 Task: Submit your pick sheet for the "IndyCar Series".
Action: Mouse moved to (210, 437)
Screenshot: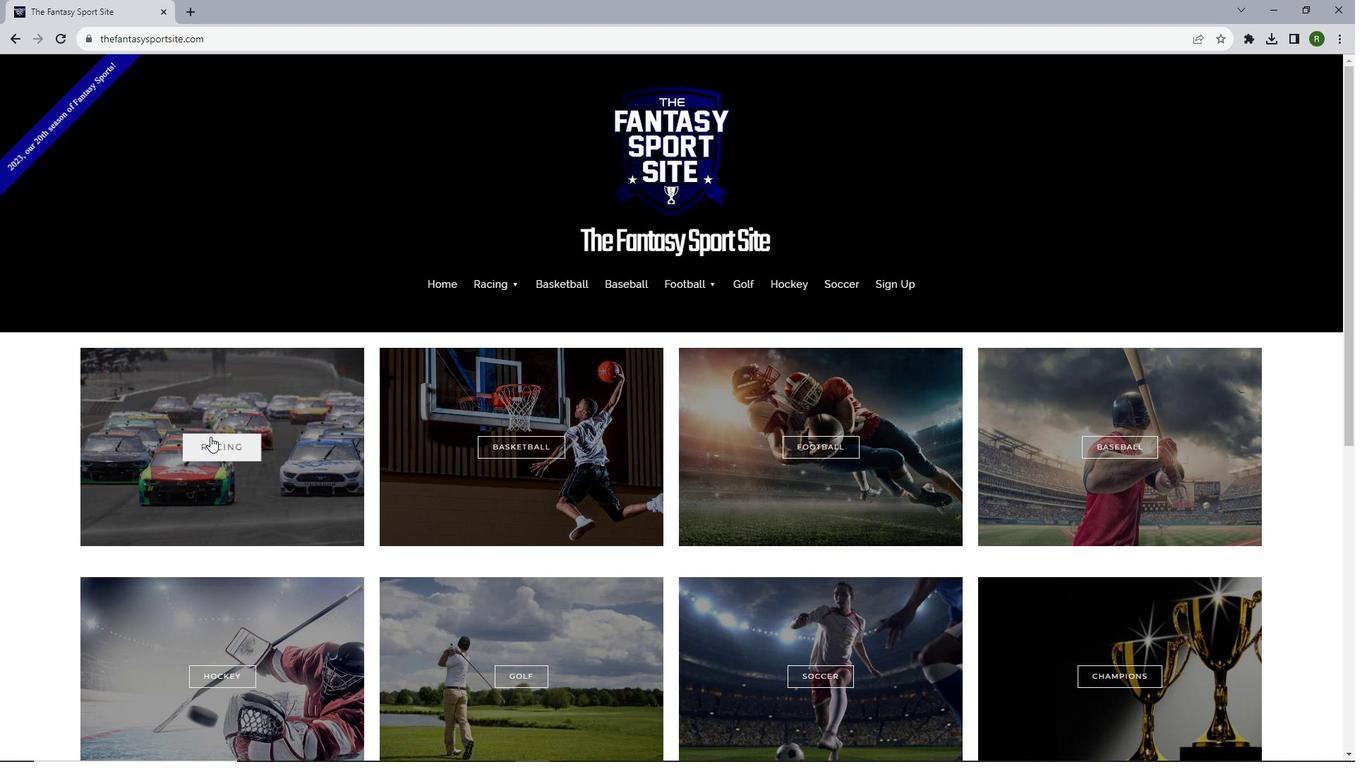 
Action: Mouse pressed left at (210, 437)
Screenshot: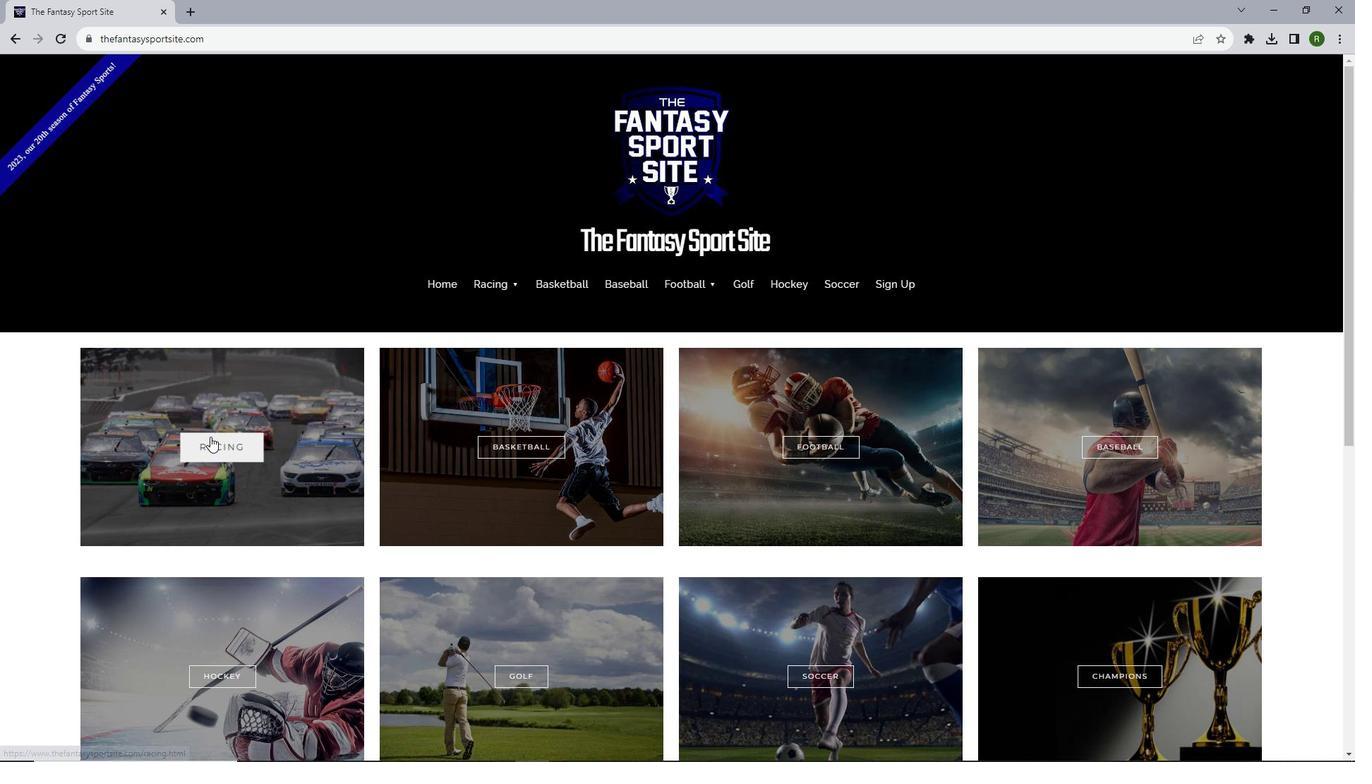 
Action: Mouse moved to (370, 380)
Screenshot: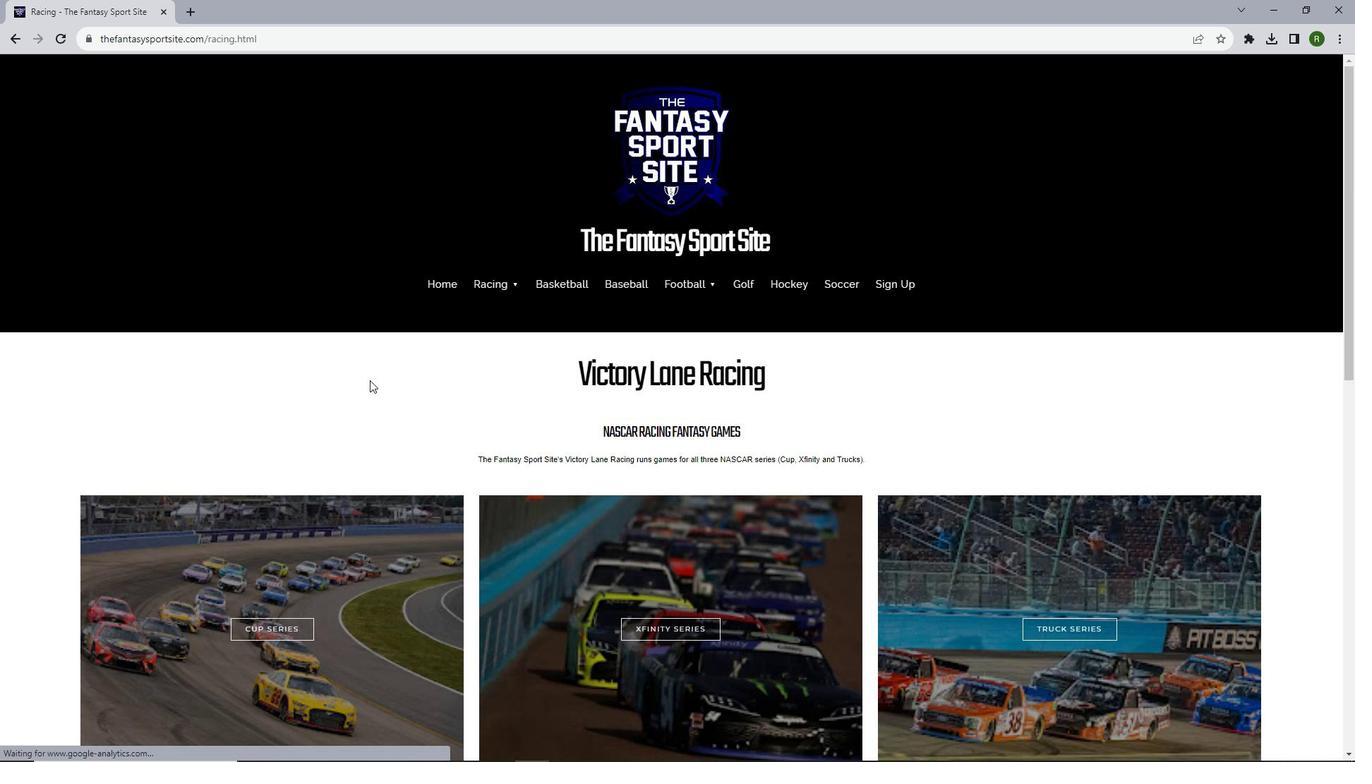 
Action: Mouse scrolled (370, 379) with delta (0, 0)
Screenshot: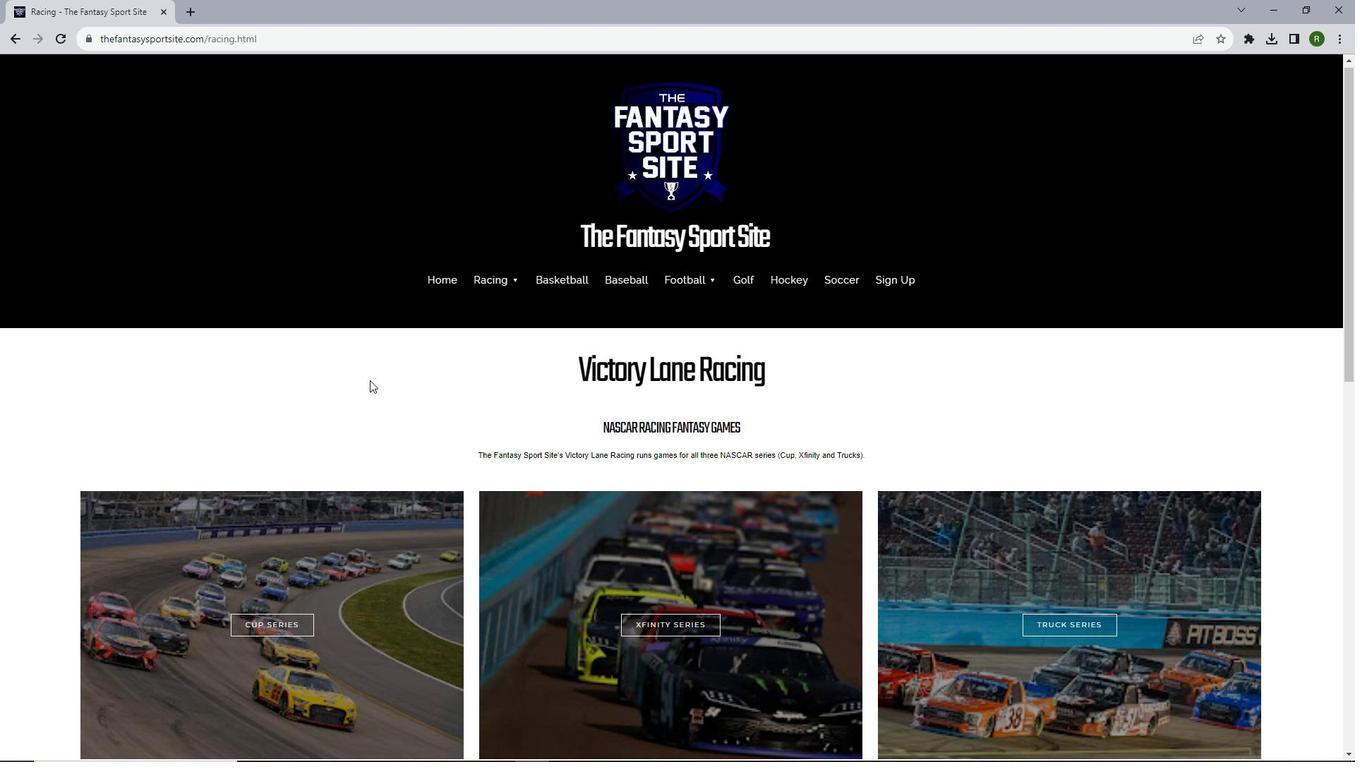 
Action: Mouse scrolled (370, 379) with delta (0, 0)
Screenshot: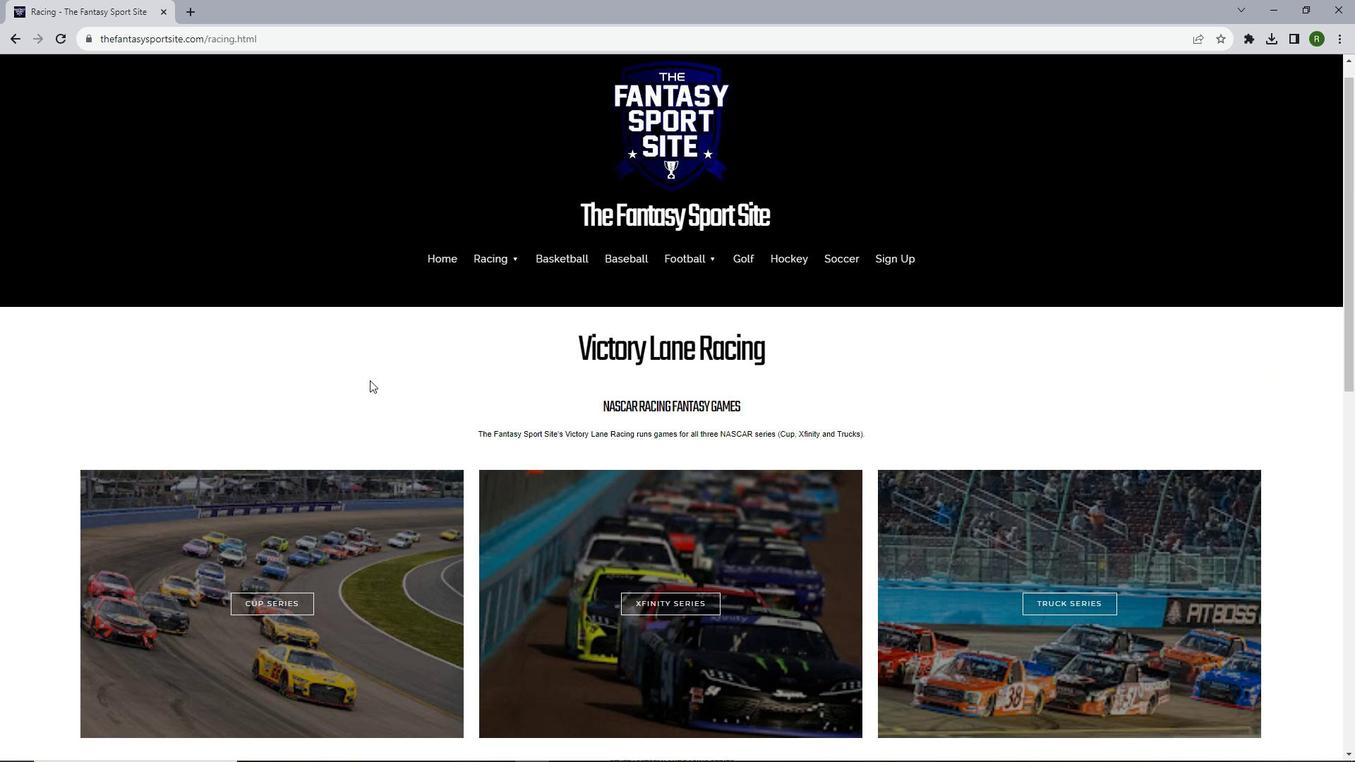 
Action: Mouse scrolled (370, 379) with delta (0, 0)
Screenshot: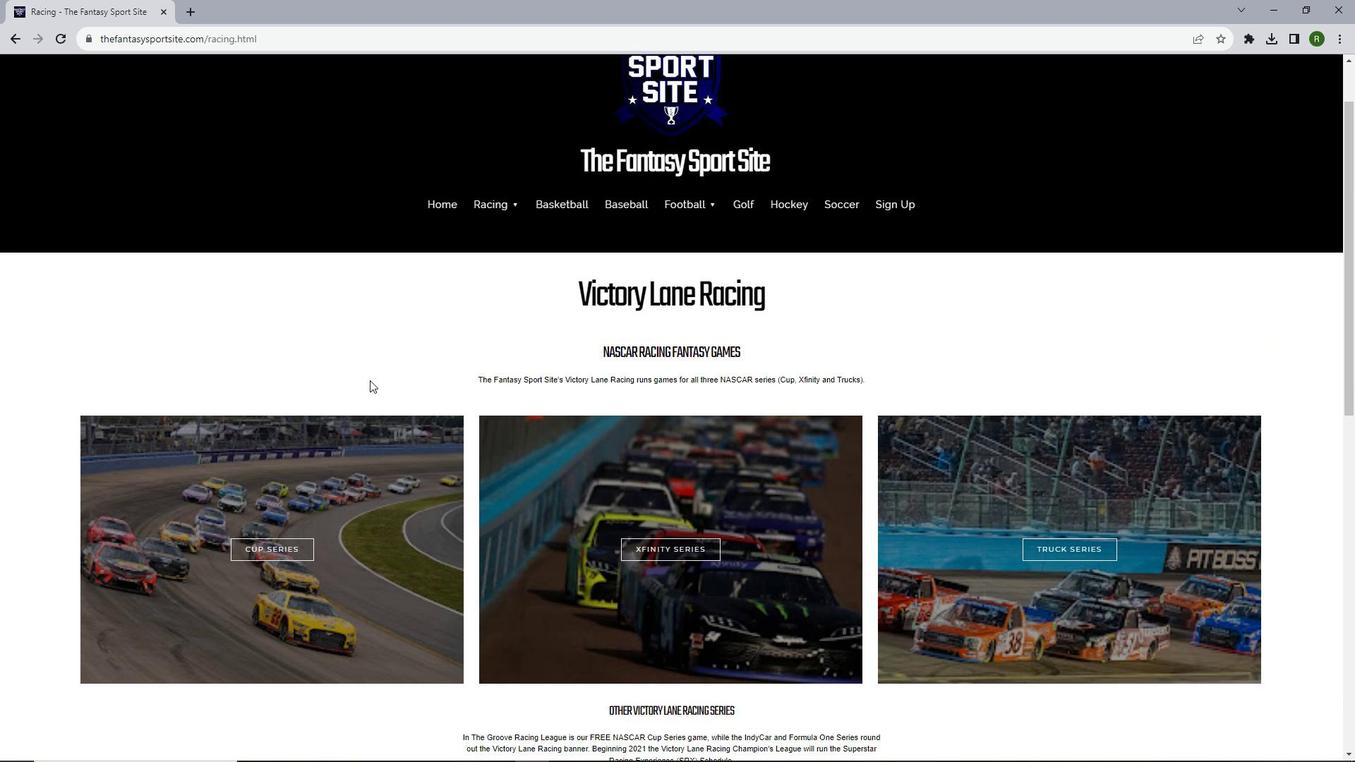 
Action: Mouse scrolled (370, 379) with delta (0, 0)
Screenshot: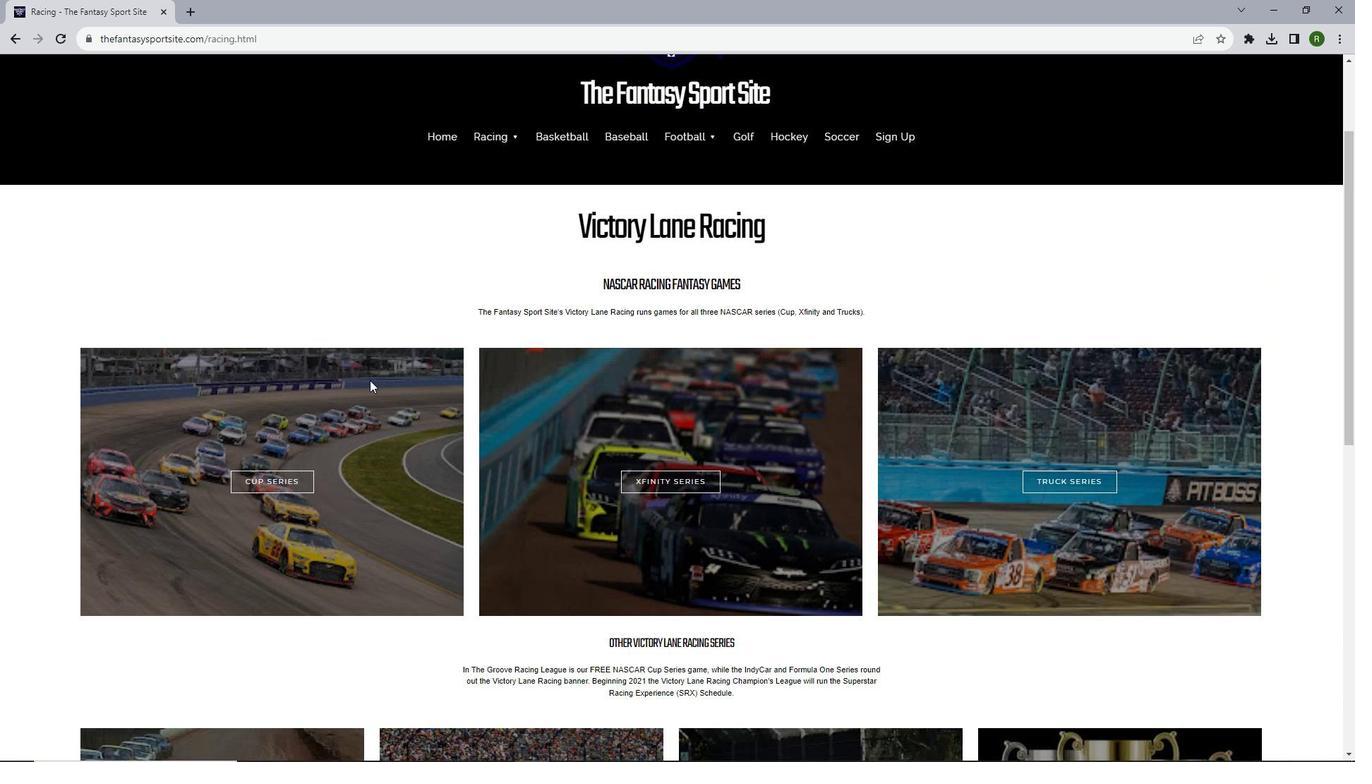 
Action: Mouse scrolled (370, 379) with delta (0, 0)
Screenshot: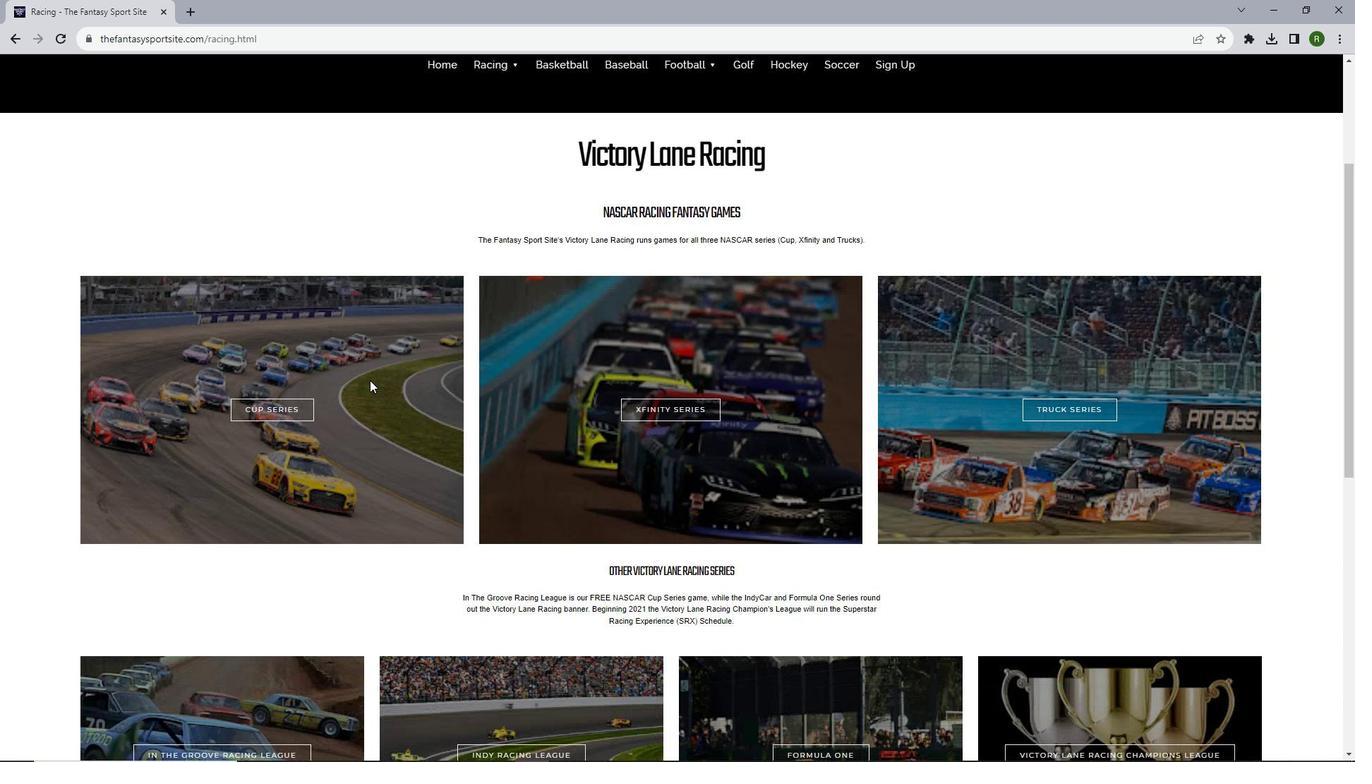 
Action: Mouse moved to (370, 380)
Screenshot: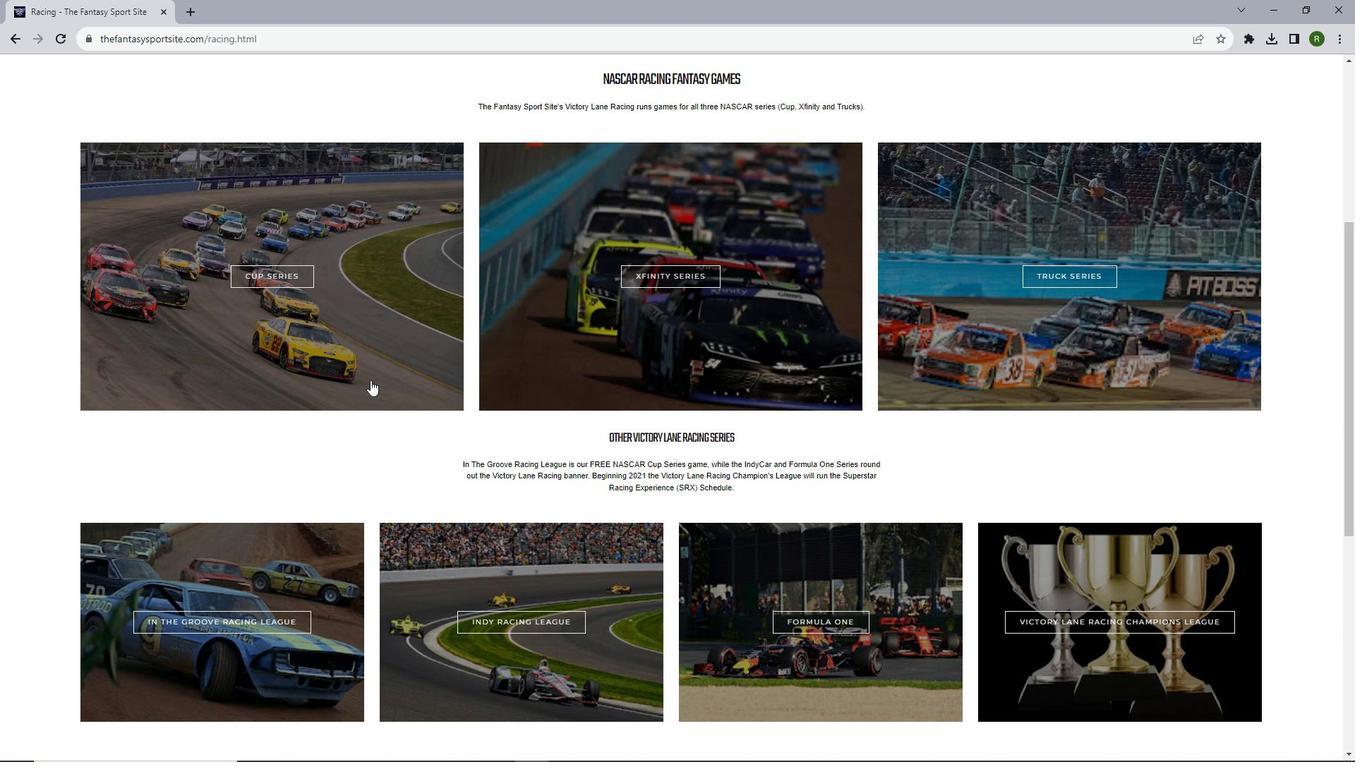 
Action: Mouse scrolled (370, 379) with delta (0, 0)
Screenshot: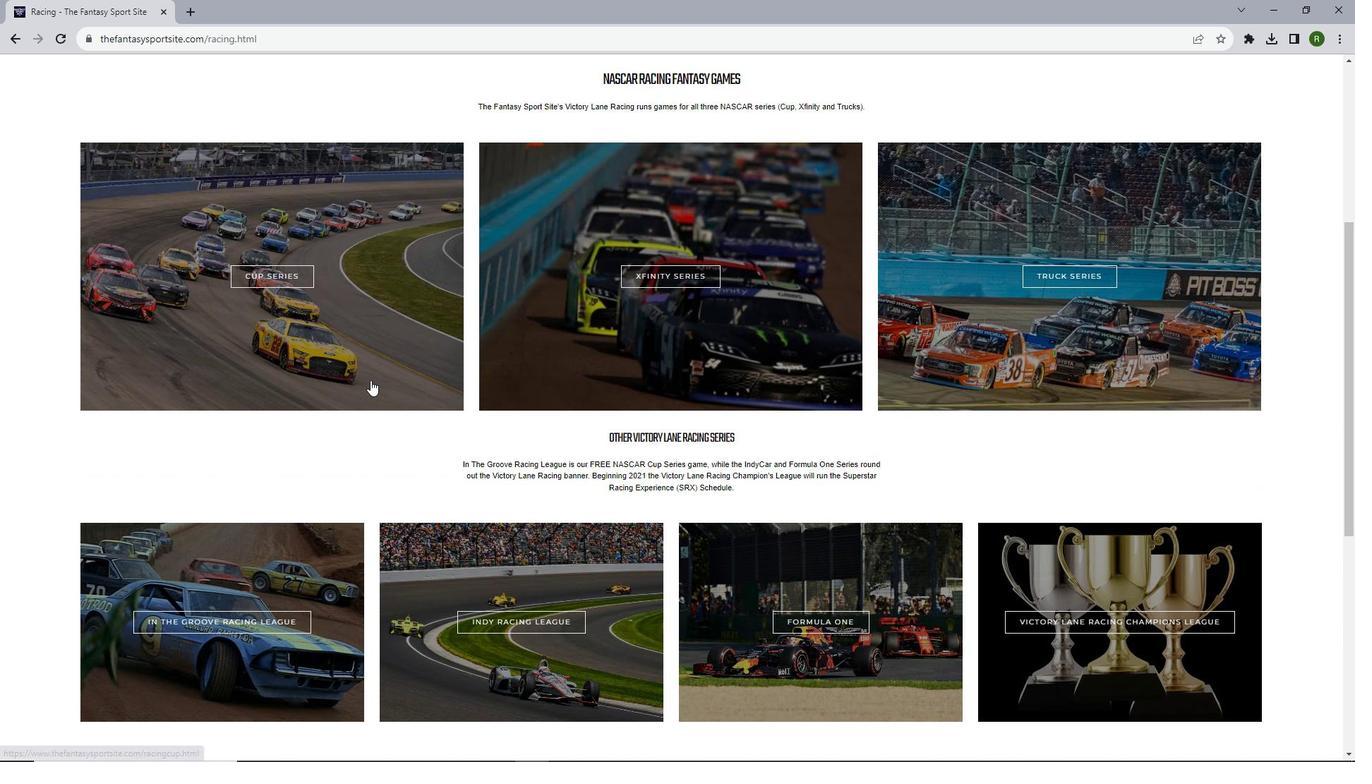 
Action: Mouse scrolled (370, 379) with delta (0, 0)
Screenshot: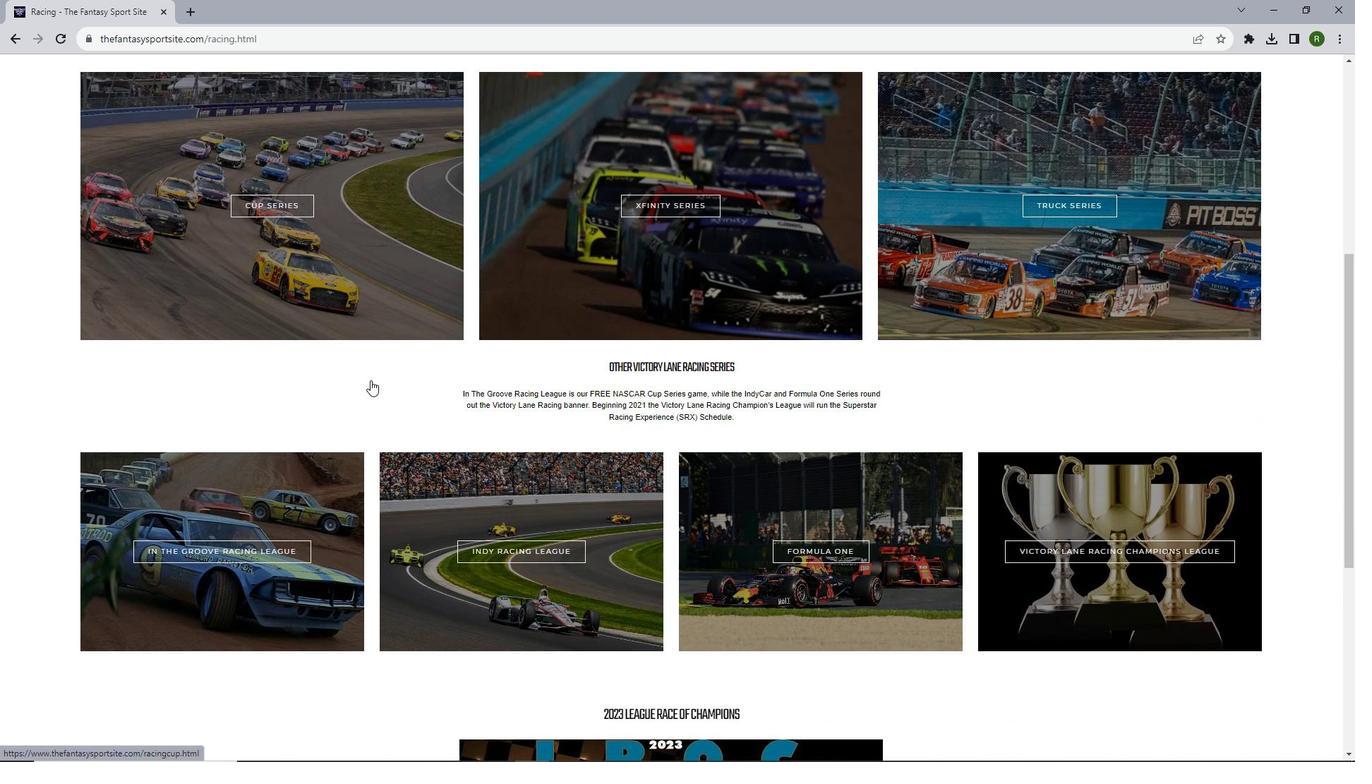 
Action: Mouse moved to (511, 474)
Screenshot: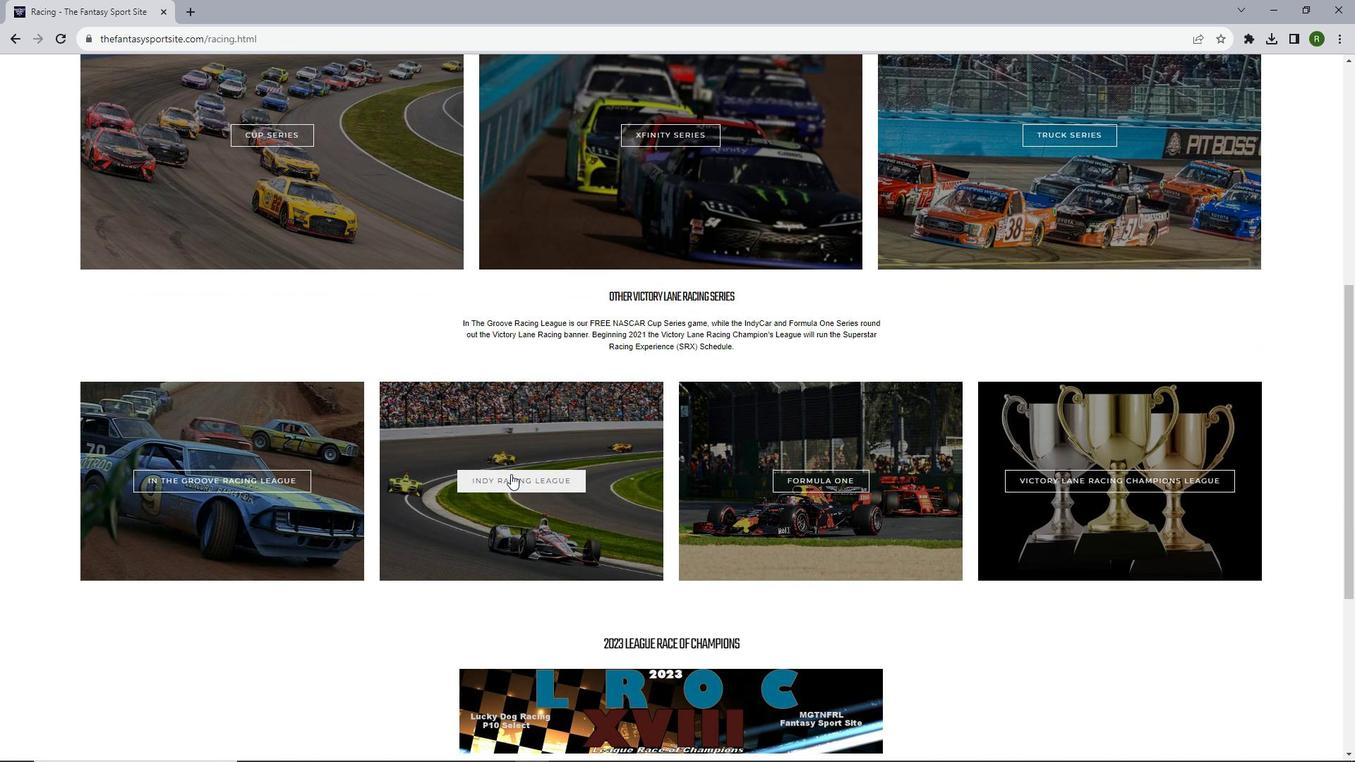 
Action: Mouse pressed left at (511, 474)
Screenshot: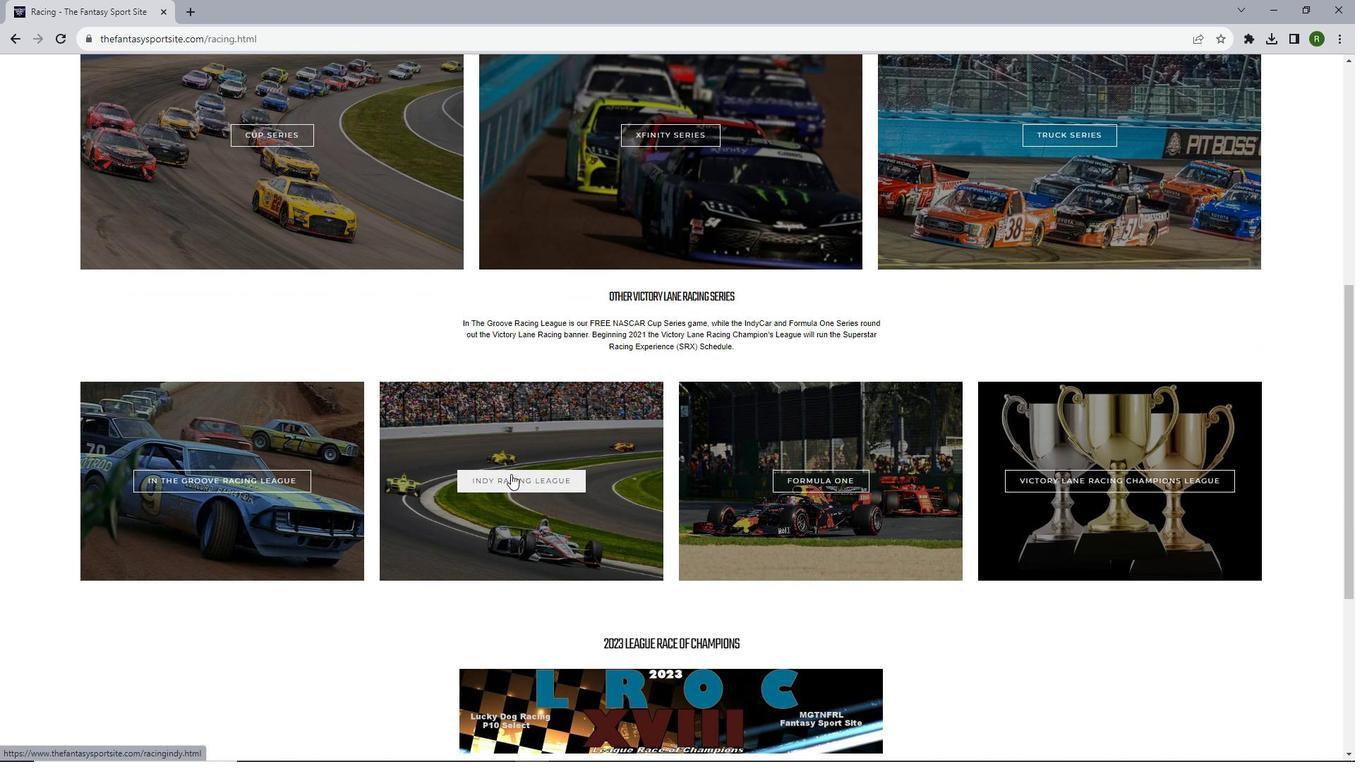 
Action: Mouse moved to (591, 391)
Screenshot: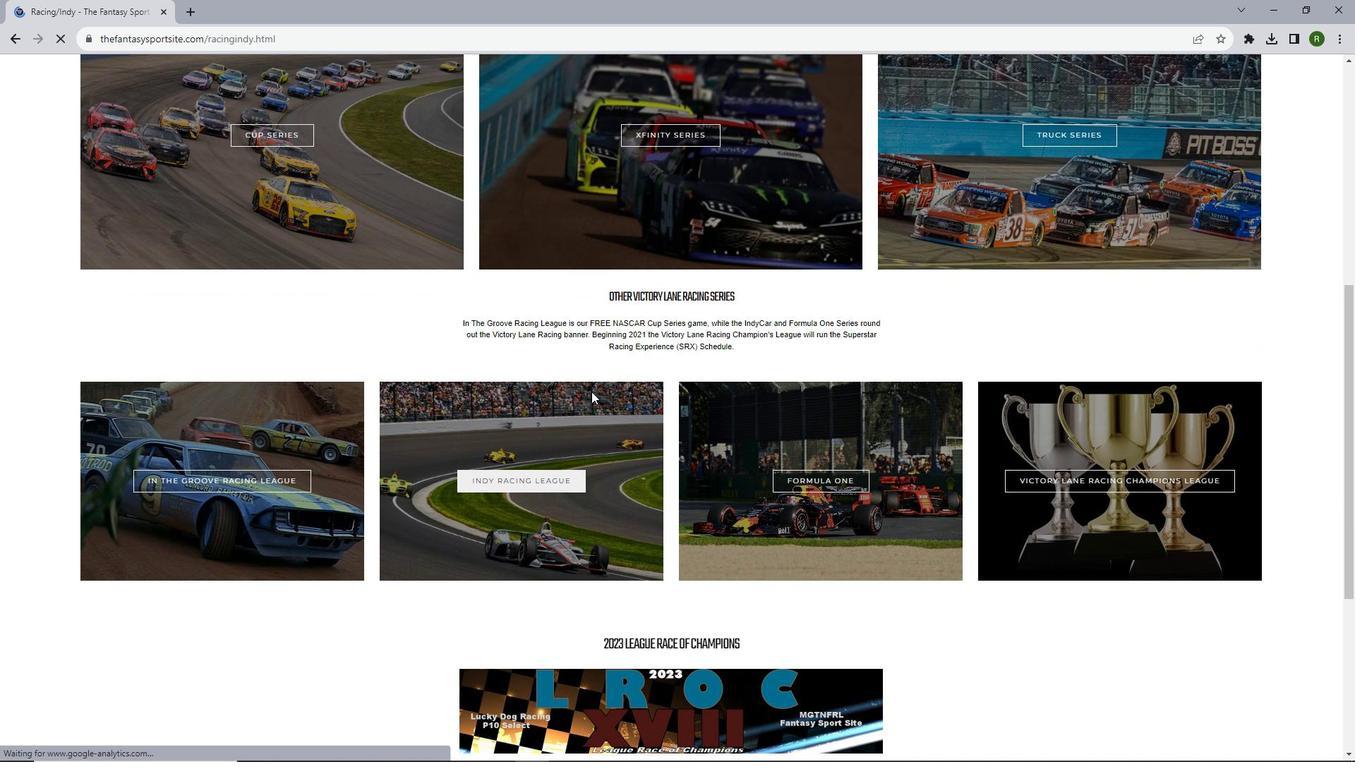 
Action: Mouse scrolled (591, 391) with delta (0, 0)
Screenshot: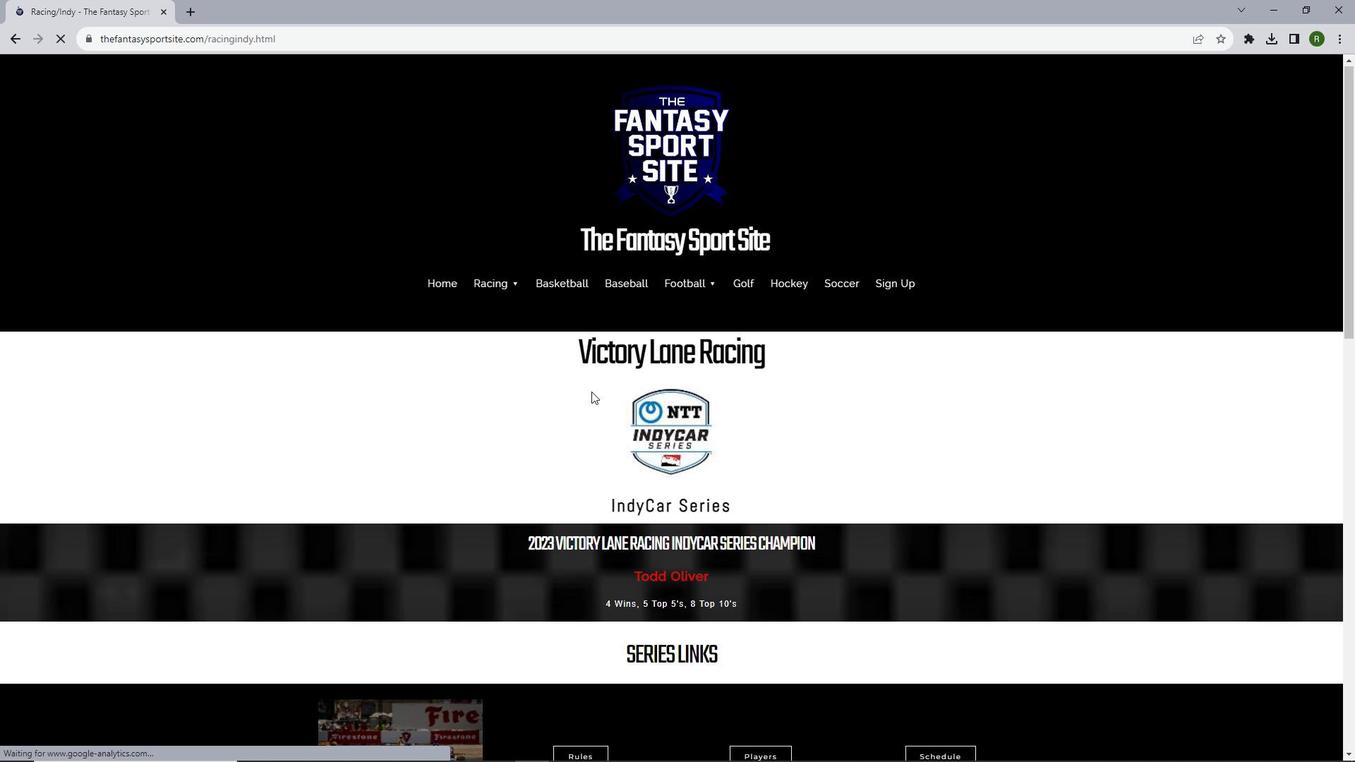 
Action: Mouse scrolled (591, 391) with delta (0, 0)
Screenshot: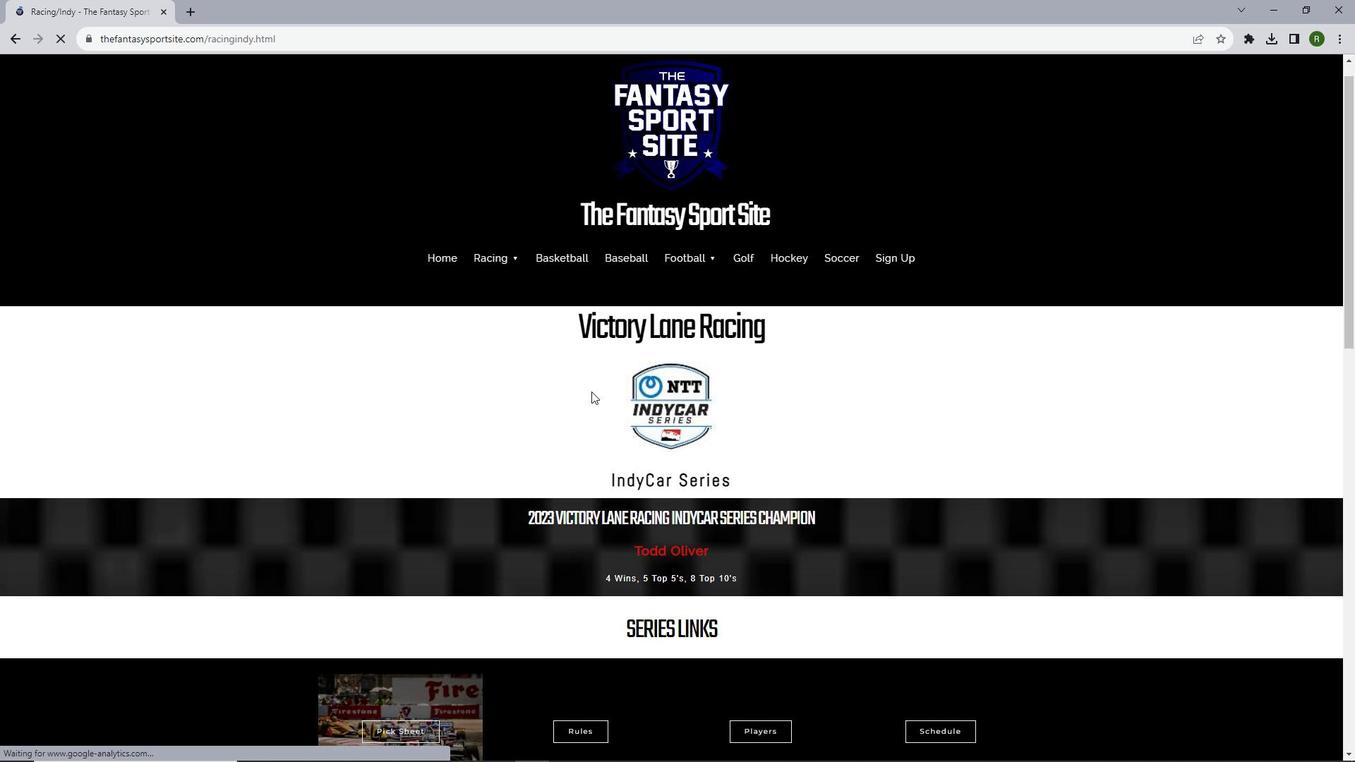 
Action: Mouse scrolled (591, 391) with delta (0, 0)
Screenshot: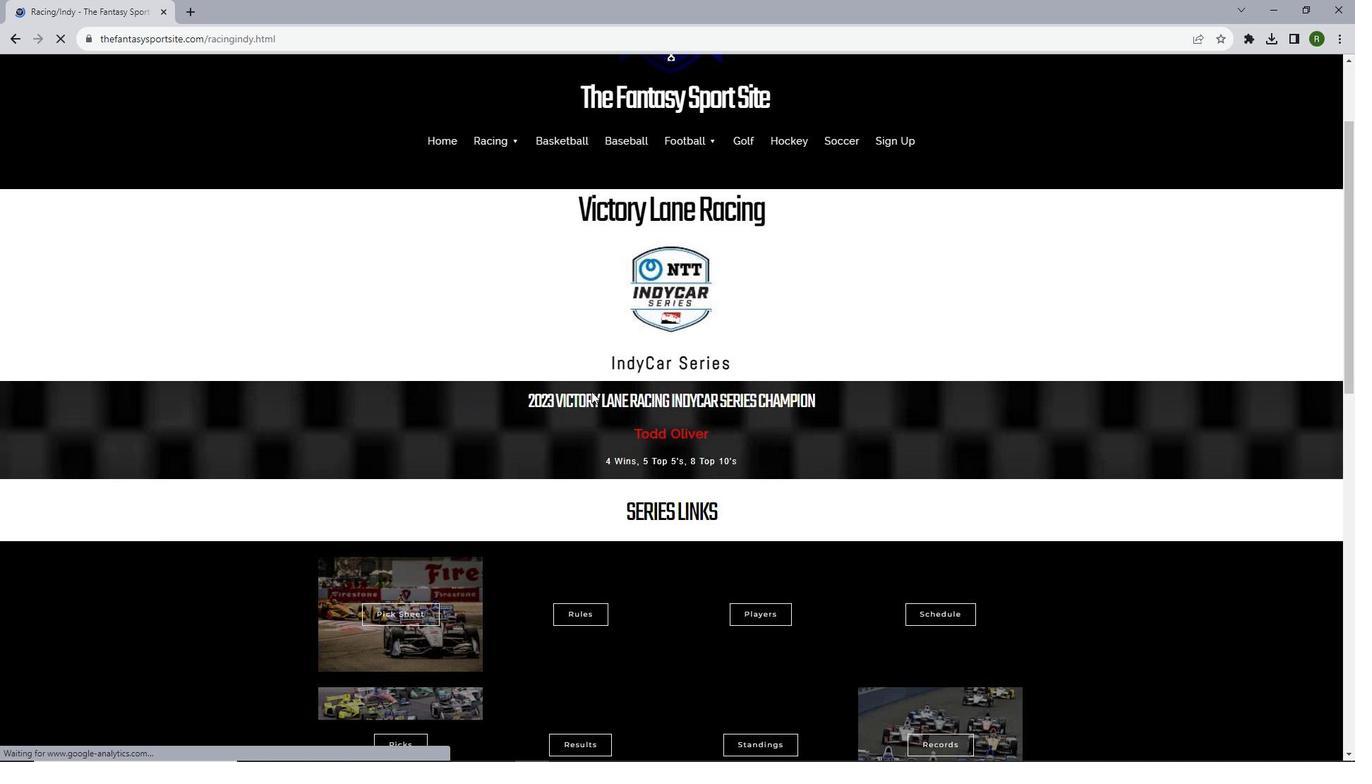 
Action: Mouse scrolled (591, 391) with delta (0, 0)
Screenshot: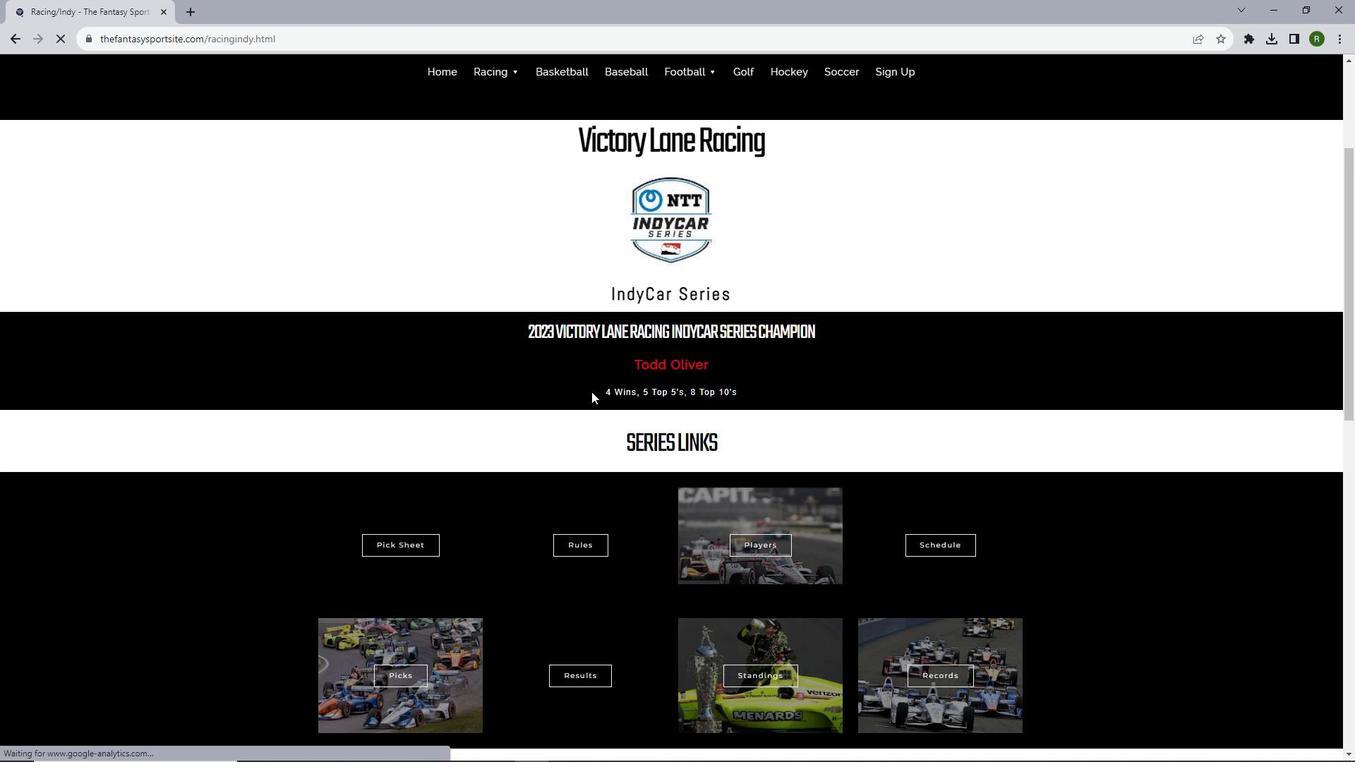
Action: Mouse moved to (418, 475)
Screenshot: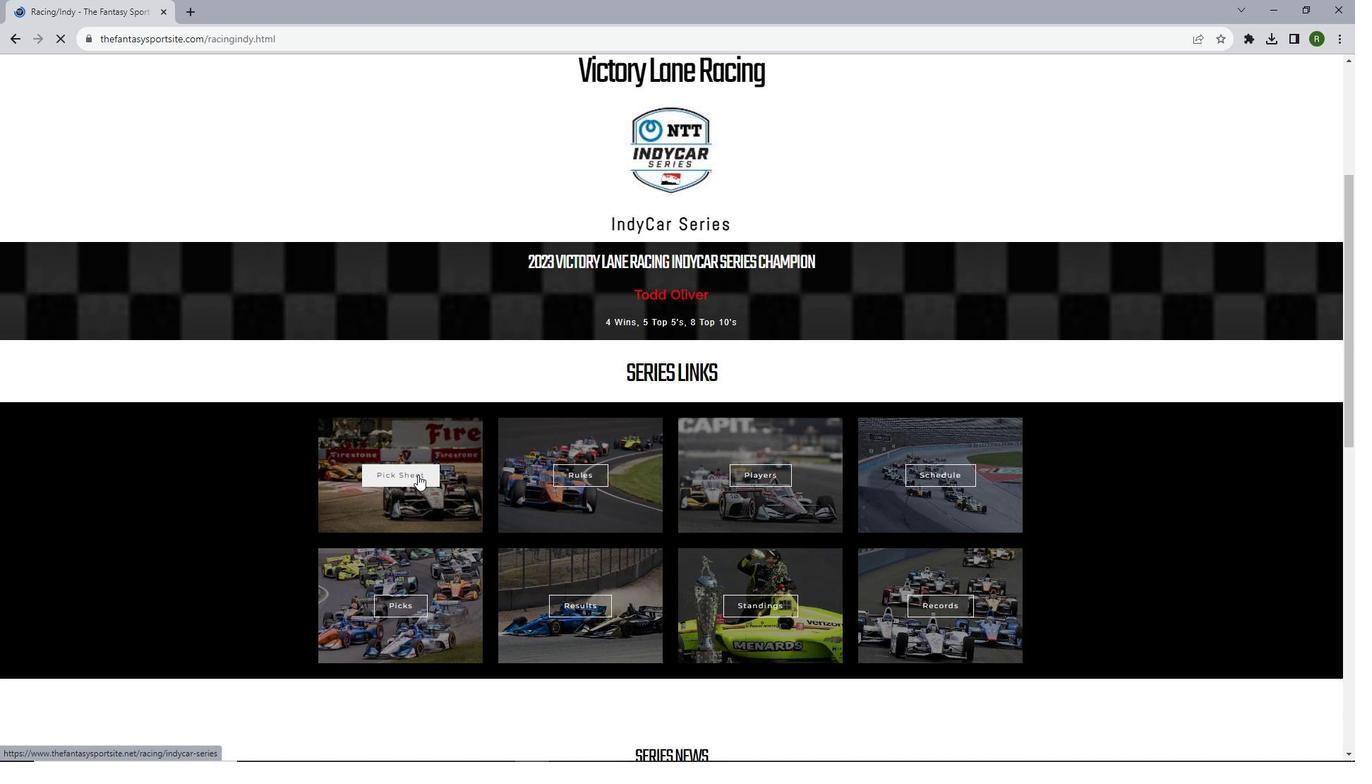 
Action: Mouse pressed left at (418, 475)
Screenshot: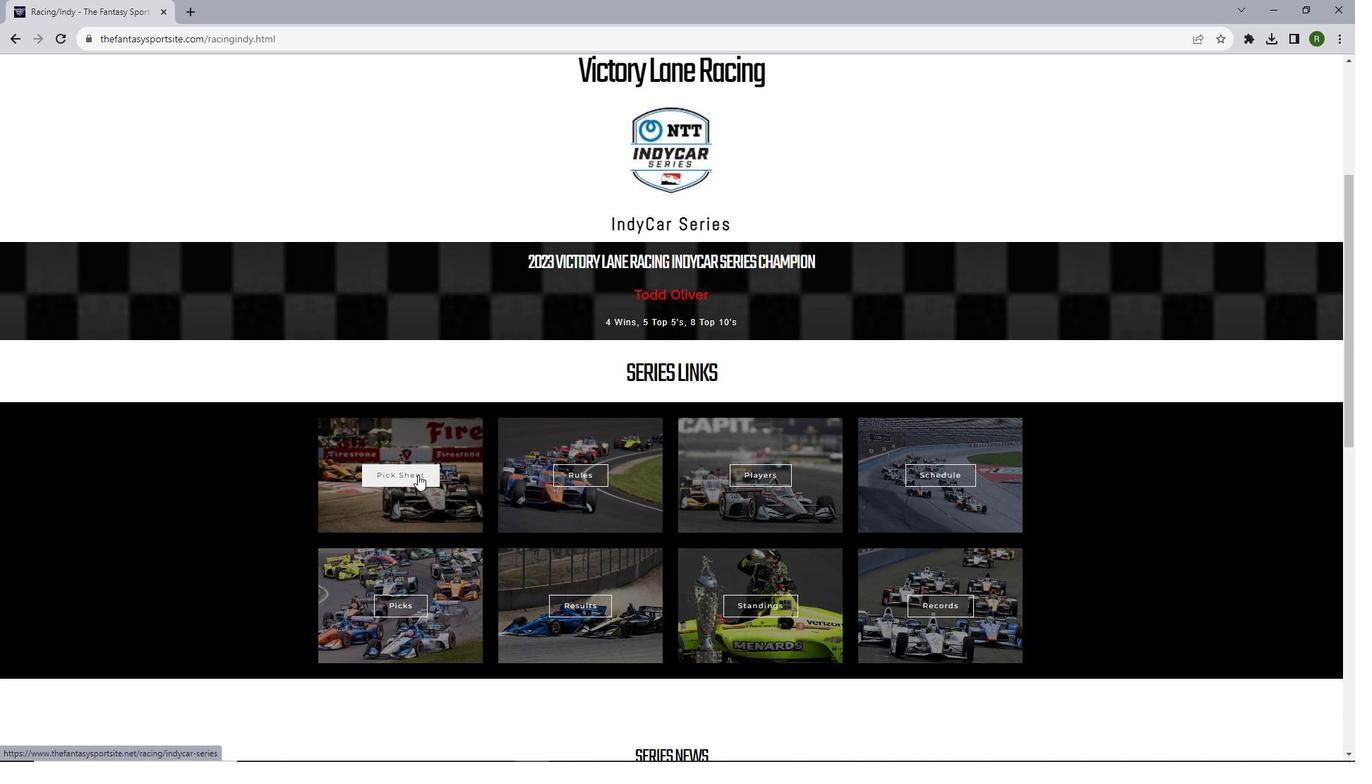 
Action: Mouse moved to (551, 356)
Screenshot: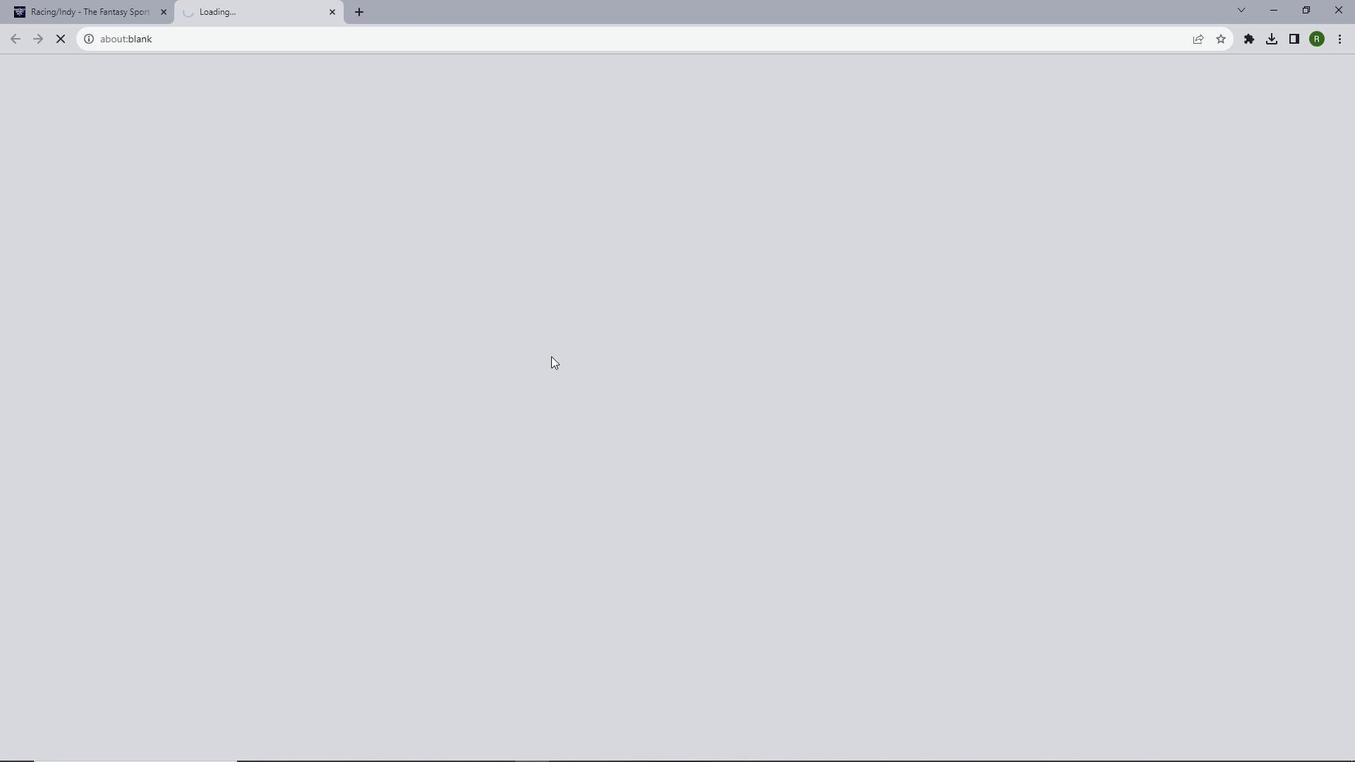 
Action: Mouse scrolled (551, 355) with delta (0, 0)
Screenshot: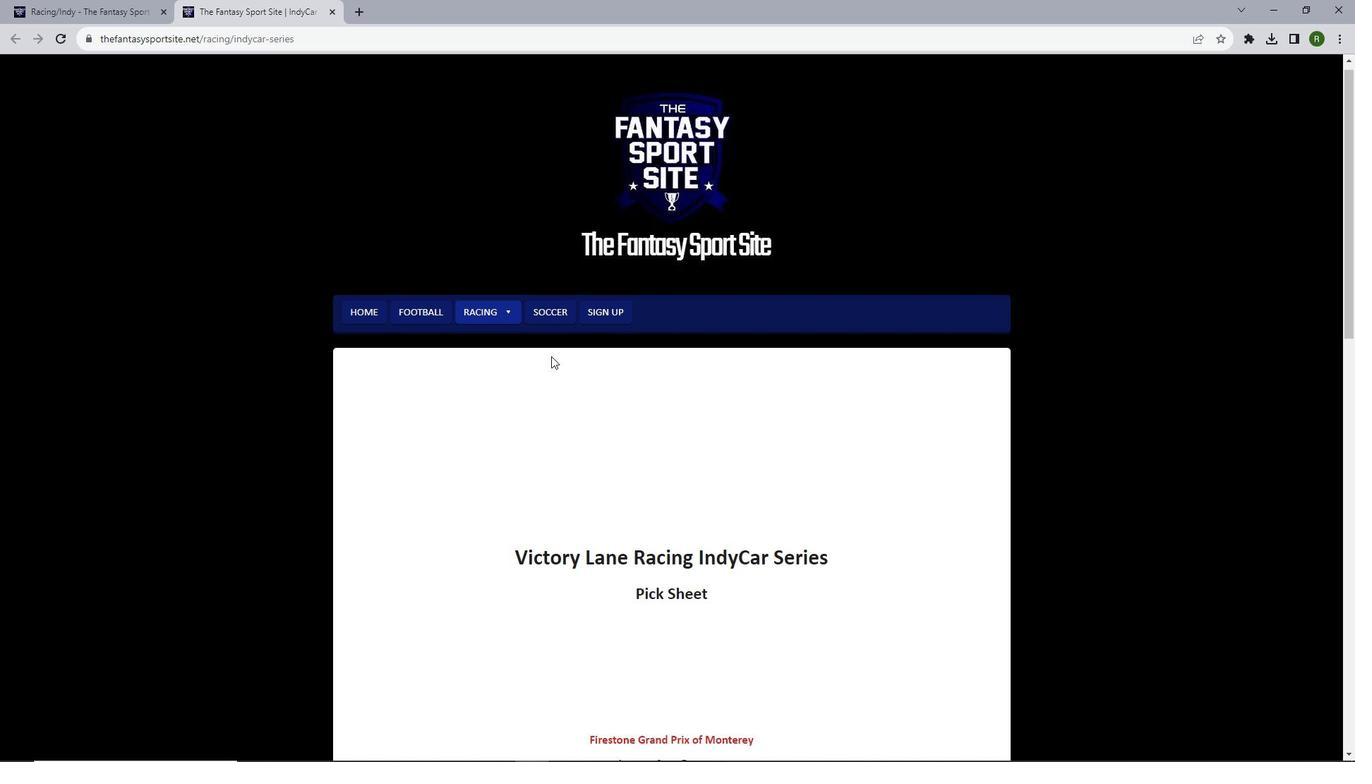 
Action: Mouse scrolled (551, 355) with delta (0, 0)
Screenshot: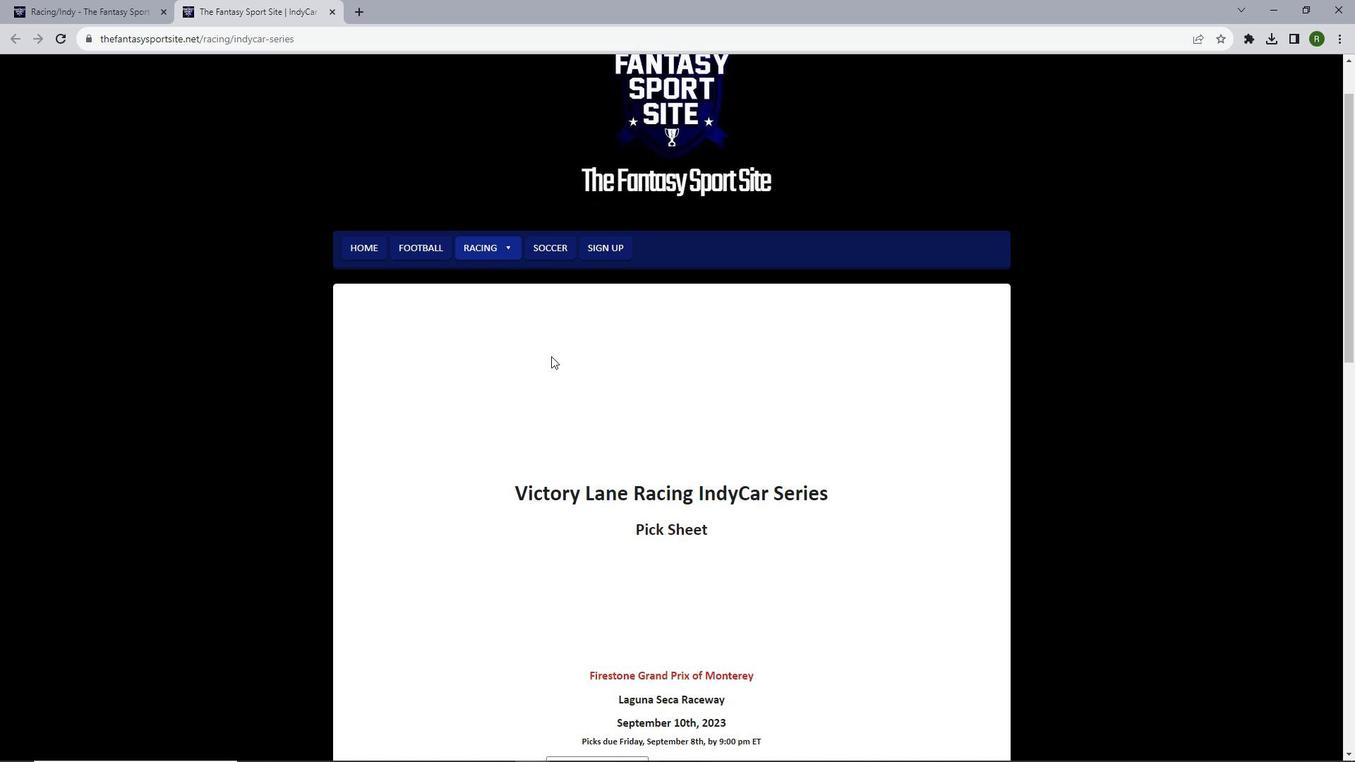 
Action: Mouse scrolled (551, 355) with delta (0, 0)
Screenshot: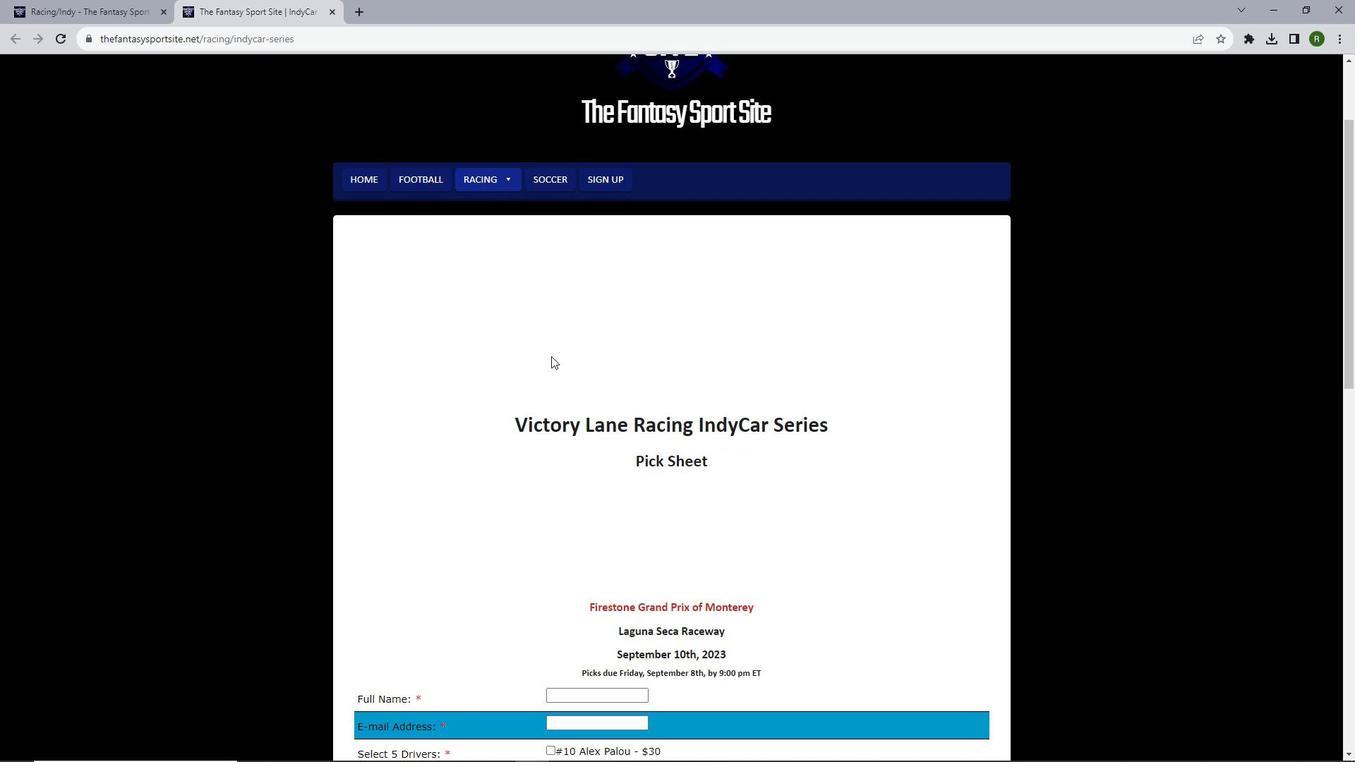 
Action: Mouse scrolled (551, 355) with delta (0, 0)
Screenshot: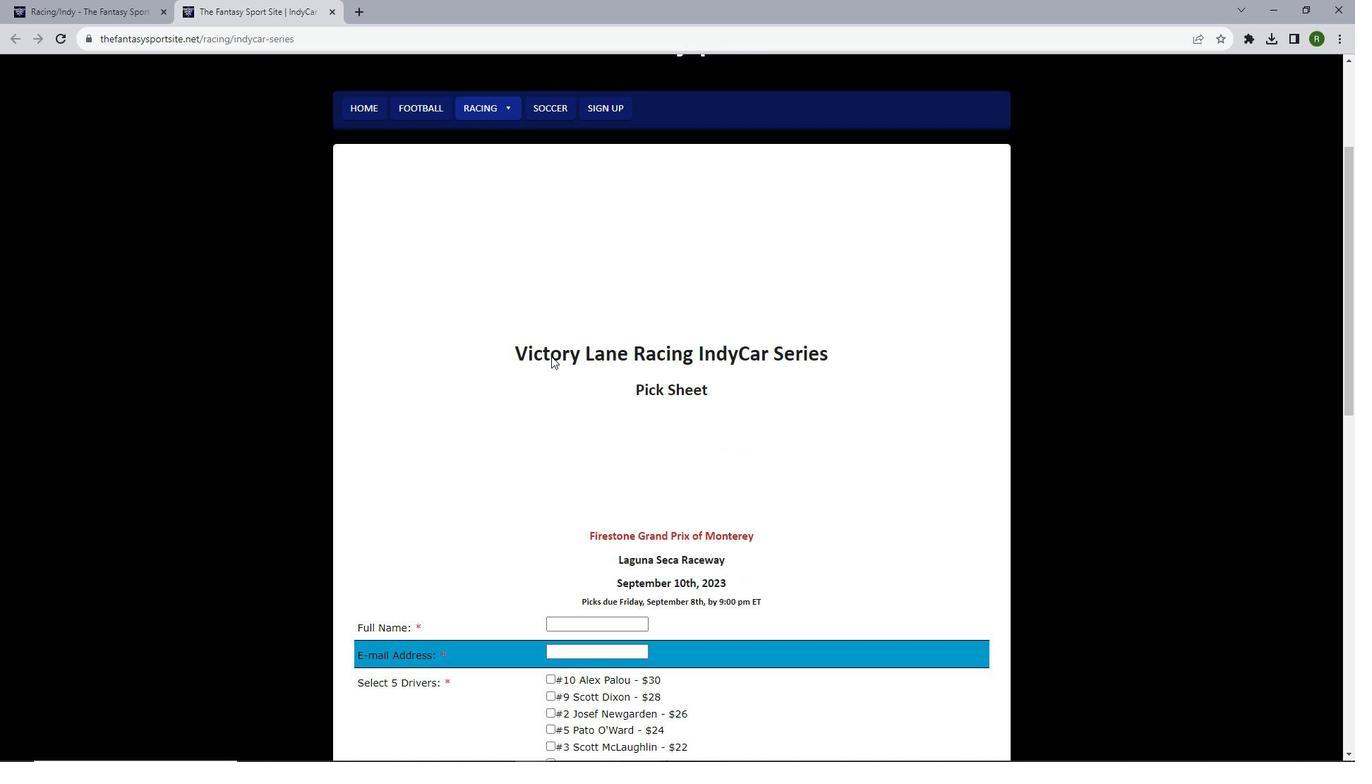 
Action: Mouse scrolled (551, 355) with delta (0, 0)
Screenshot: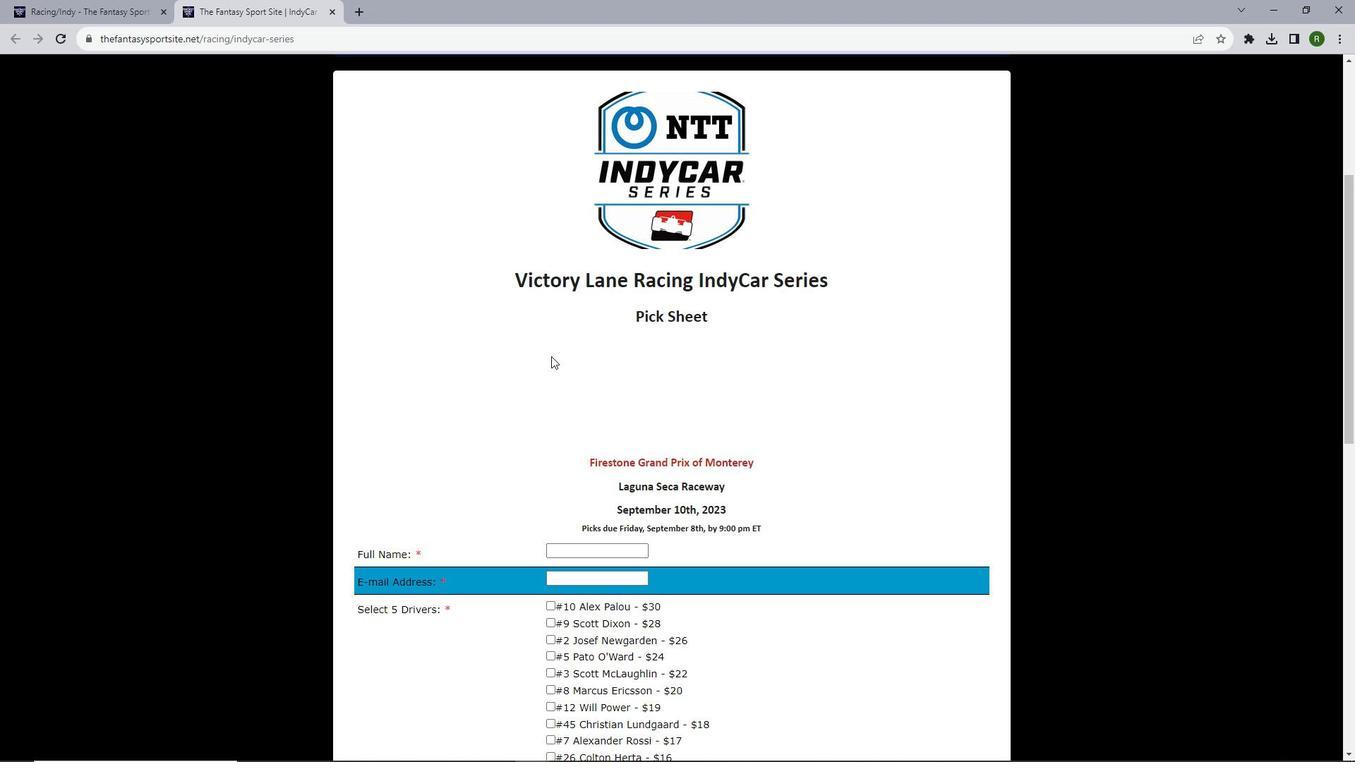 
Action: Mouse moved to (566, 488)
Screenshot: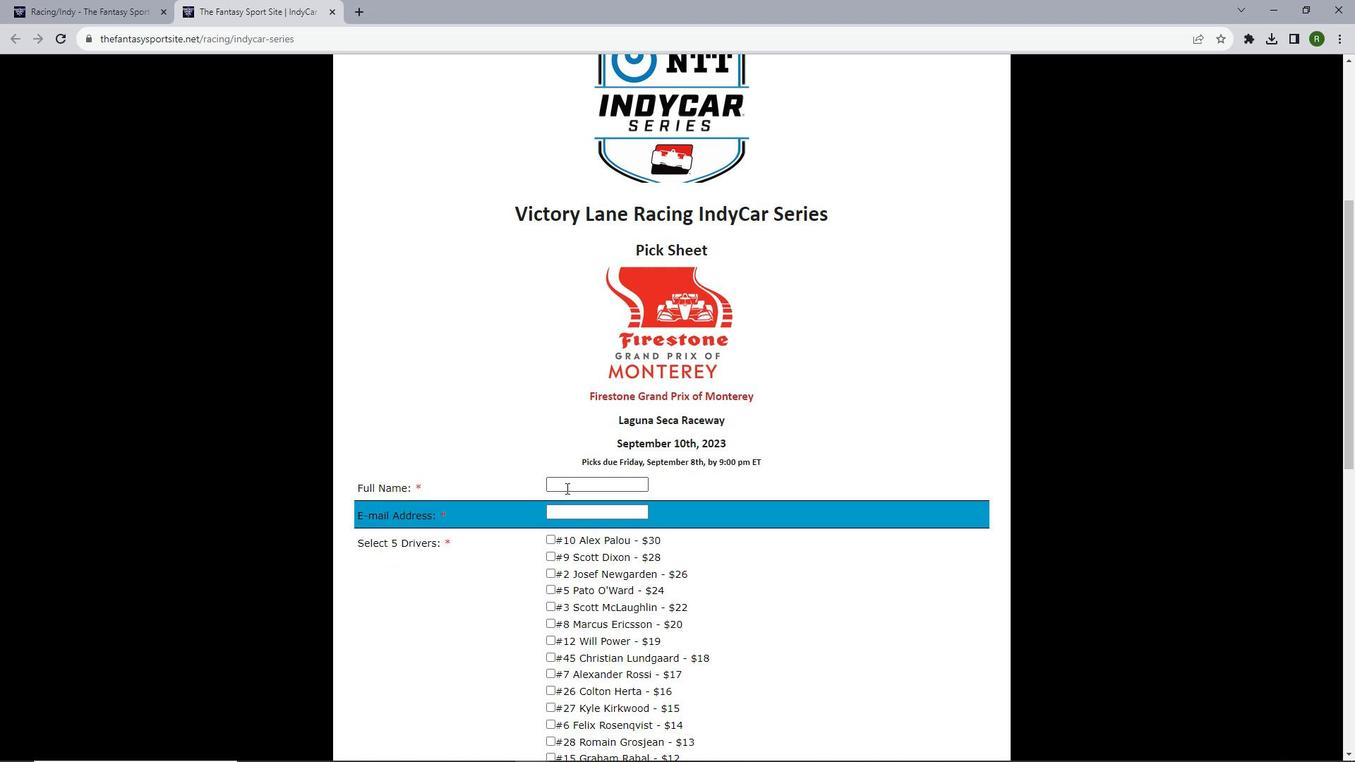 
Action: Mouse pressed left at (566, 488)
Screenshot: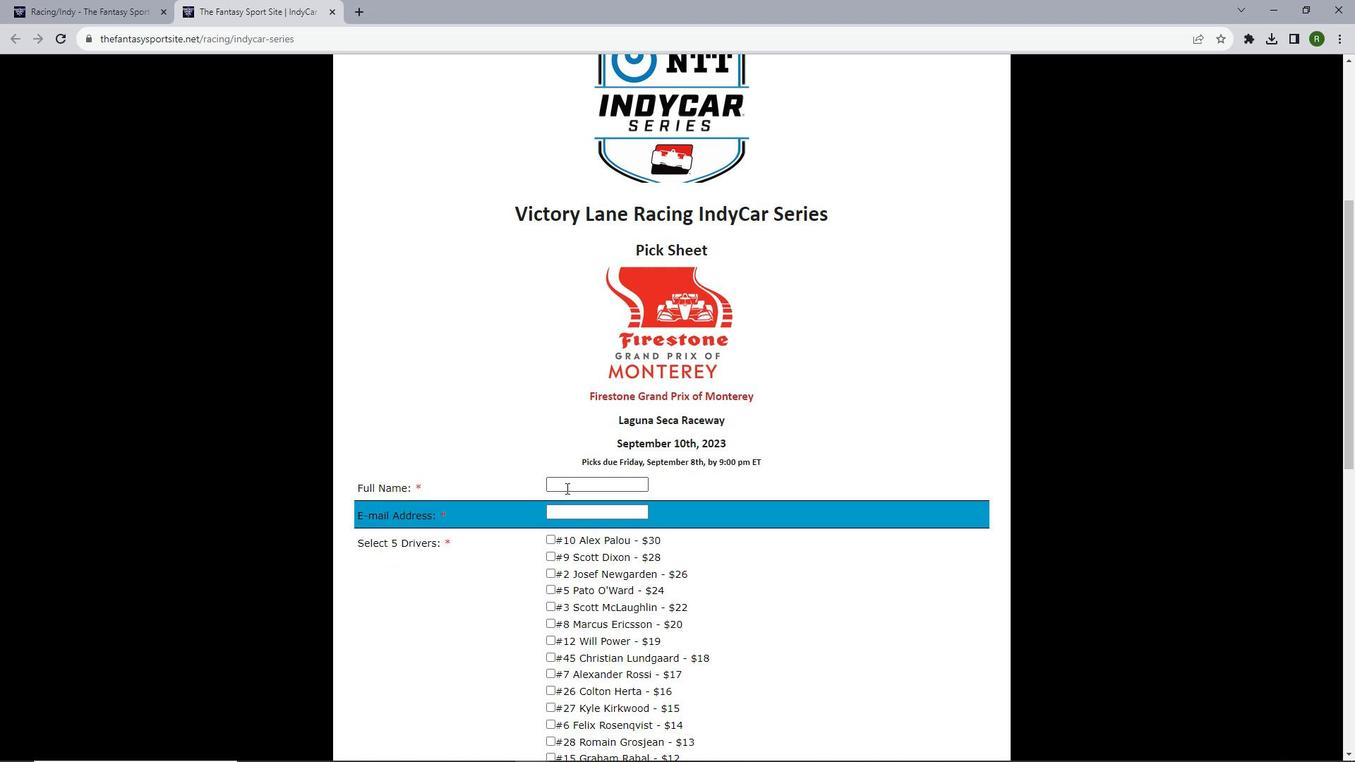 
Action: Mouse moved to (564, 488)
Screenshot: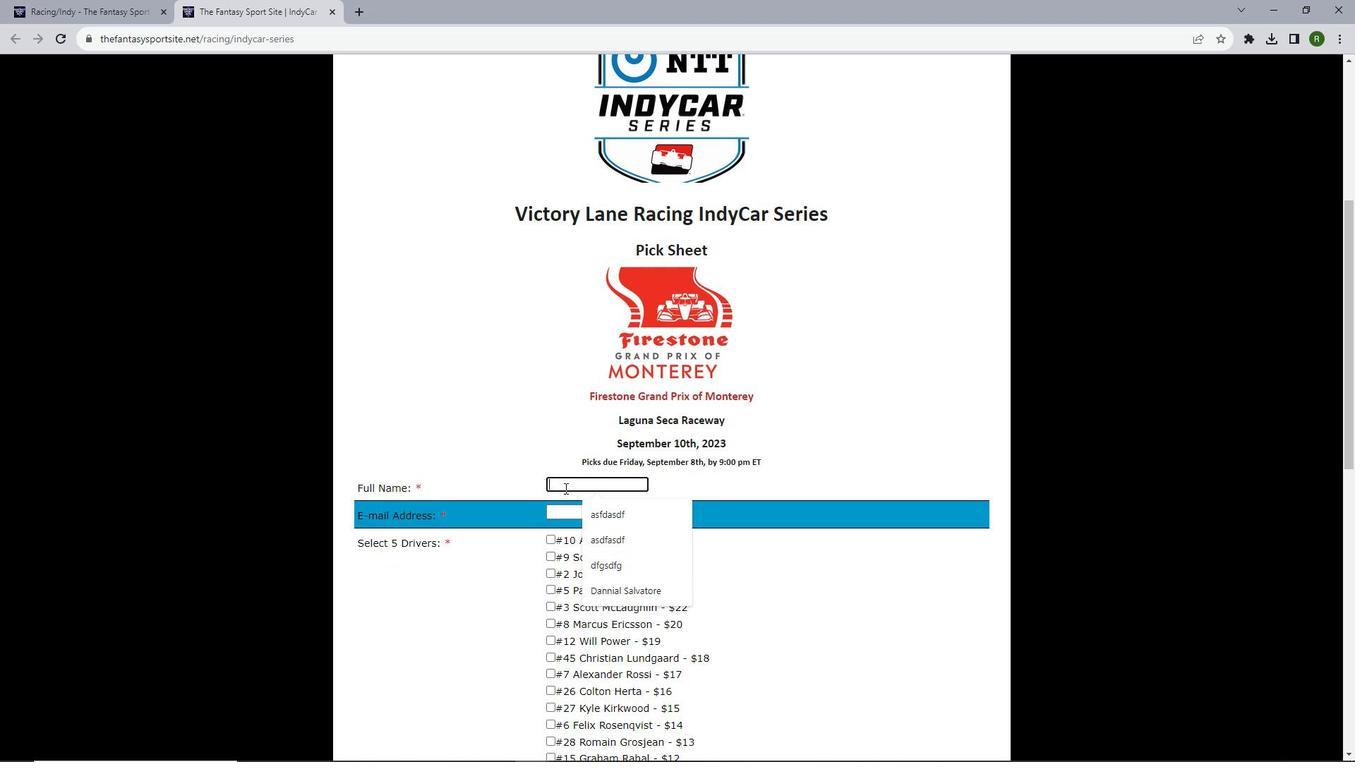 
Action: Key pressed <Key.shift>Carik<Key.backspace>line
Screenshot: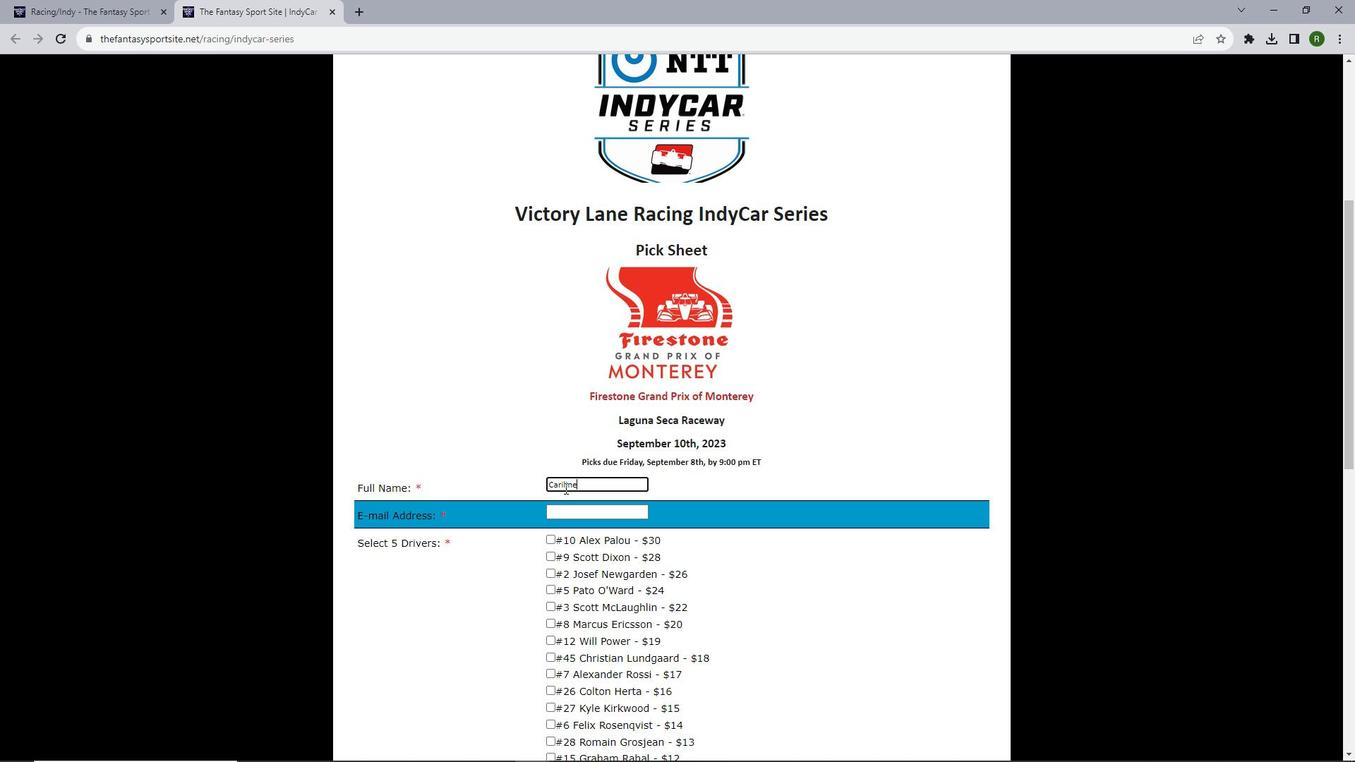 
Action: Mouse moved to (657, 491)
Screenshot: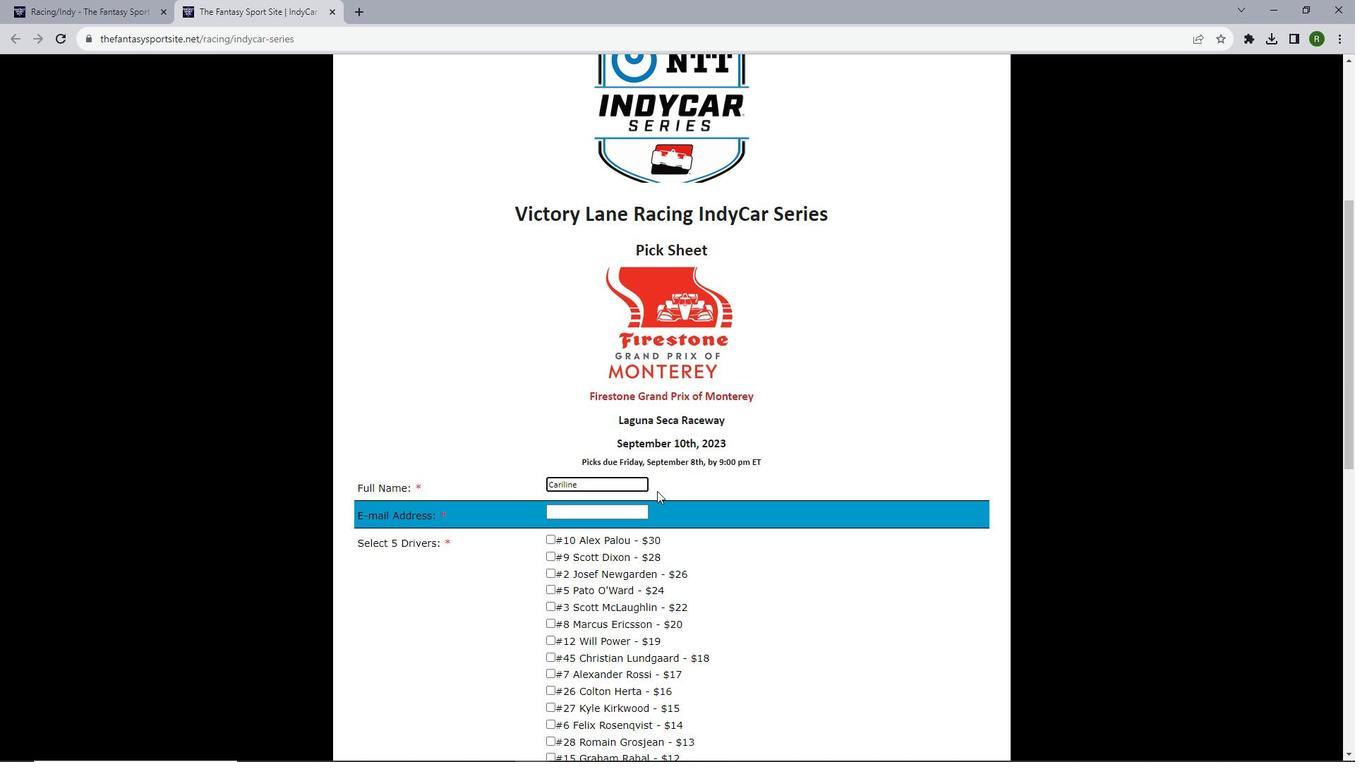 
Action: Key pressed <Key.space><Key.shift>Smith<Key.tab>carilinesmitch201<Key.shift_r>@gmail.com
Screenshot: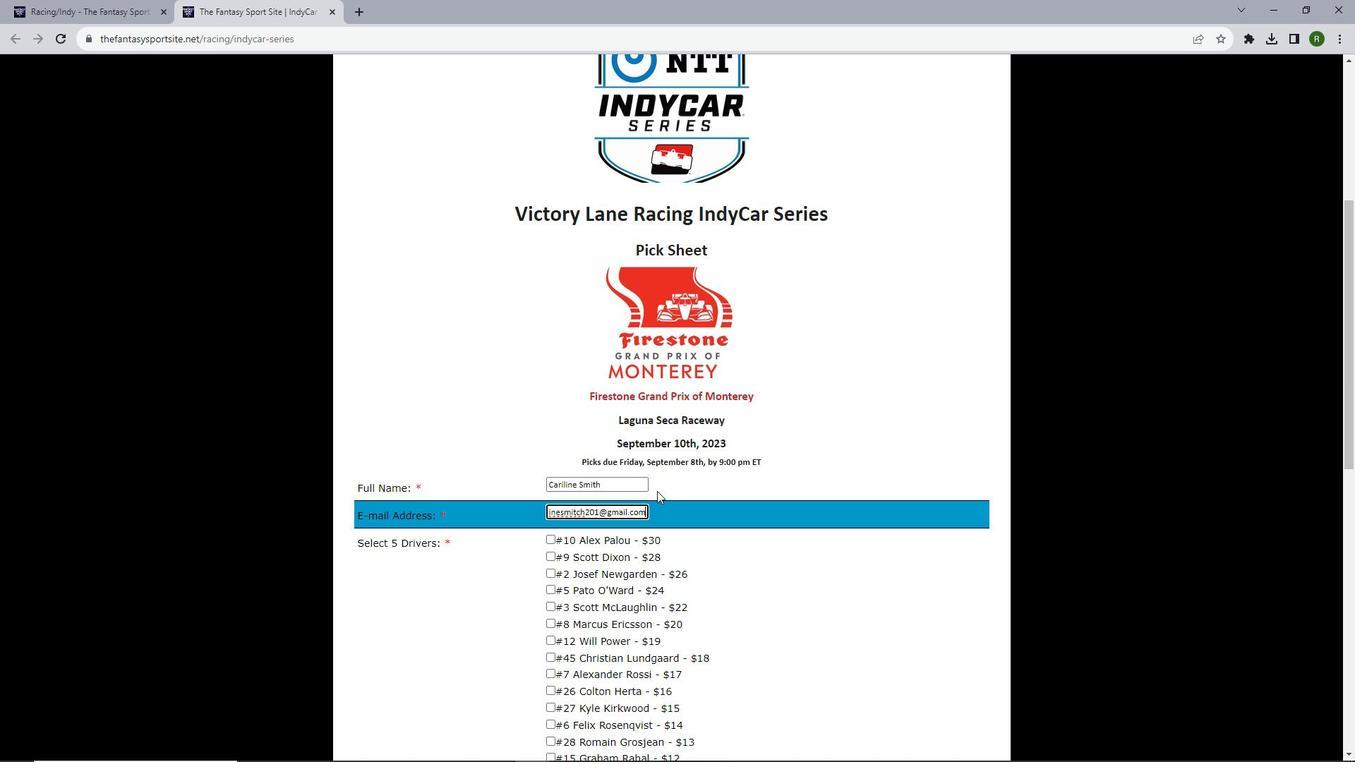 
Action: Mouse scrolled (657, 490) with delta (0, 0)
Screenshot: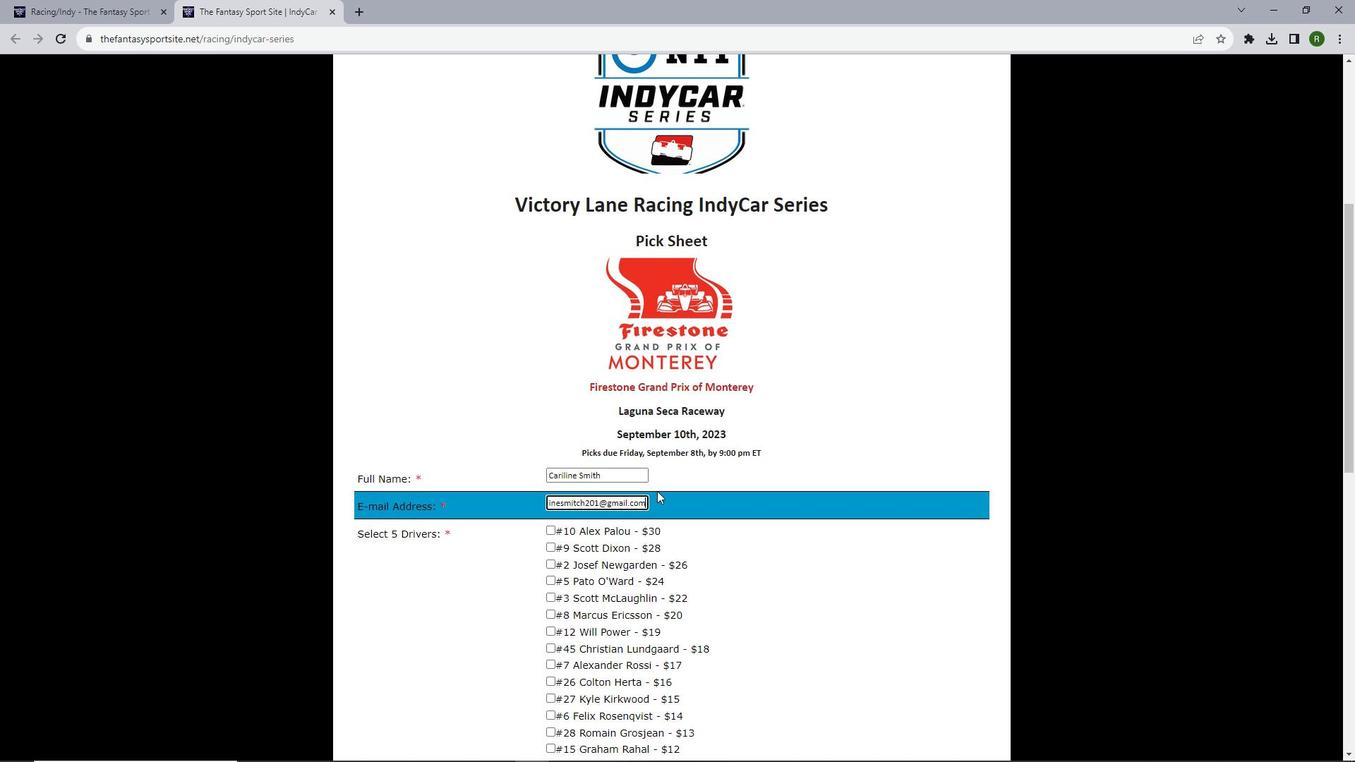 
Action: Mouse scrolled (657, 490) with delta (0, 0)
Screenshot: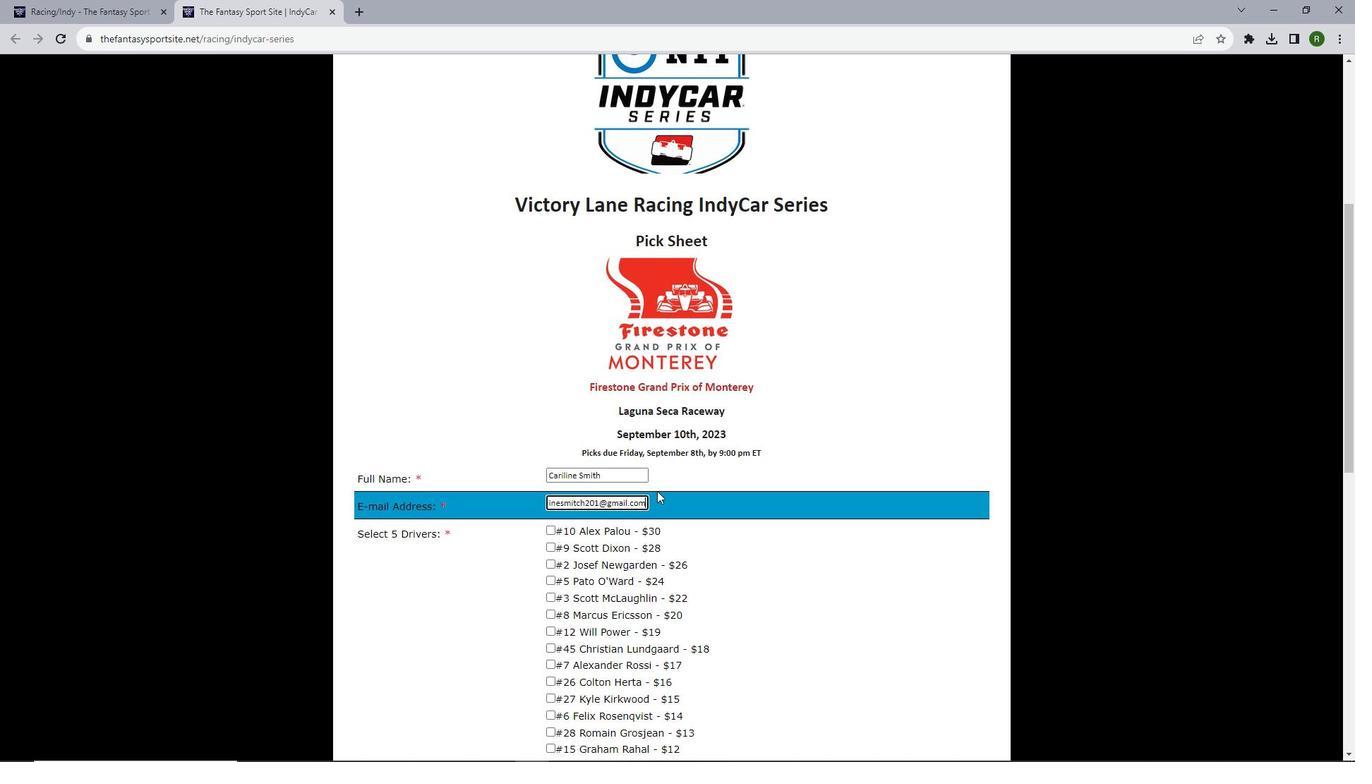 
Action: Mouse moved to (603, 434)
Screenshot: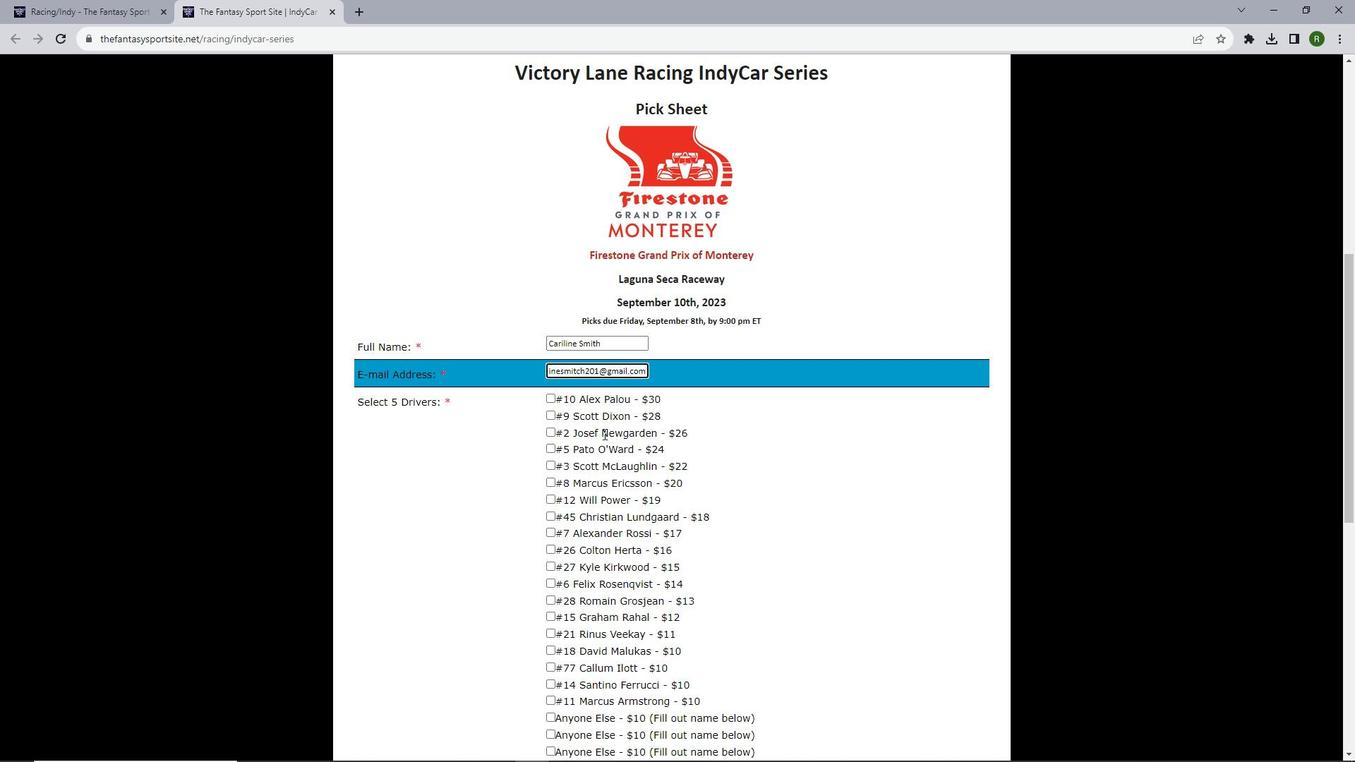 
Action: Mouse scrolled (603, 433) with delta (0, 0)
Screenshot: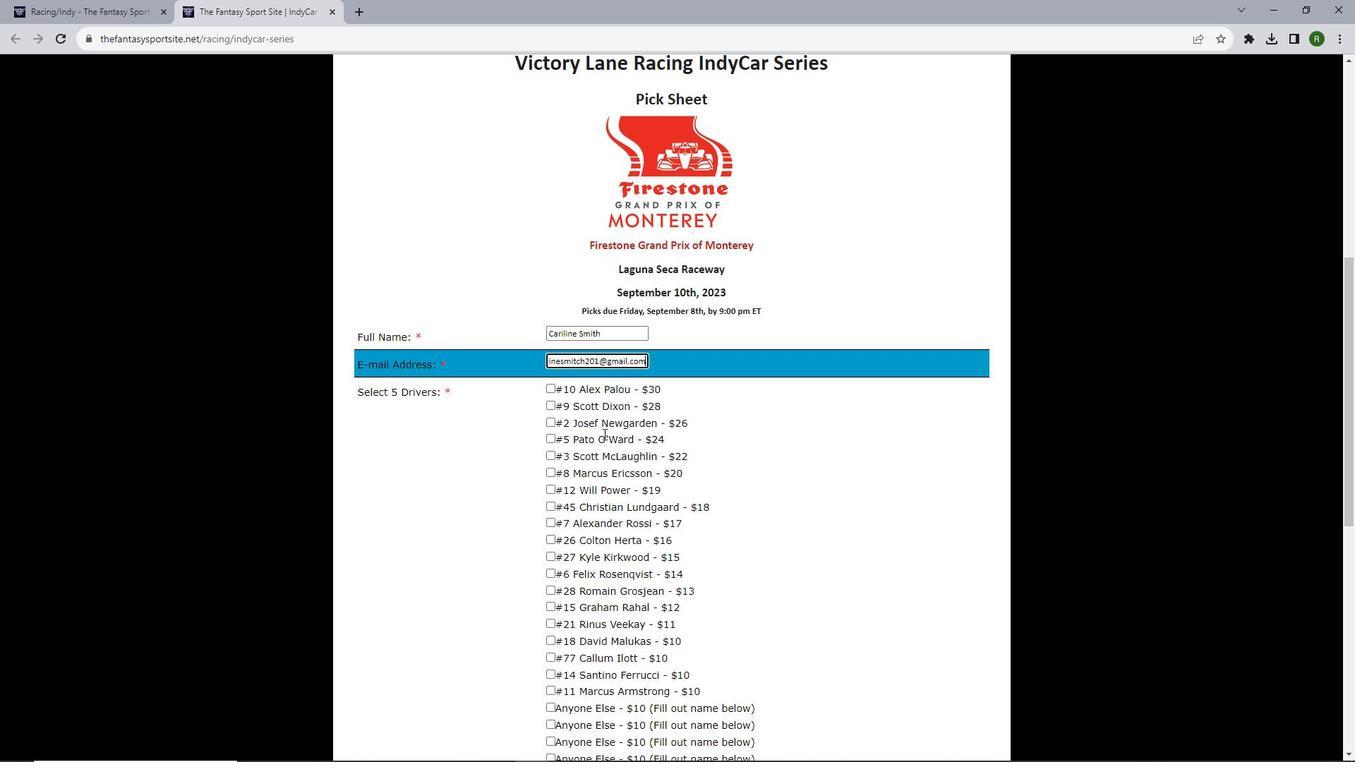 
Action: Mouse scrolled (603, 433) with delta (0, 0)
Screenshot: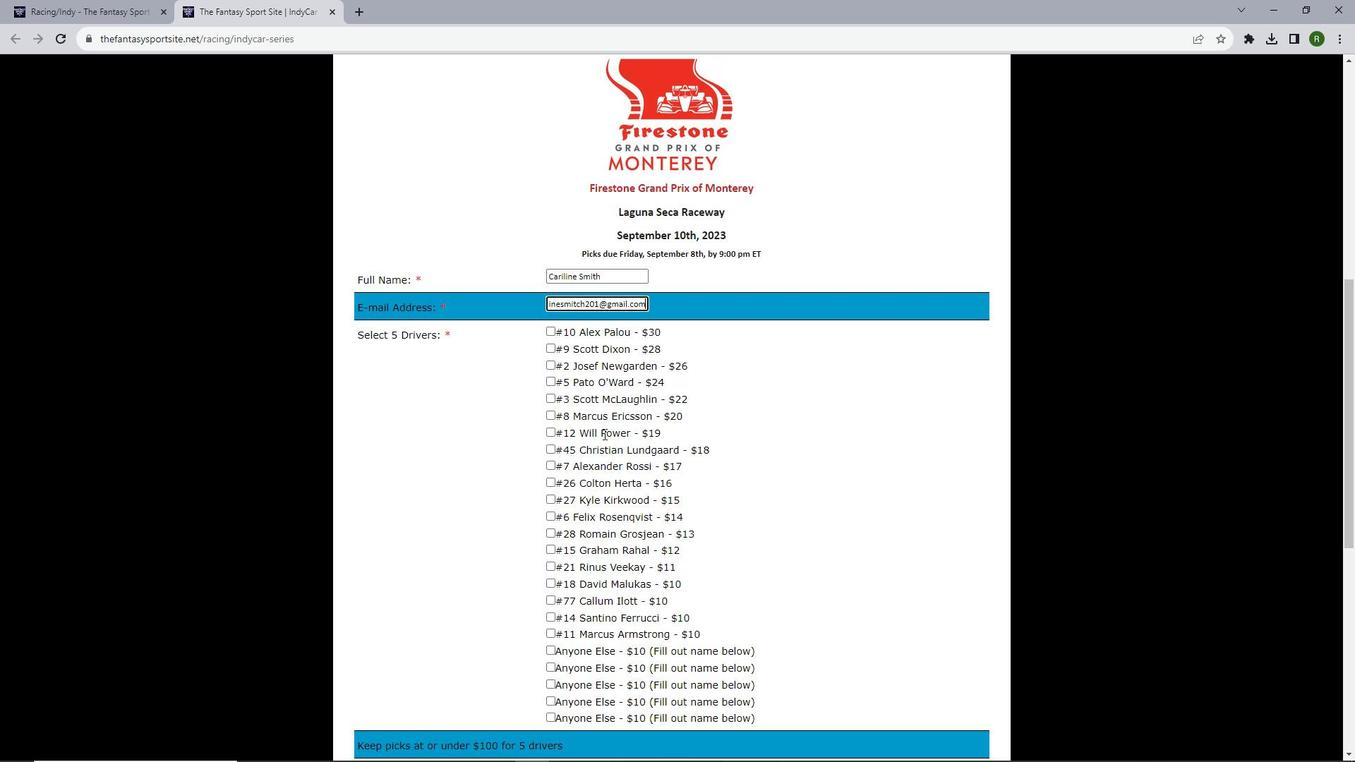 
Action: Mouse scrolled (603, 433) with delta (0, 0)
Screenshot: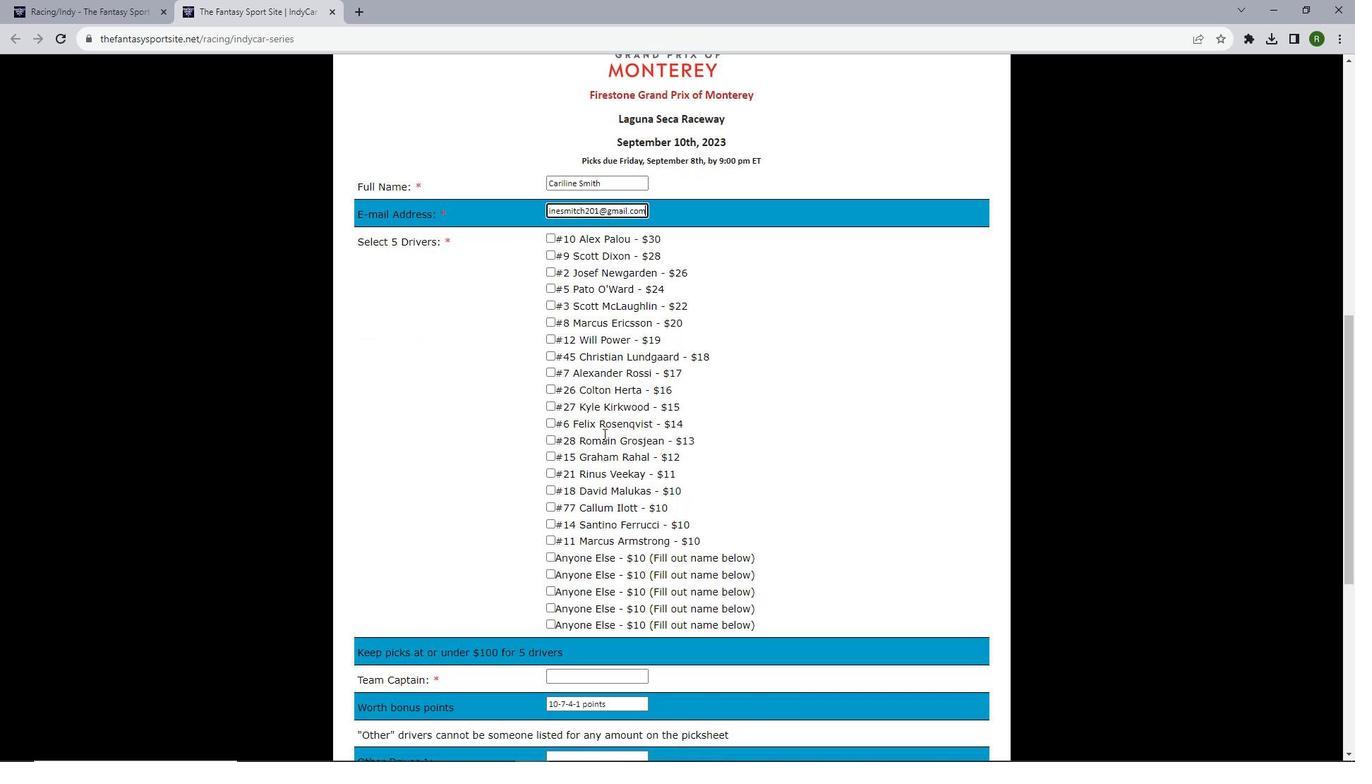 
Action: Mouse moved to (602, 407)
Screenshot: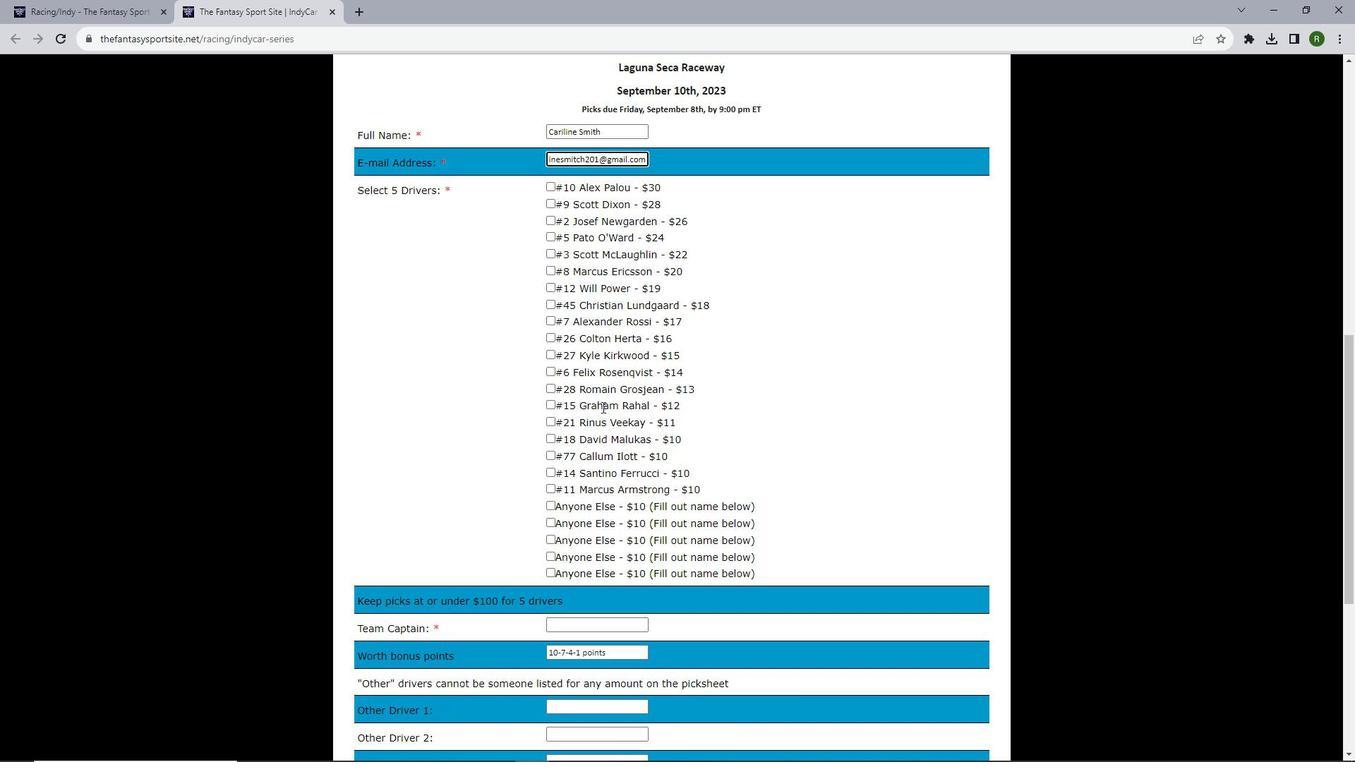 
Action: Mouse scrolled (602, 408) with delta (0, 0)
Screenshot: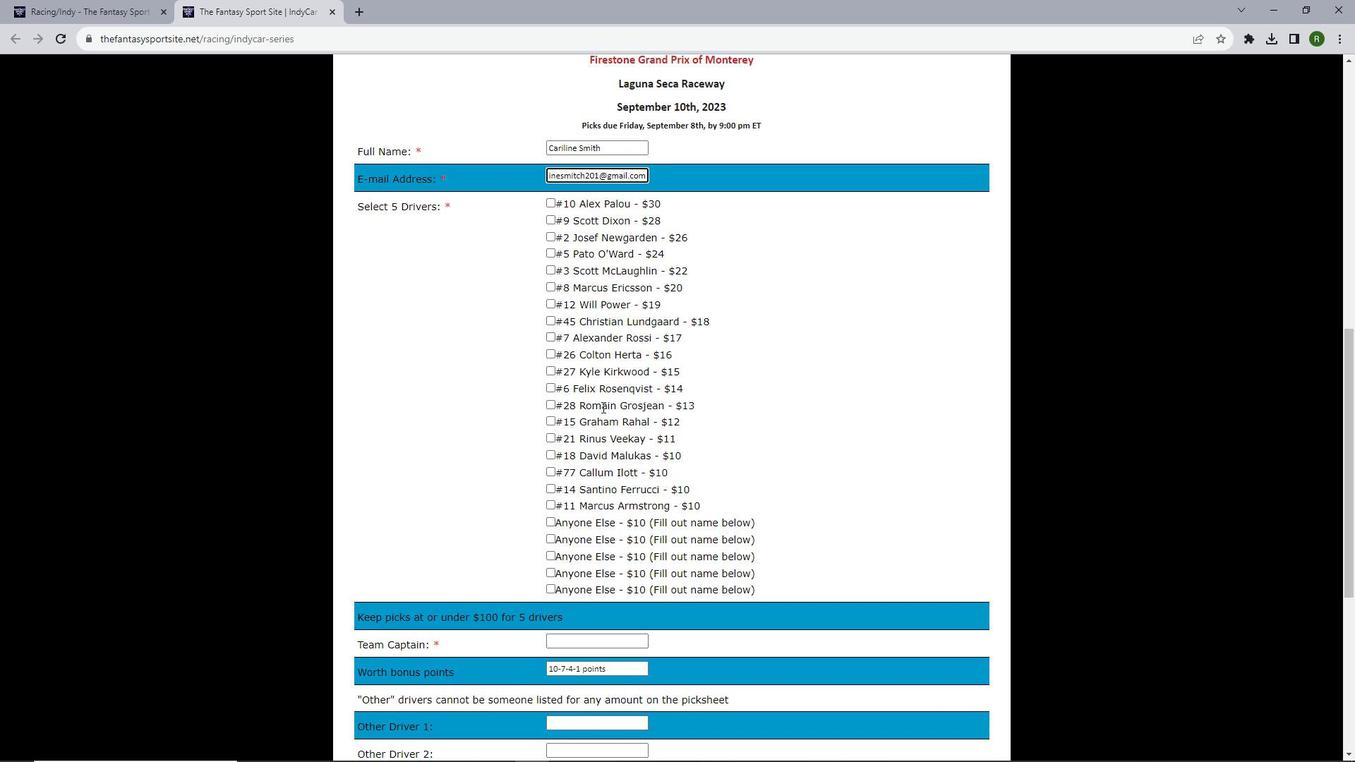 
Action: Mouse scrolled (602, 406) with delta (0, 0)
Screenshot: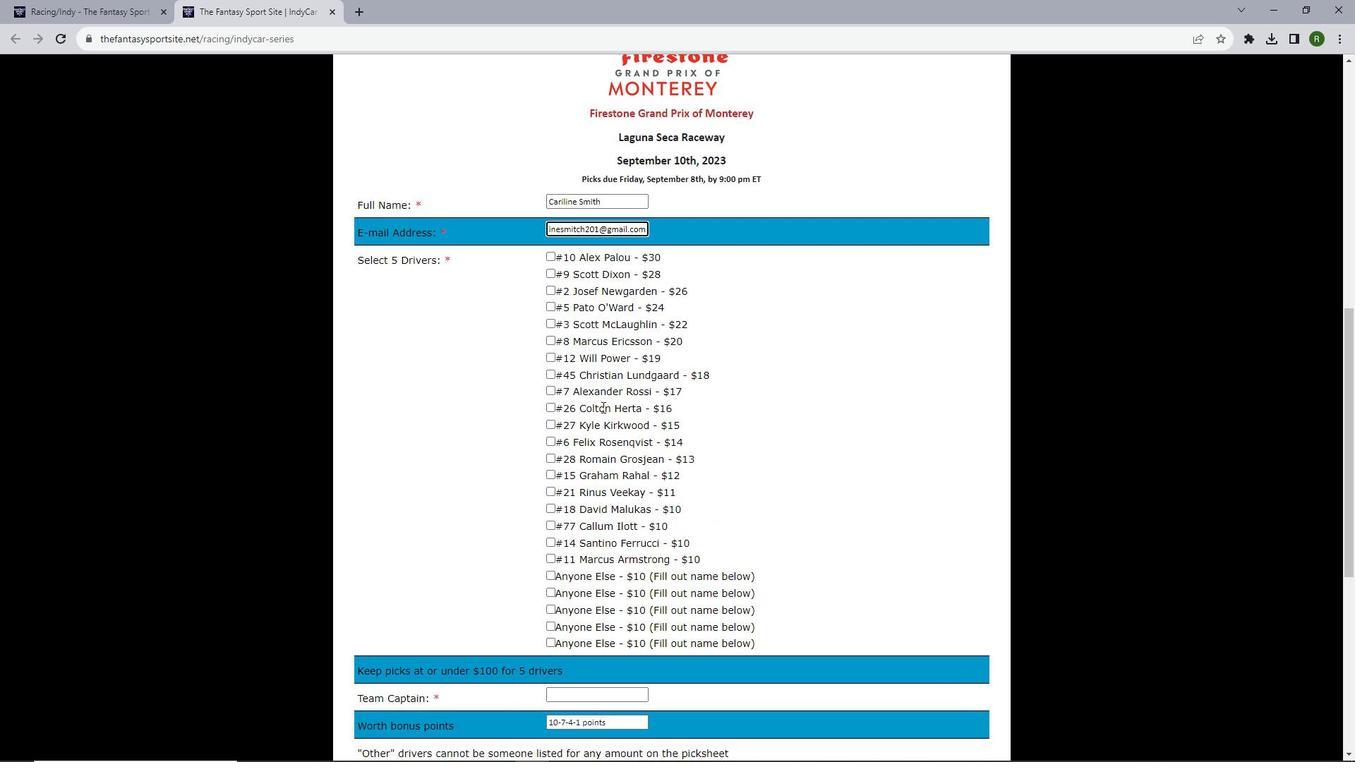 
Action: Mouse scrolled (602, 406) with delta (0, 0)
Screenshot: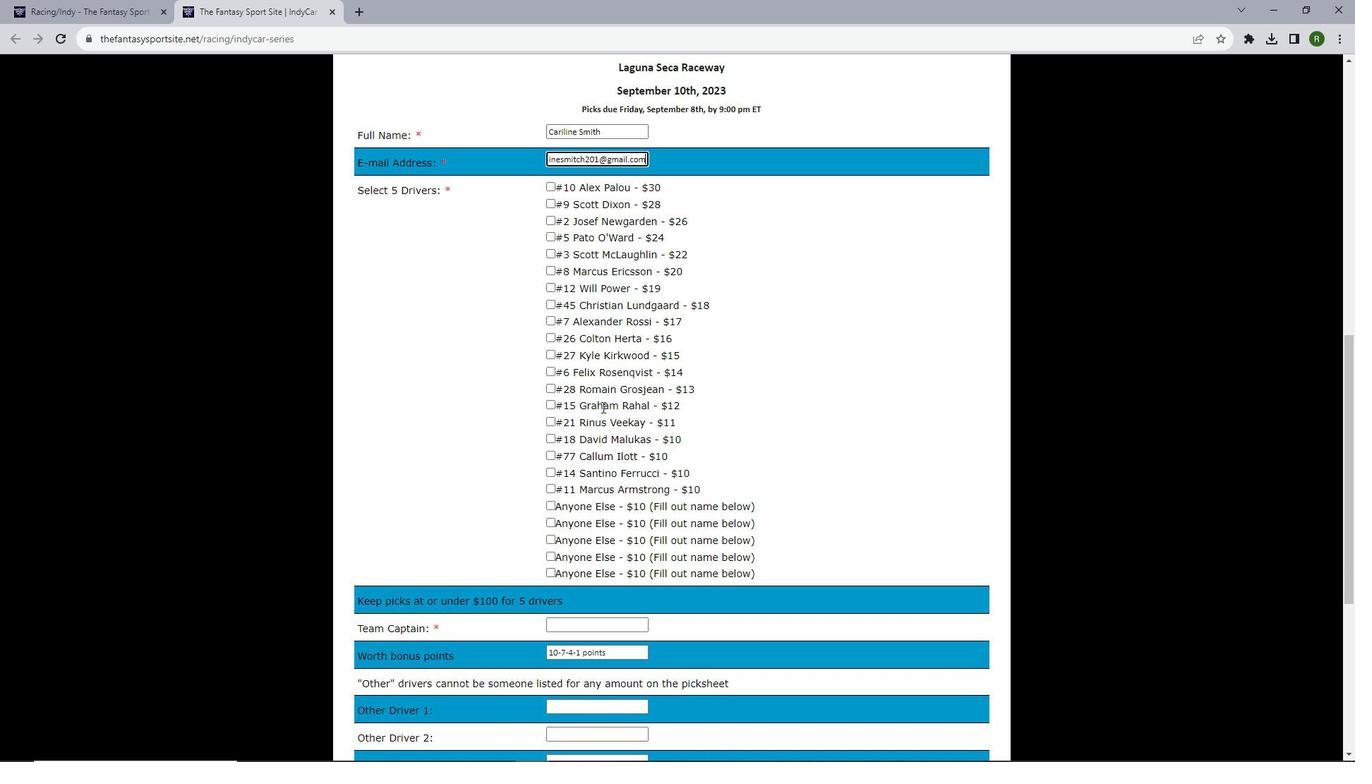 
Action: Mouse scrolled (602, 406) with delta (0, 0)
Screenshot: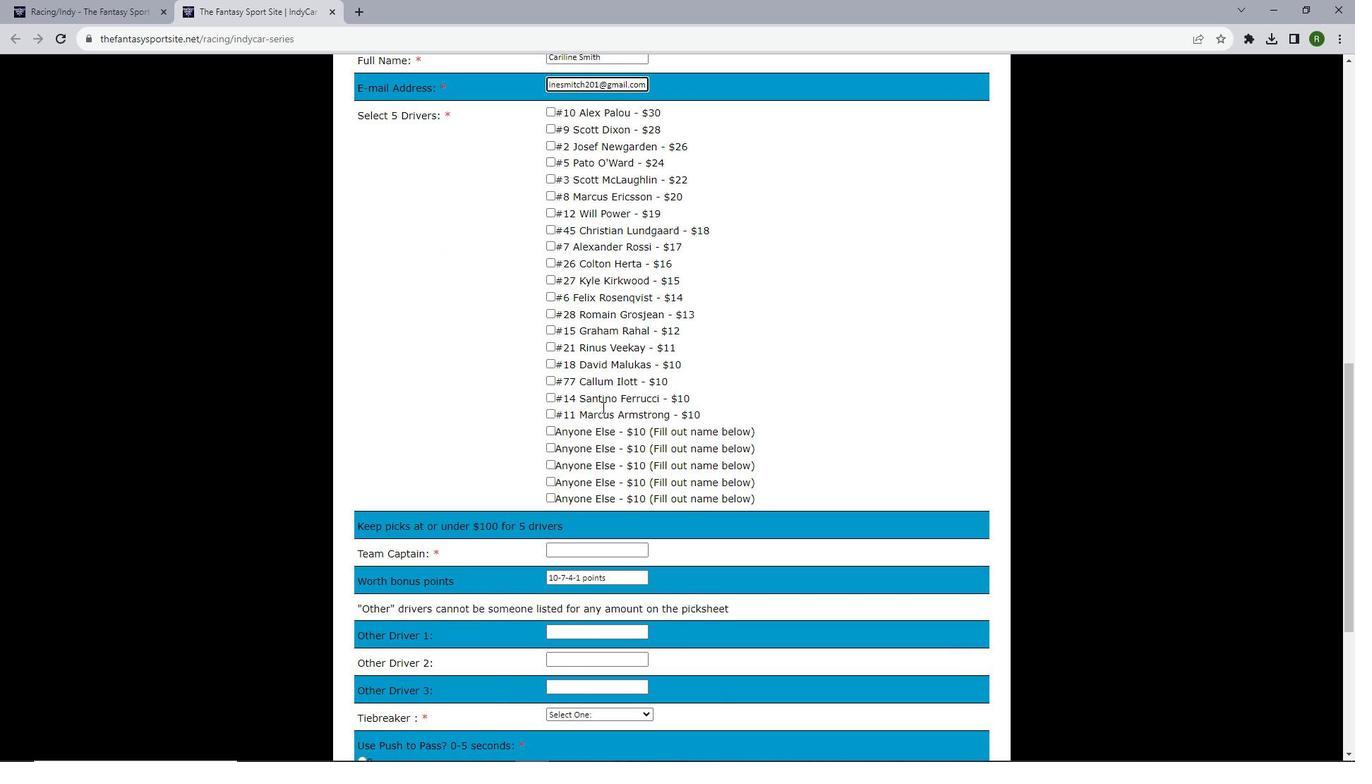 
Action: Mouse scrolled (602, 406) with delta (0, 0)
Screenshot: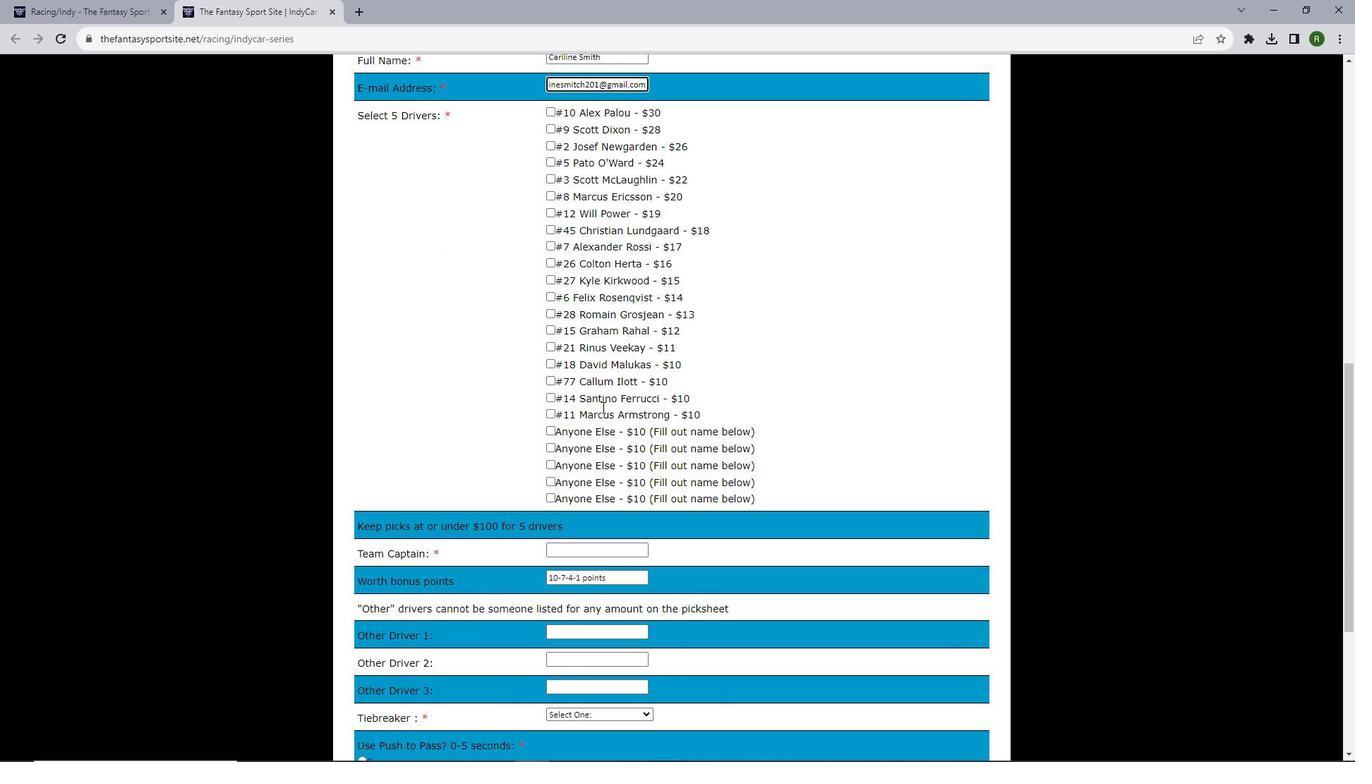
Action: Mouse scrolled (602, 406) with delta (0, 0)
Screenshot: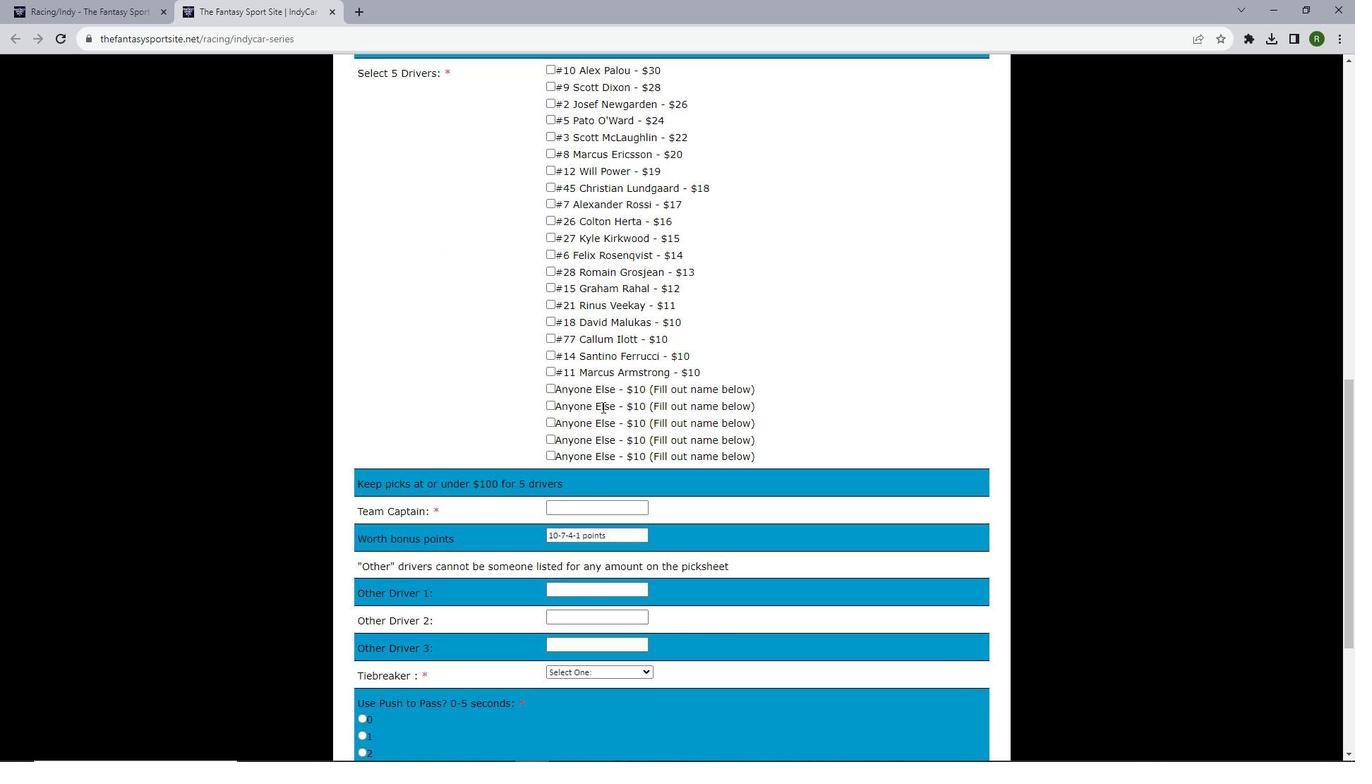 
Action: Mouse scrolled (602, 406) with delta (0, 0)
Screenshot: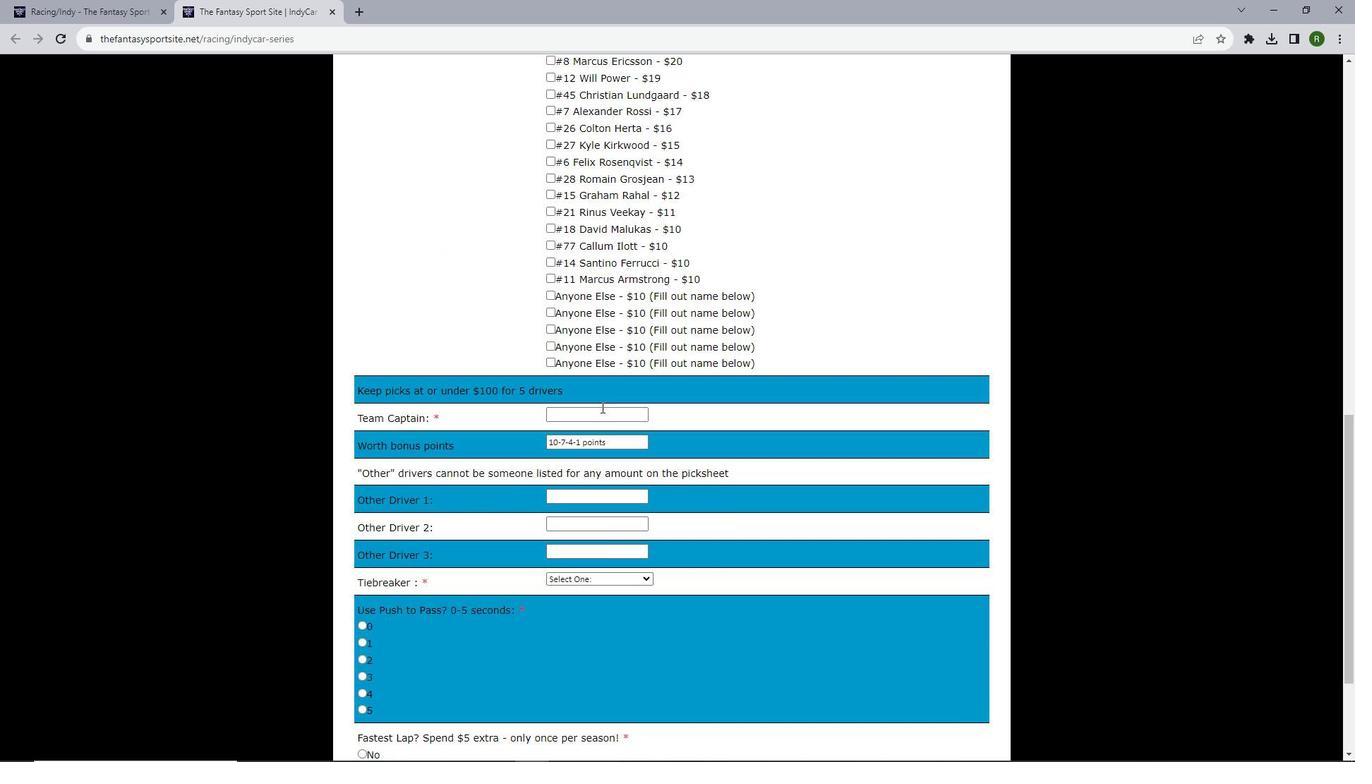 
Action: Mouse moved to (601, 407)
Screenshot: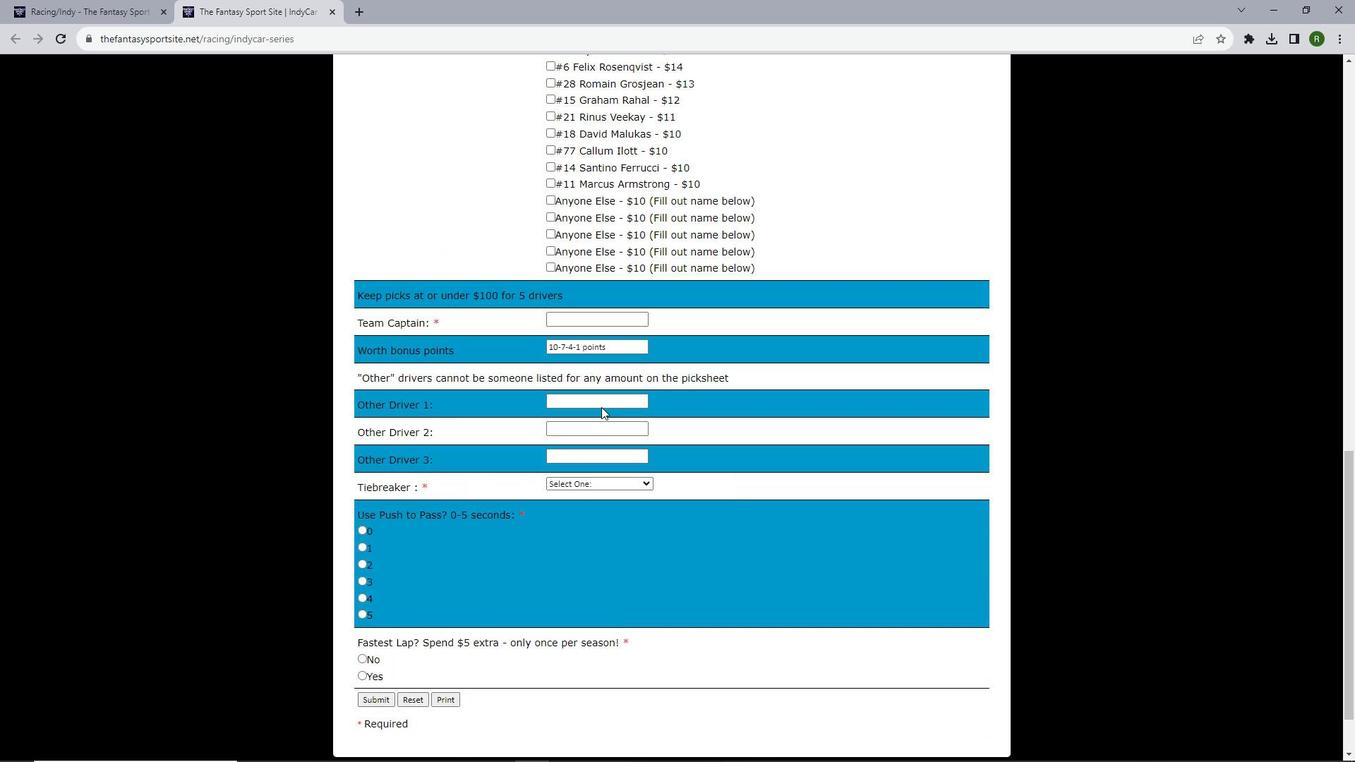 
Action: Mouse scrolled (601, 406) with delta (0, 0)
Screenshot: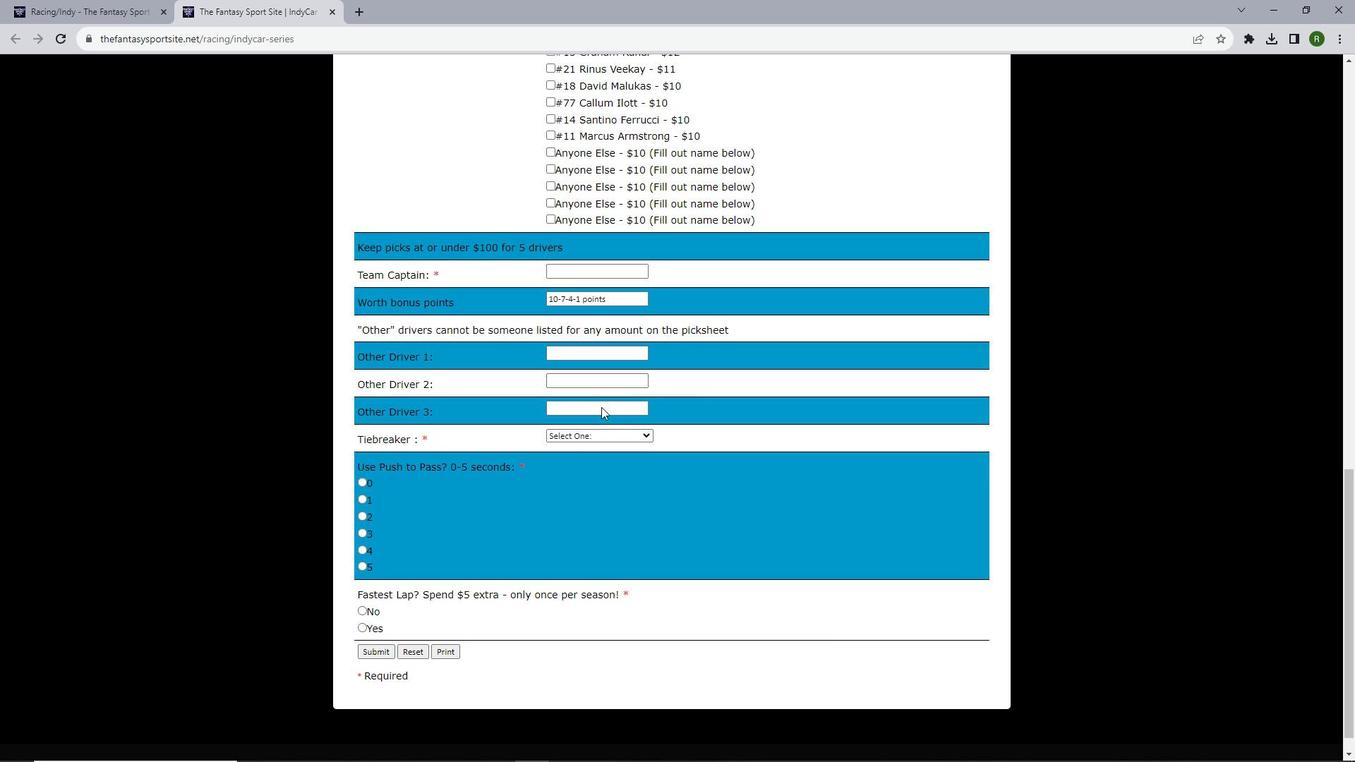 
Action: Mouse scrolled (601, 406) with delta (0, 0)
Screenshot: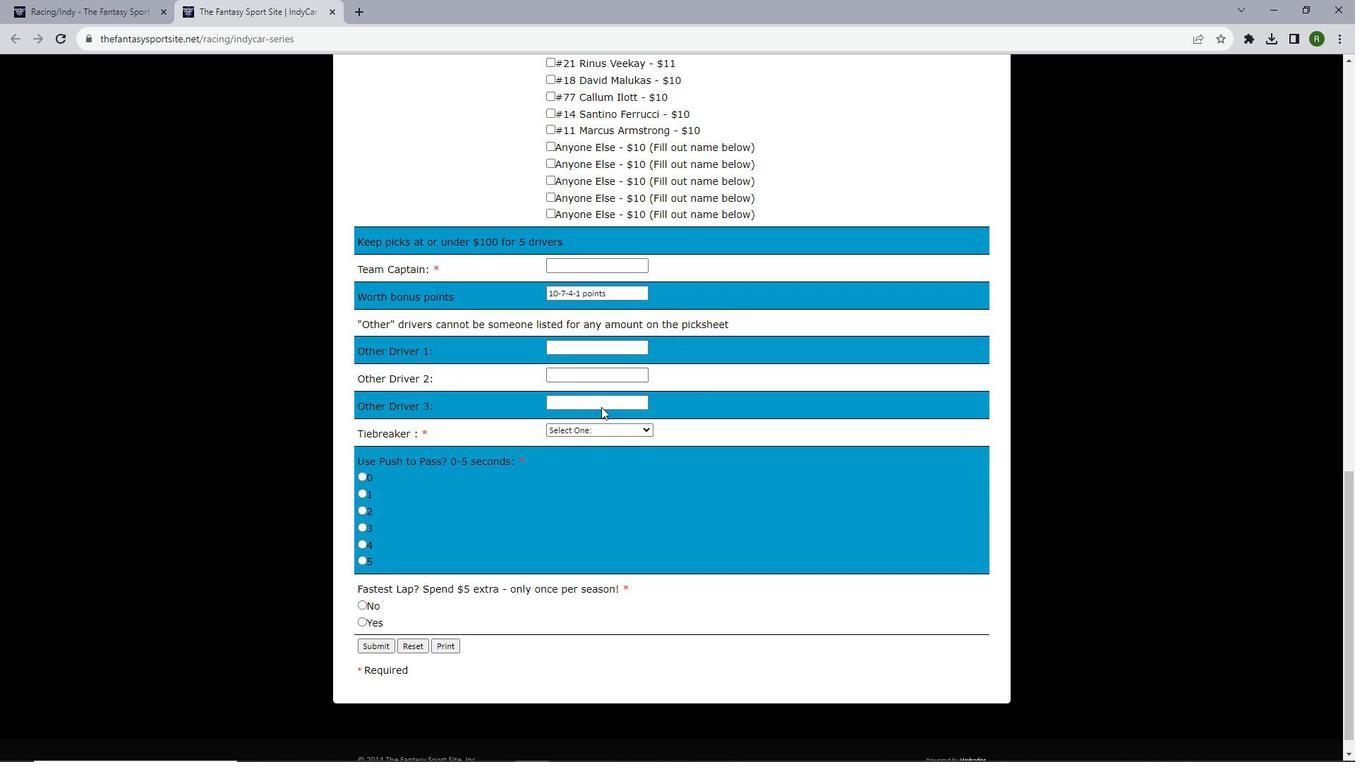 
Action: Mouse scrolled (601, 406) with delta (0, 0)
Screenshot: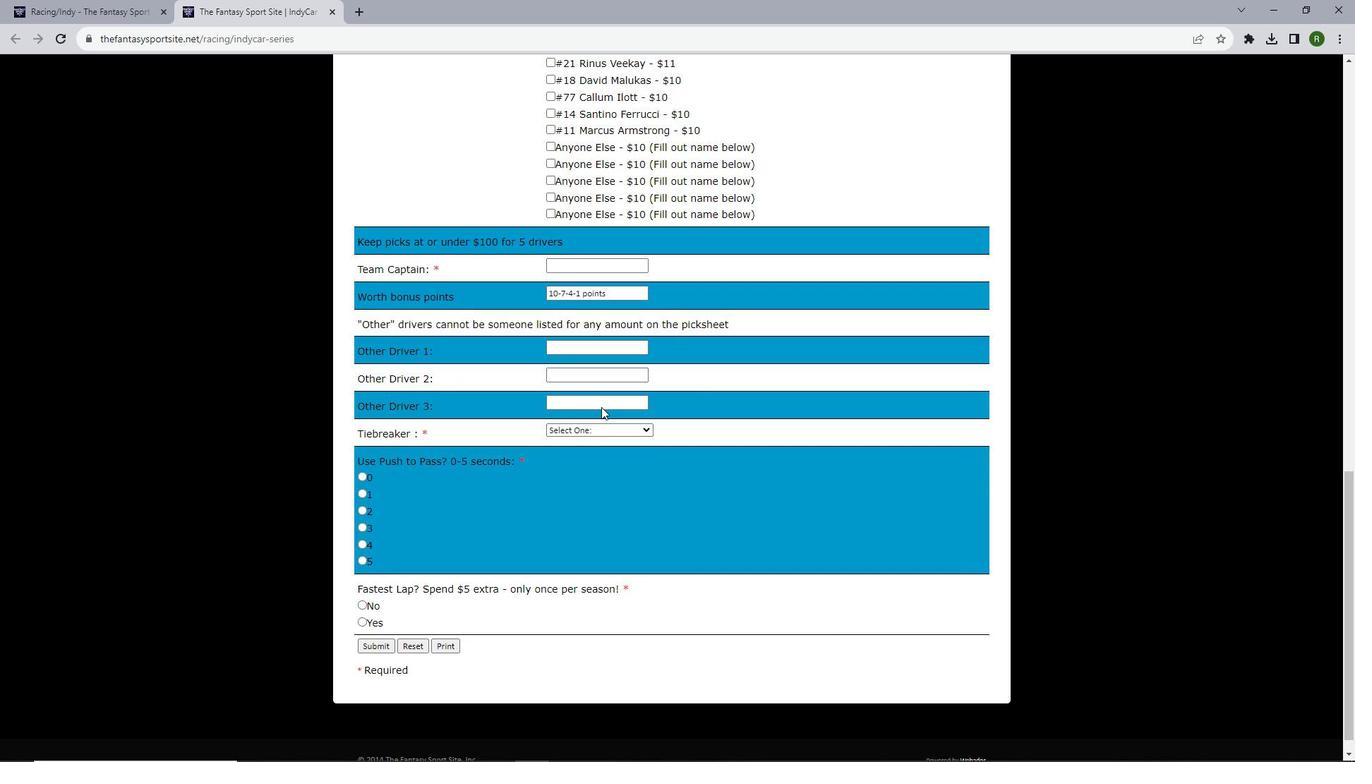 
Action: Mouse scrolled (601, 408) with delta (0, 0)
Screenshot: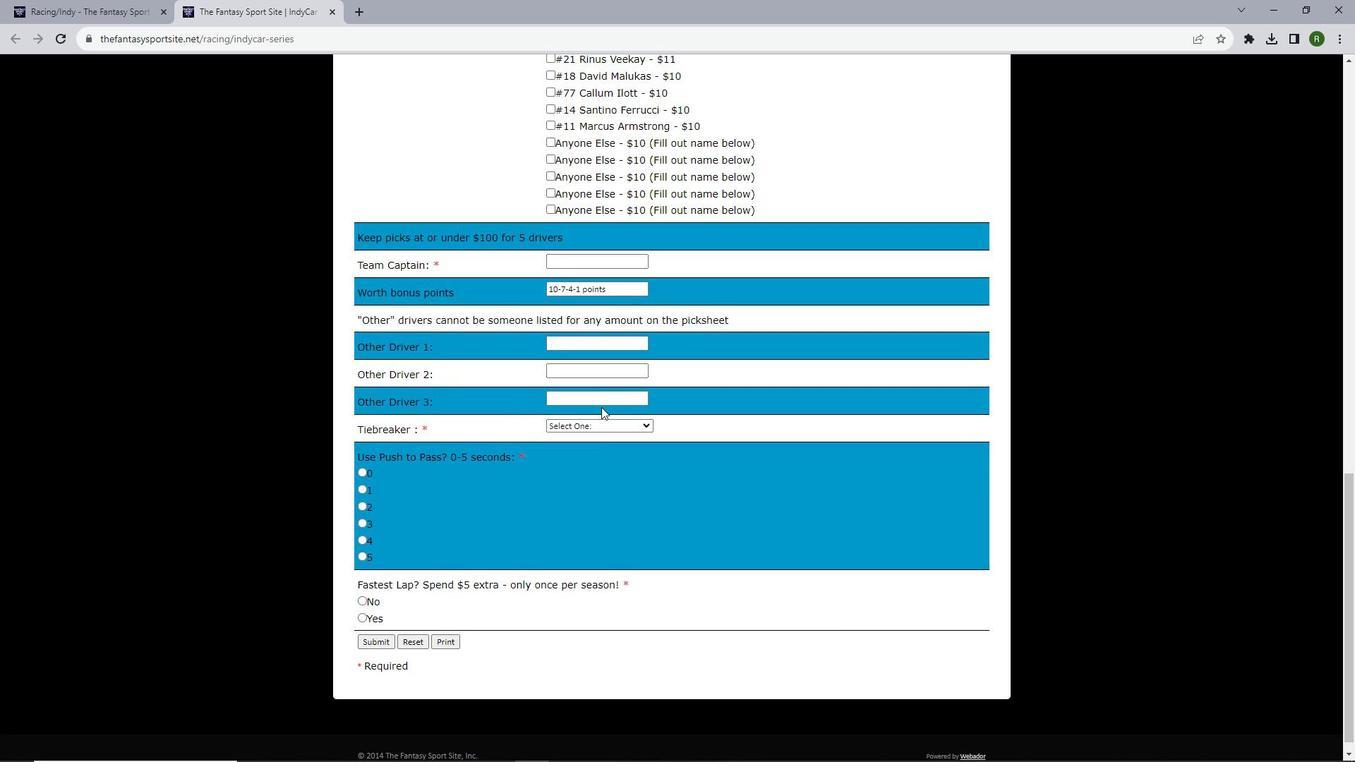 
Action: Mouse scrolled (601, 408) with delta (0, 0)
Screenshot: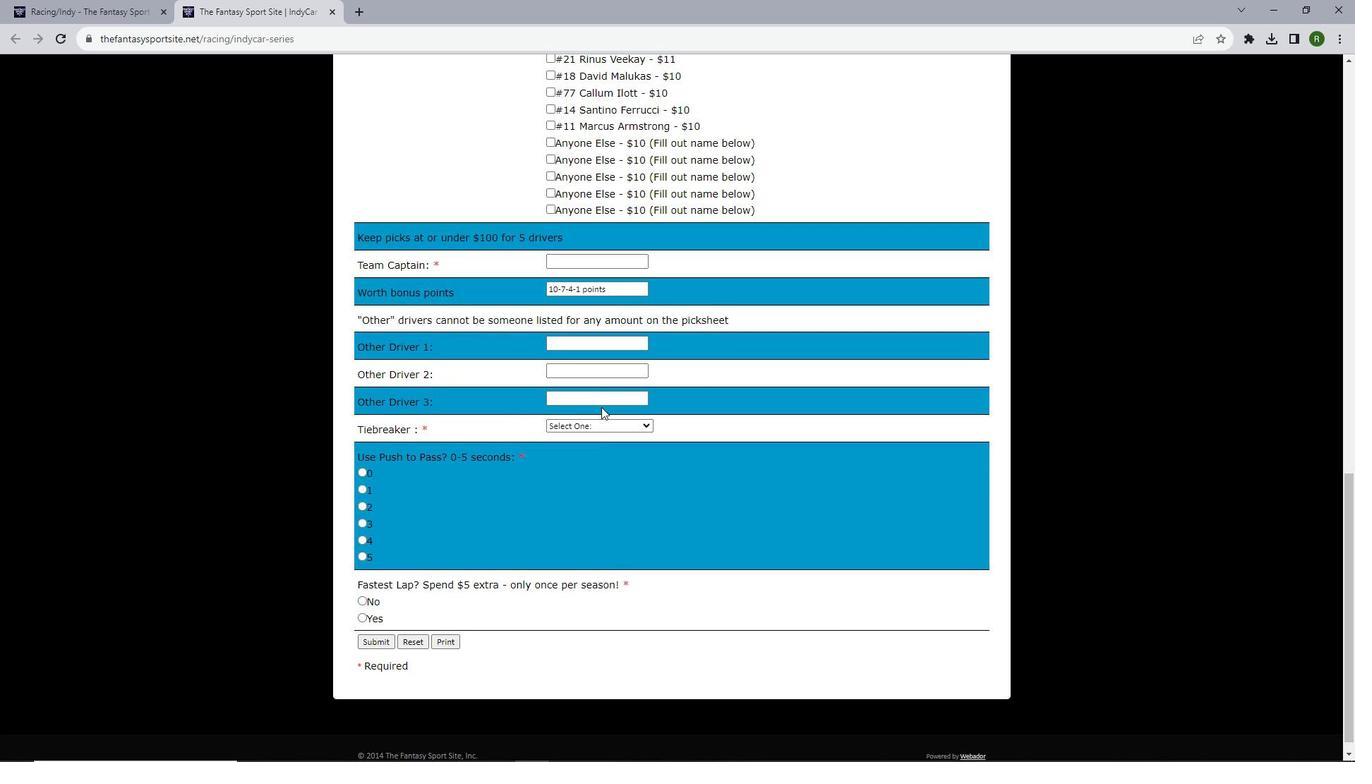 
Action: Mouse scrolled (601, 408) with delta (0, 0)
Screenshot: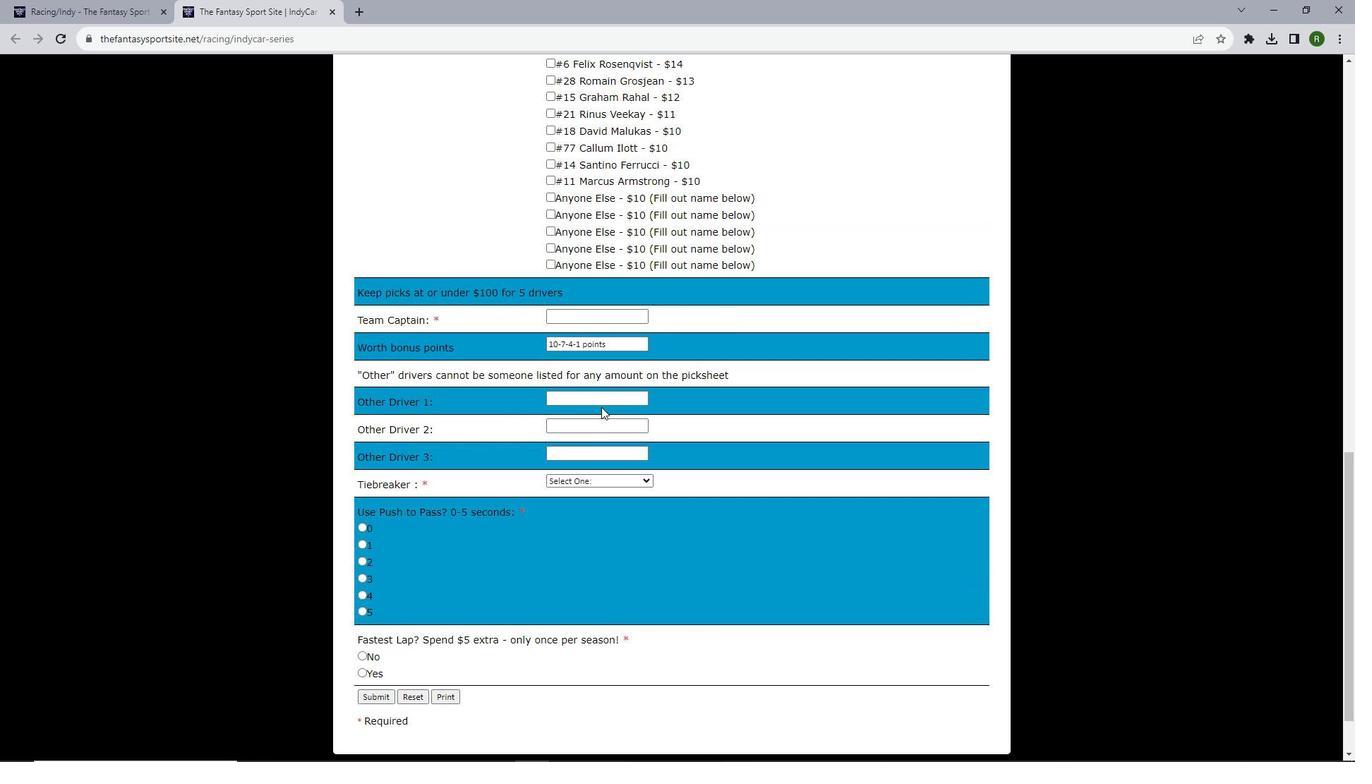 
Action: Mouse scrolled (601, 408) with delta (0, 0)
Screenshot: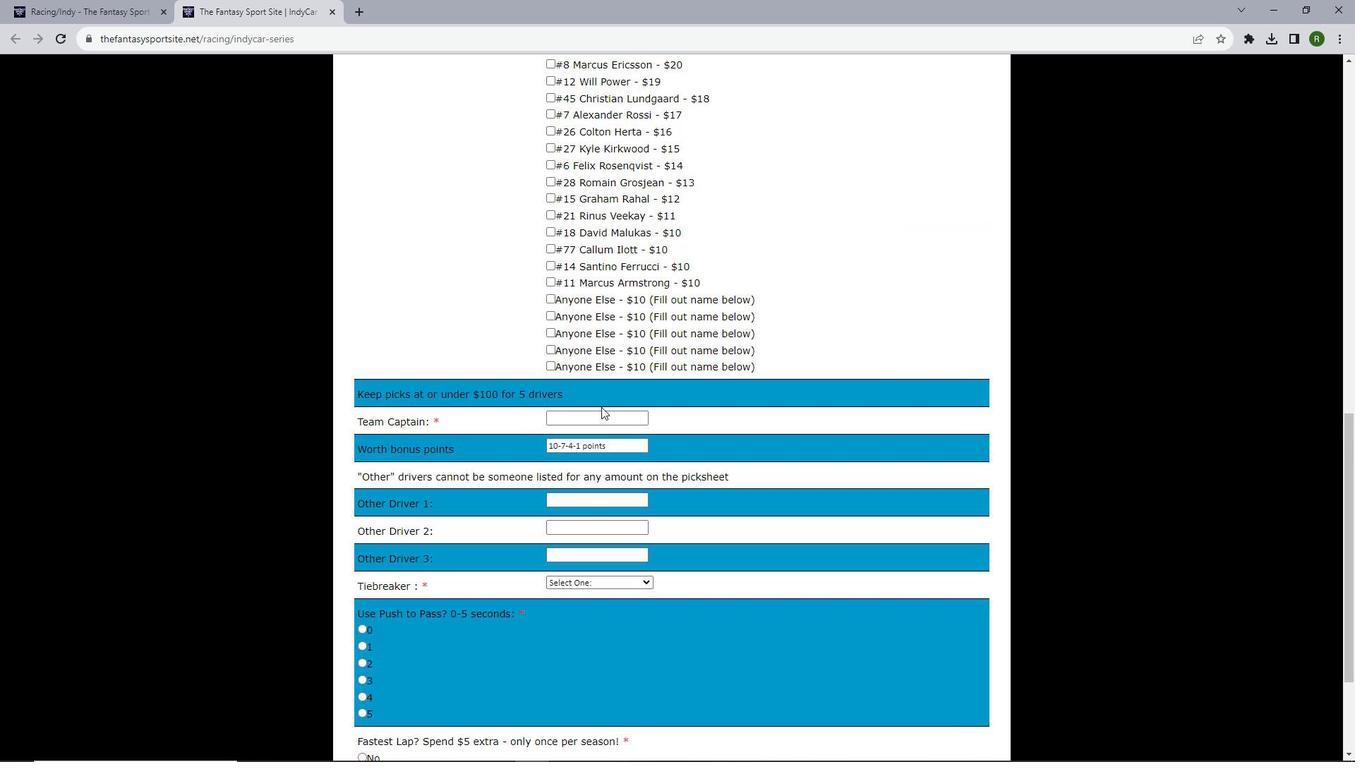
Action: Mouse scrolled (601, 408) with delta (0, 0)
Screenshot: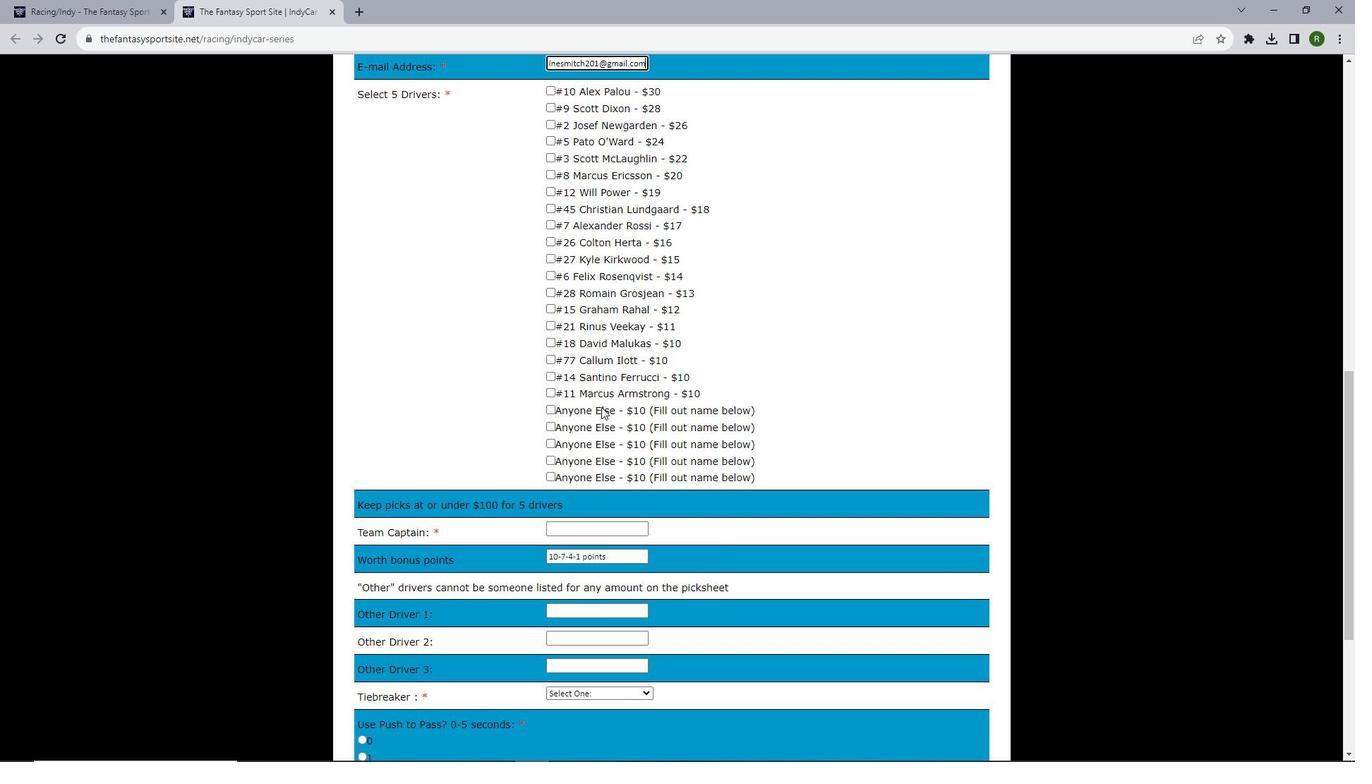 
Action: Mouse moved to (550, 314)
Screenshot: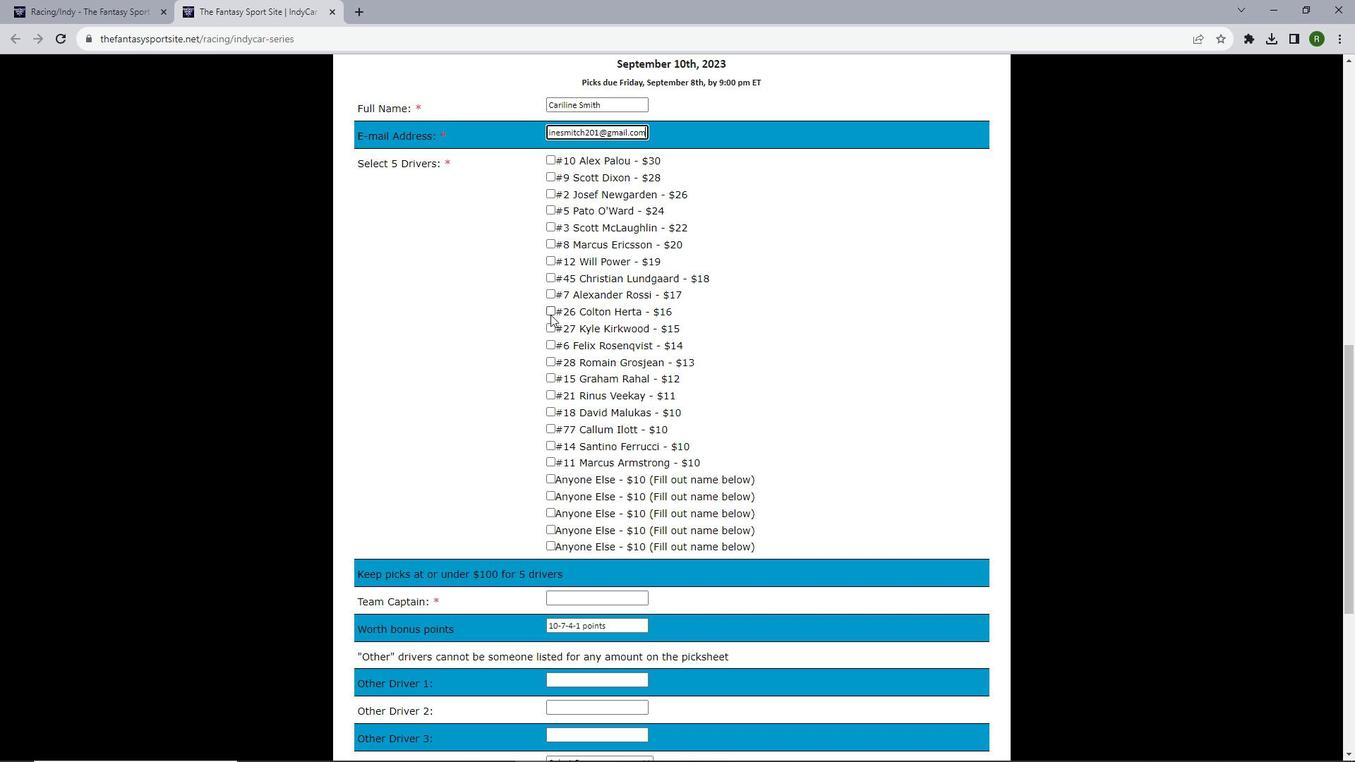 
Action: Mouse pressed left at (550, 314)
Screenshot: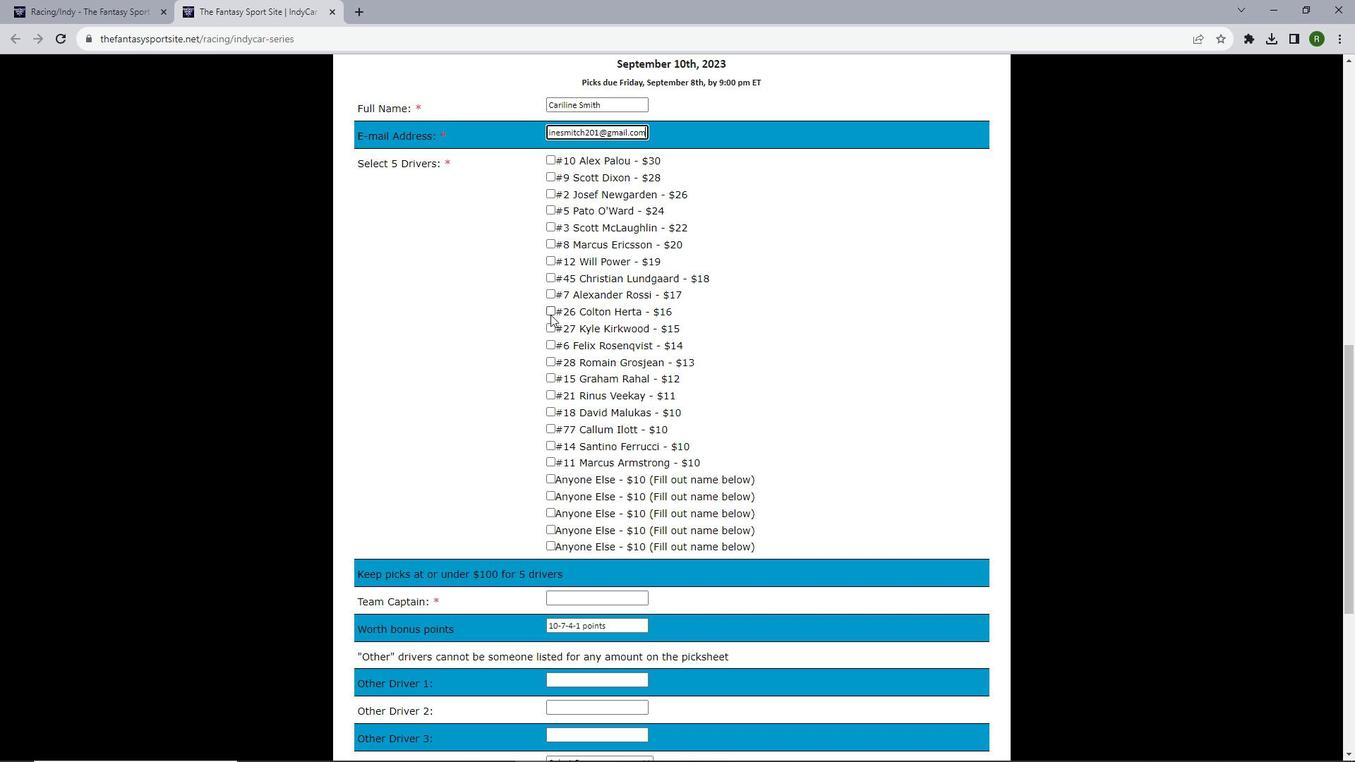 
Action: Mouse moved to (550, 341)
Screenshot: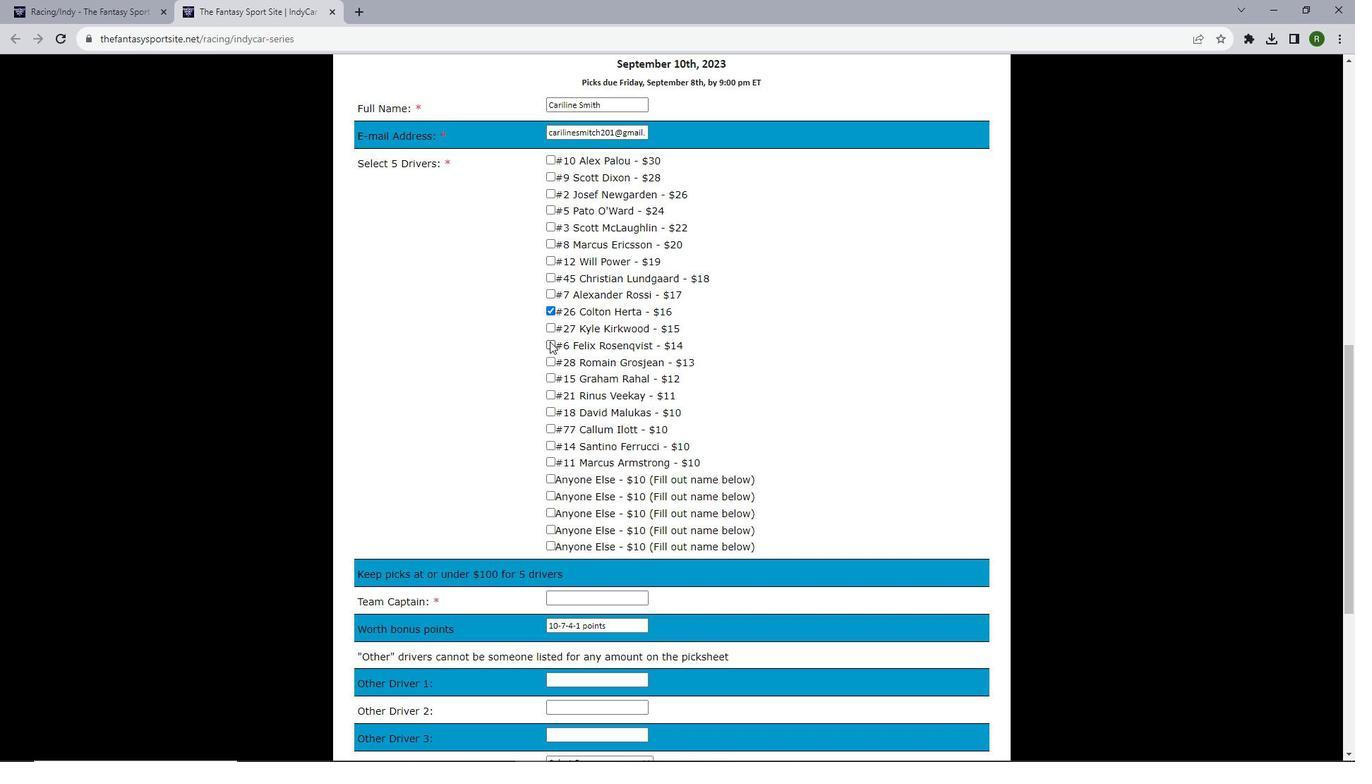 
Action: Mouse pressed left at (550, 341)
Screenshot: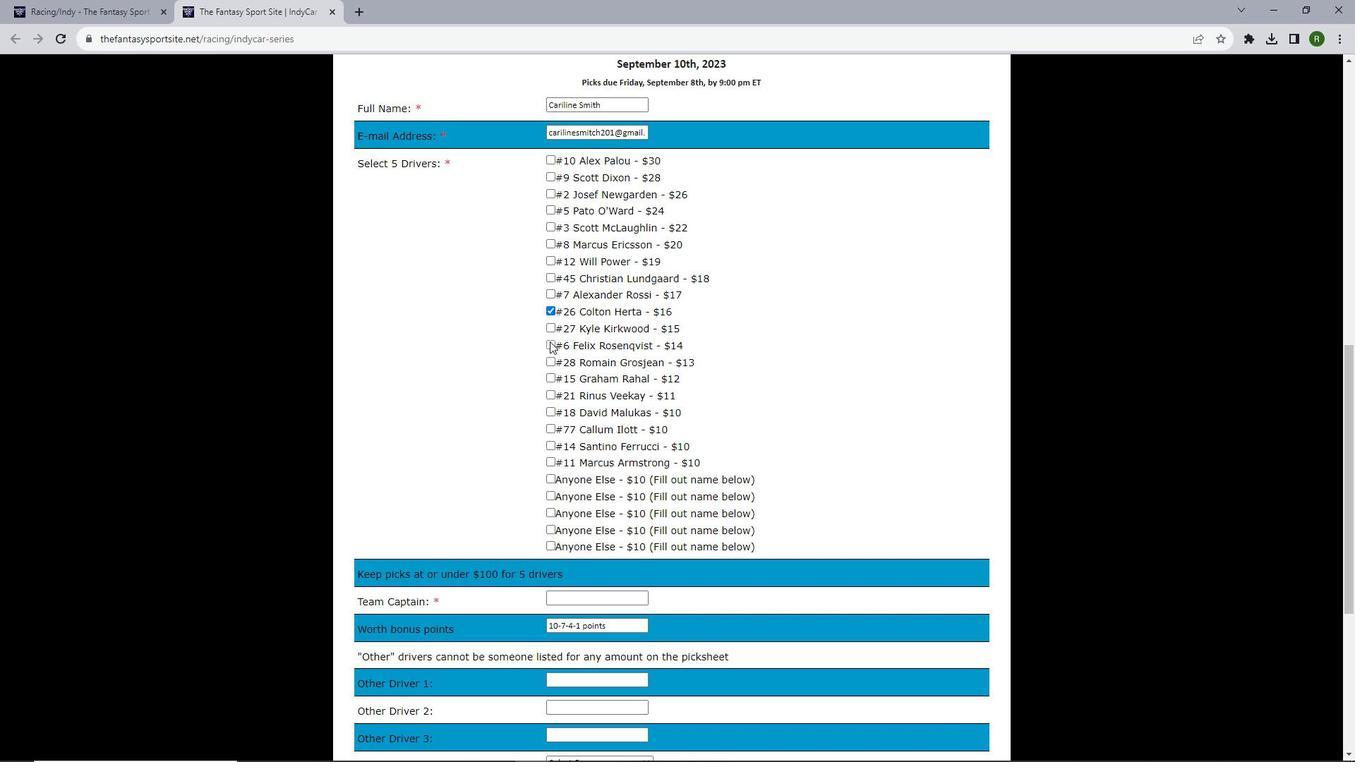 
Action: Mouse moved to (554, 177)
Screenshot: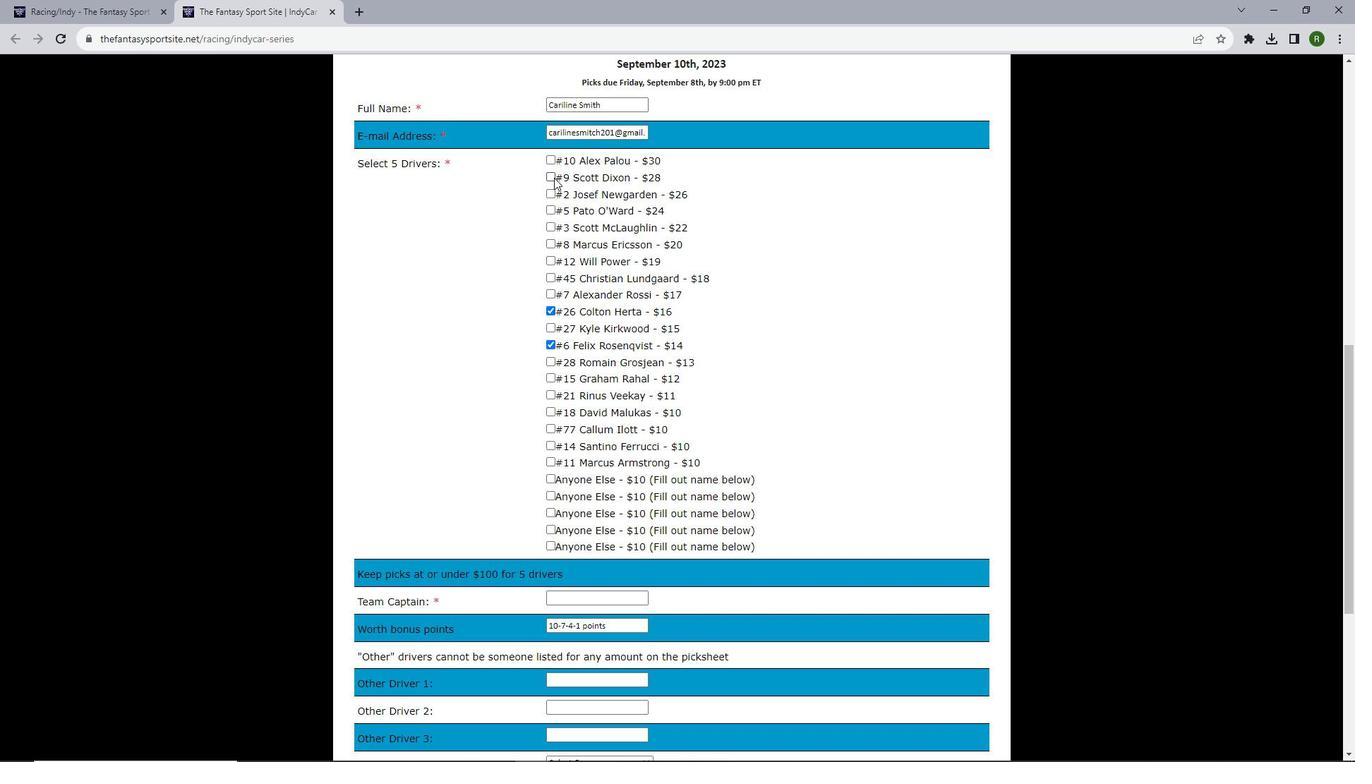 
Action: Mouse pressed left at (554, 177)
Screenshot: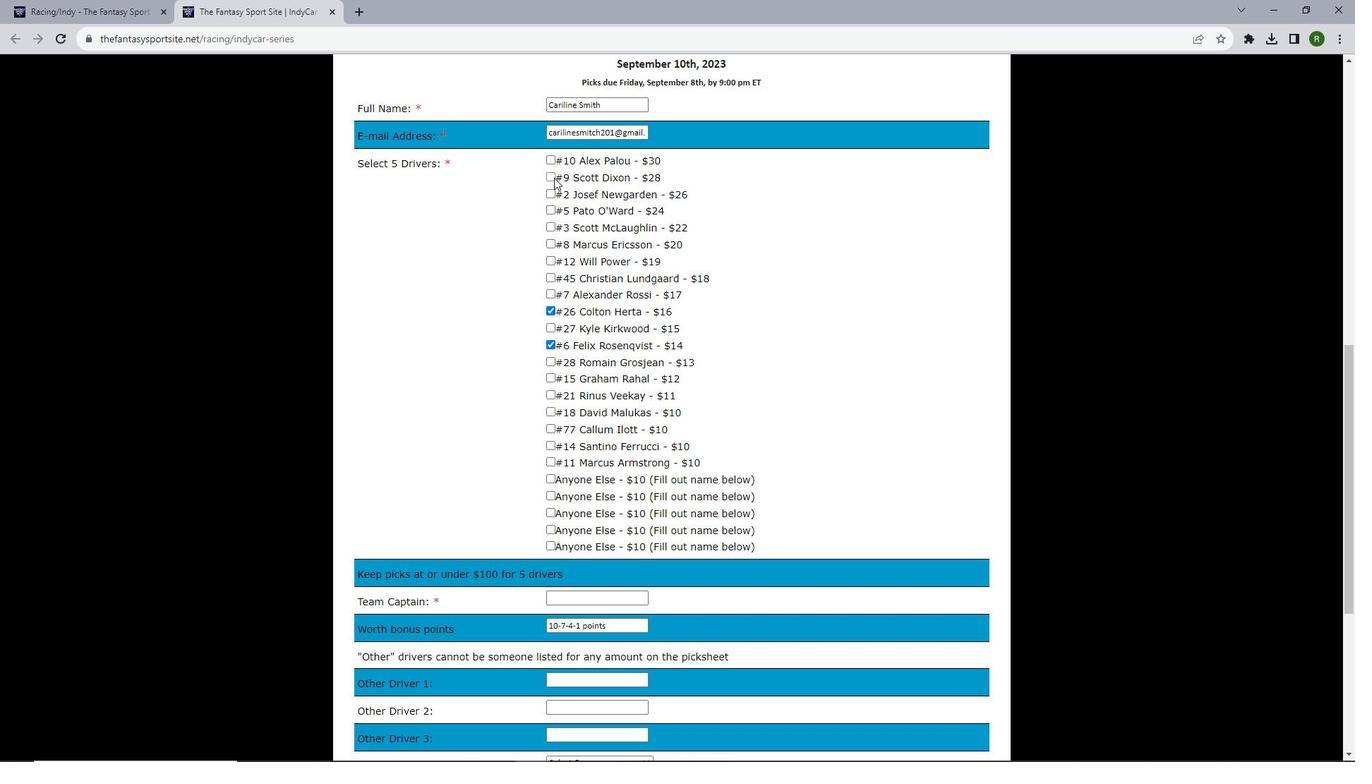 
Action: Mouse moved to (551, 398)
Screenshot: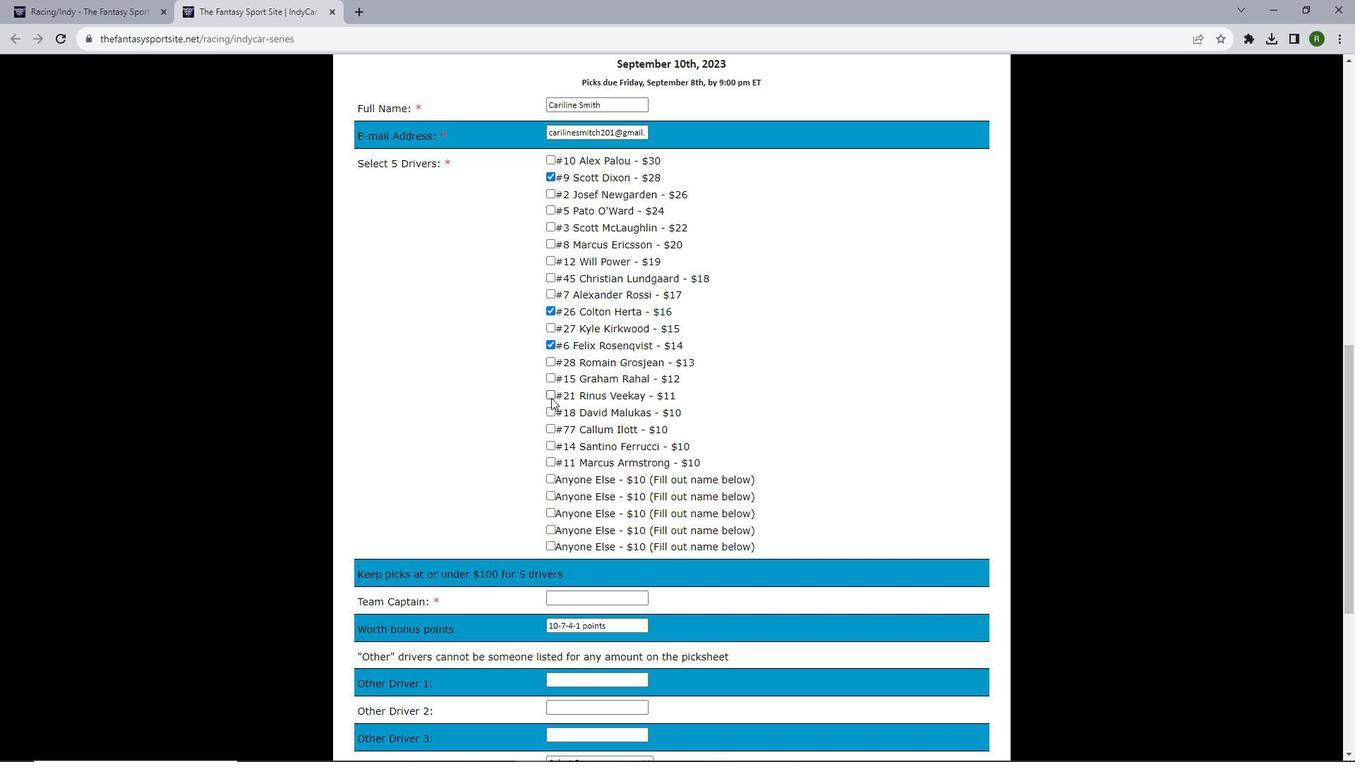
Action: Mouse pressed left at (551, 398)
Screenshot: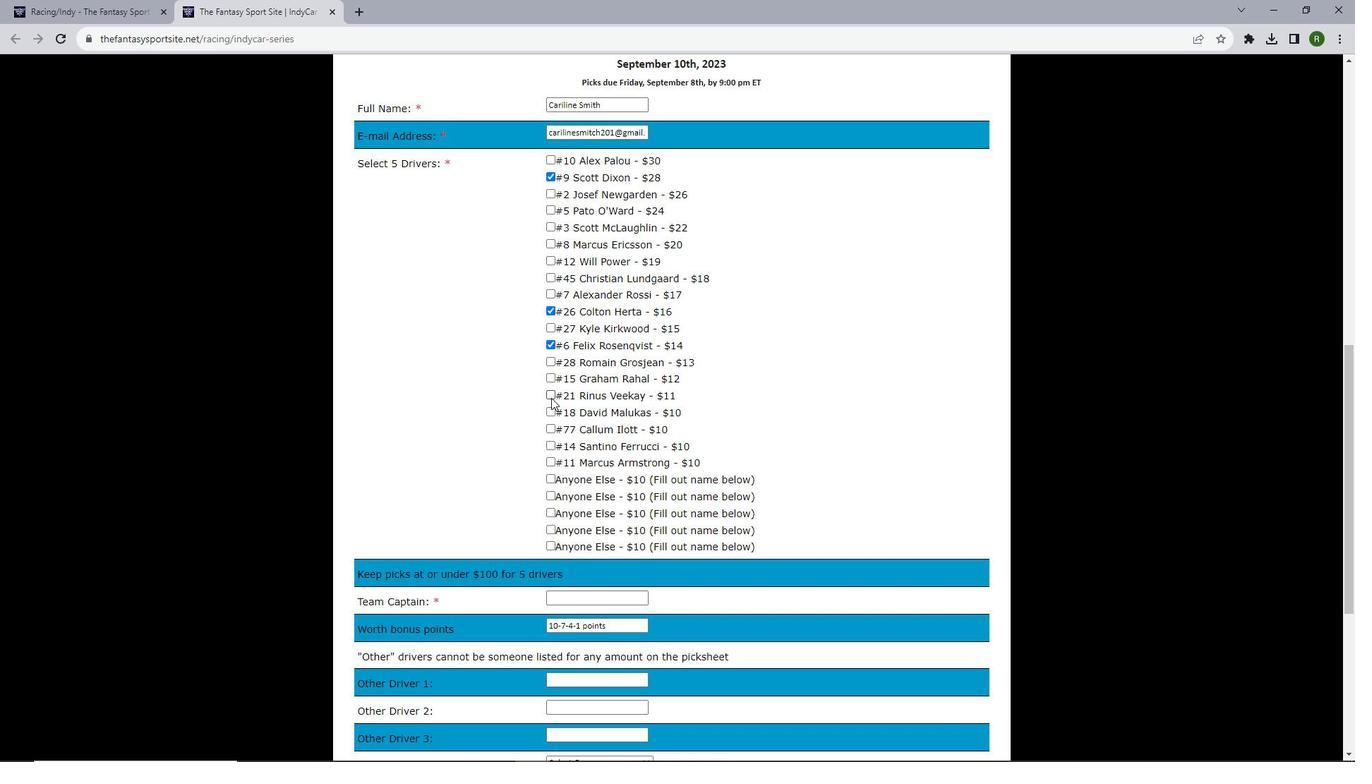 
Action: Mouse moved to (552, 445)
Screenshot: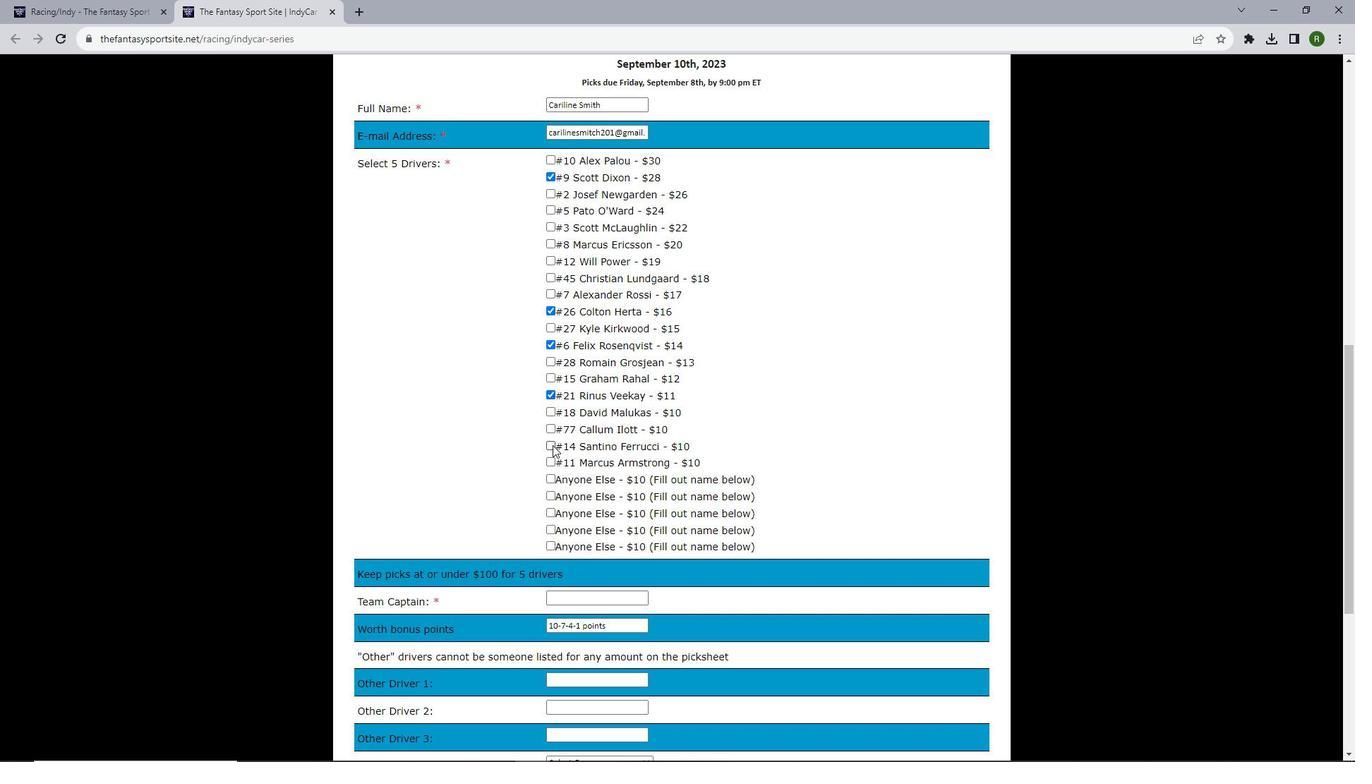
Action: Mouse pressed left at (552, 445)
Screenshot: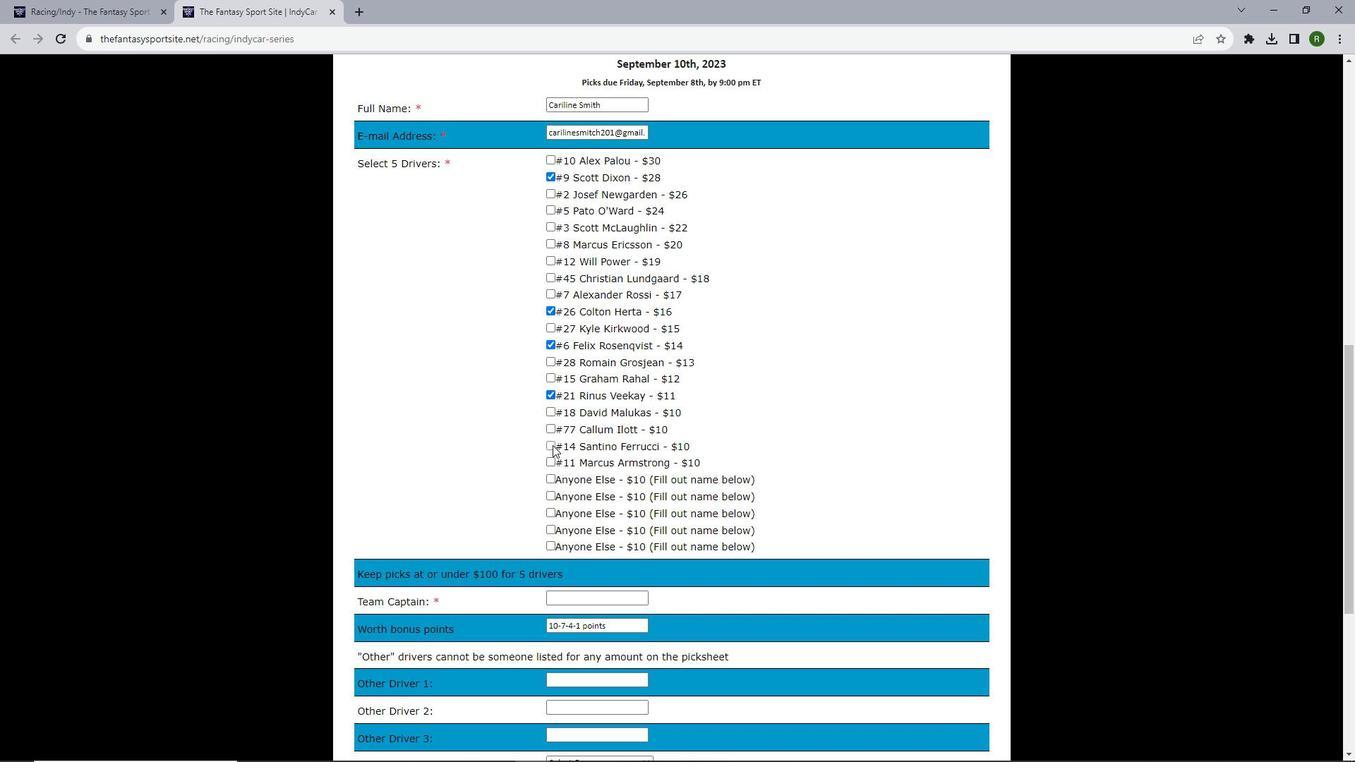 
Action: Mouse moved to (569, 601)
Screenshot: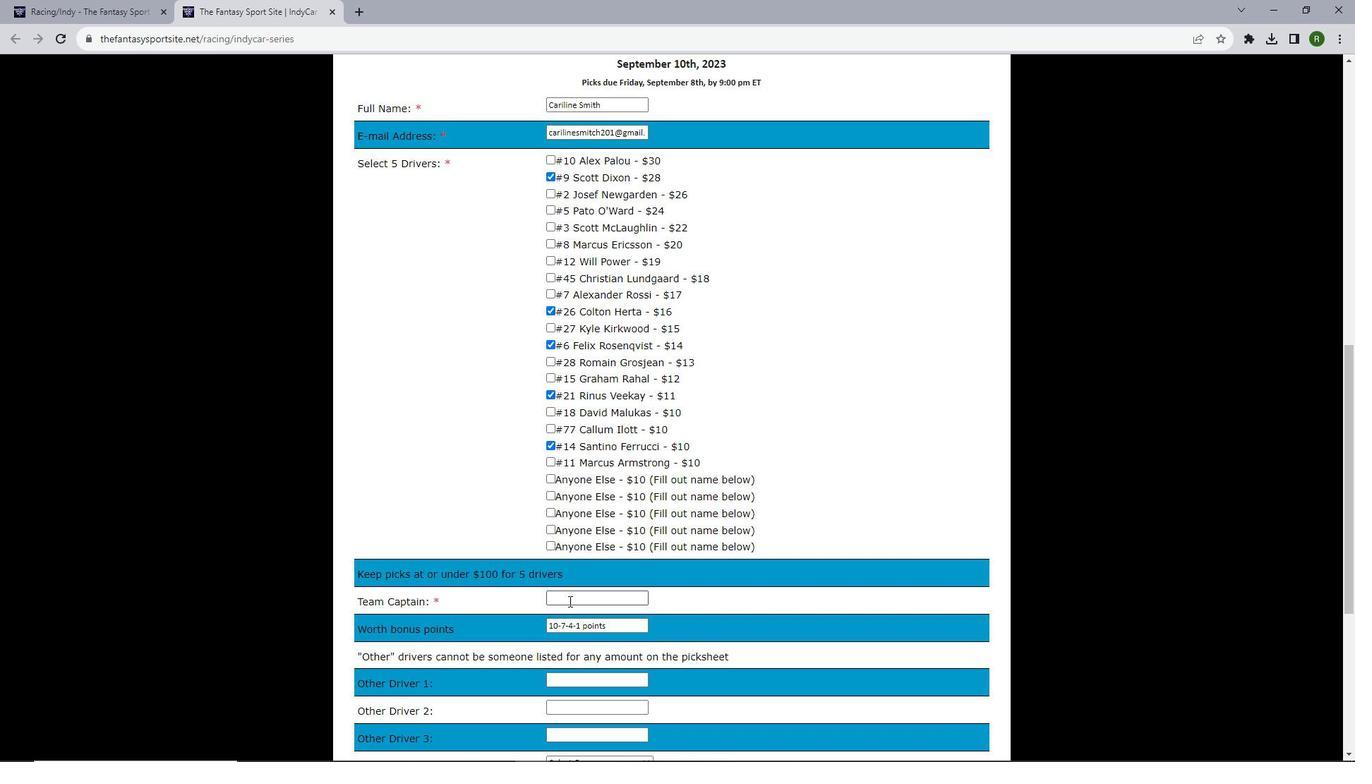 
Action: Mouse pressed left at (569, 601)
Screenshot: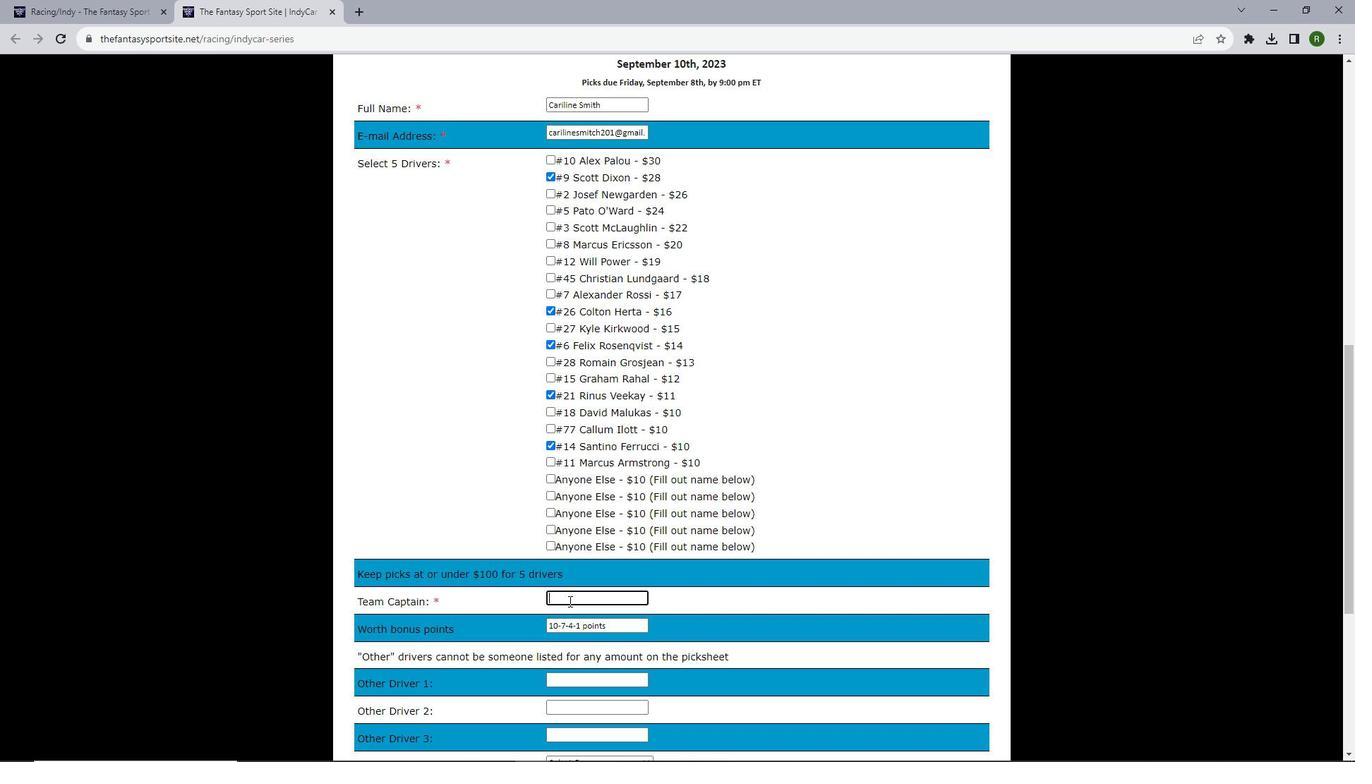 
Action: Key pressed <Key.shift>#6<Key.space><Key.shift>Felix<Key.space><Key.shift>Rosenqvist
Screenshot: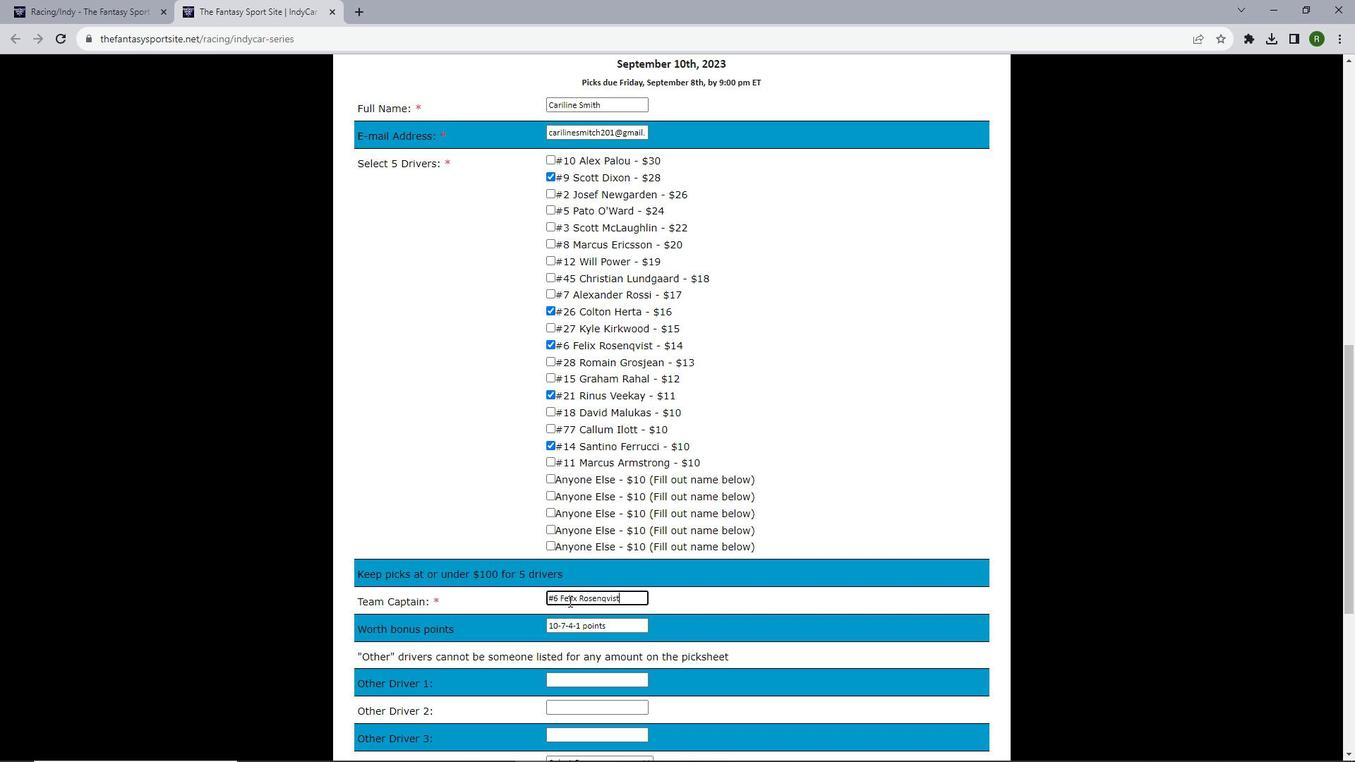 
Action: Mouse moved to (653, 535)
Screenshot: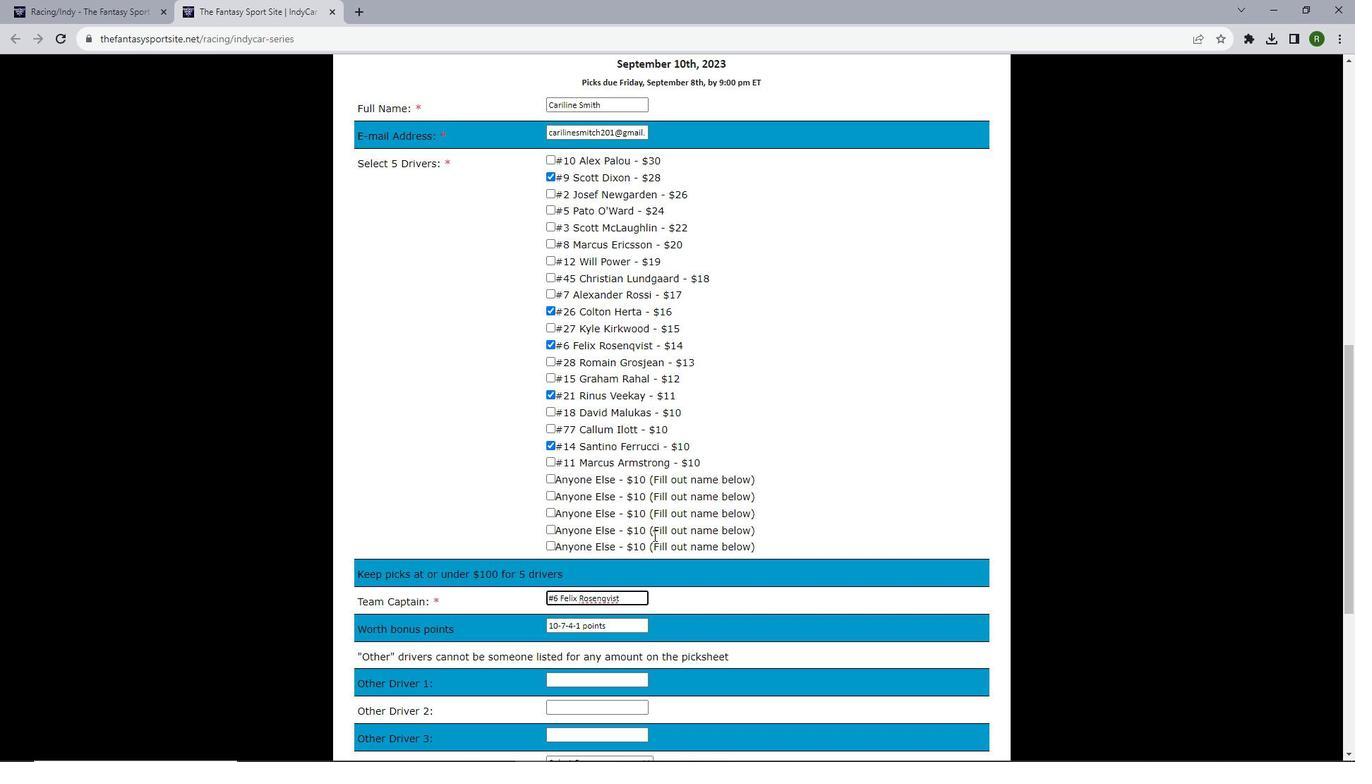 
Action: Mouse scrolled (653, 535) with delta (0, 0)
Screenshot: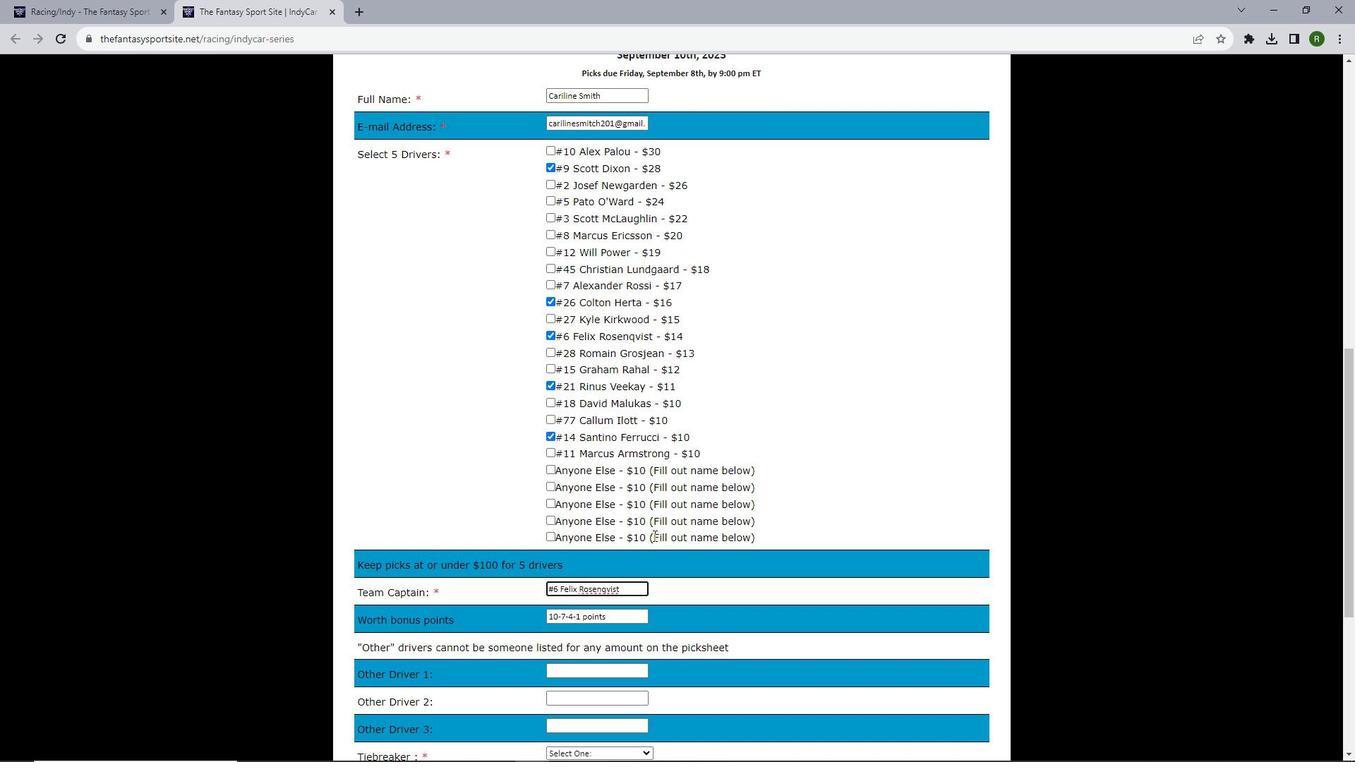 
Action: Mouse scrolled (653, 535) with delta (0, 0)
Screenshot: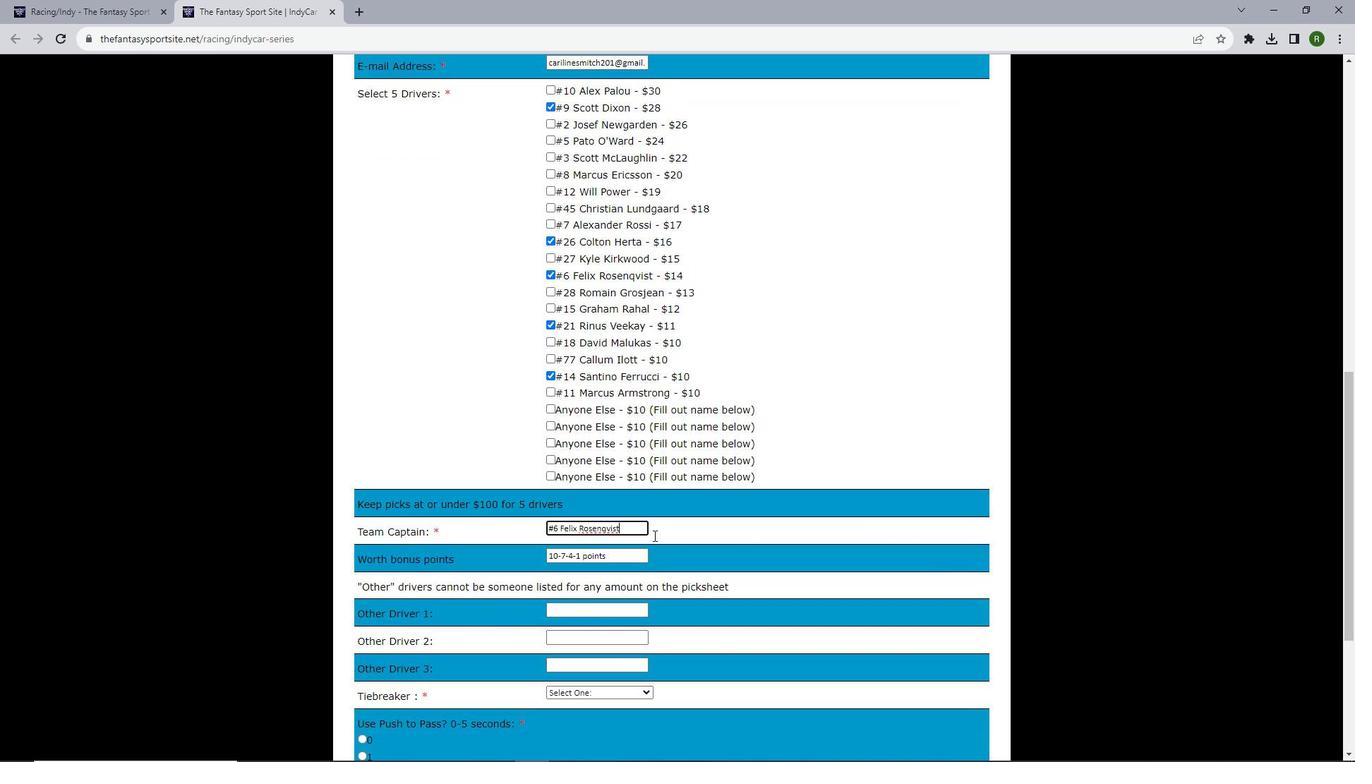 
Action: Mouse moved to (602, 623)
Screenshot: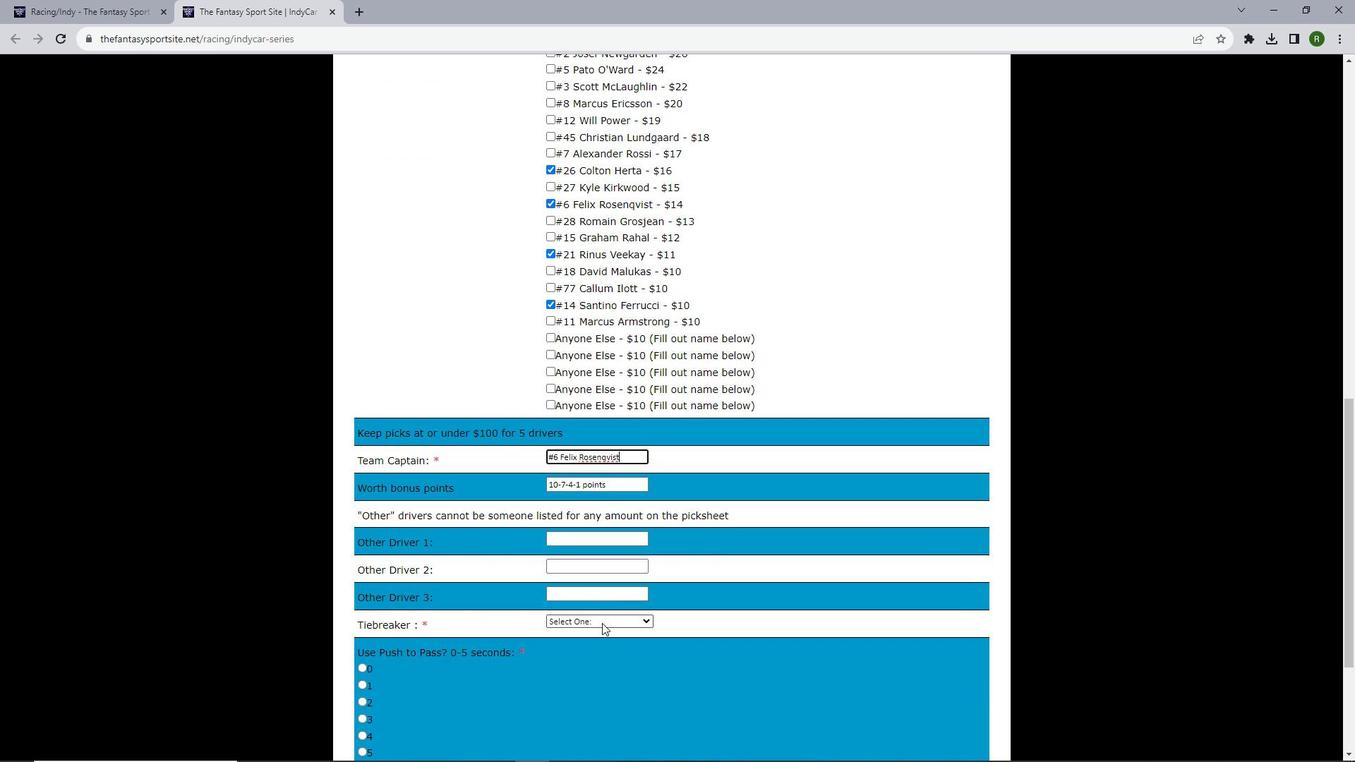 
Action: Mouse pressed left at (602, 623)
Screenshot: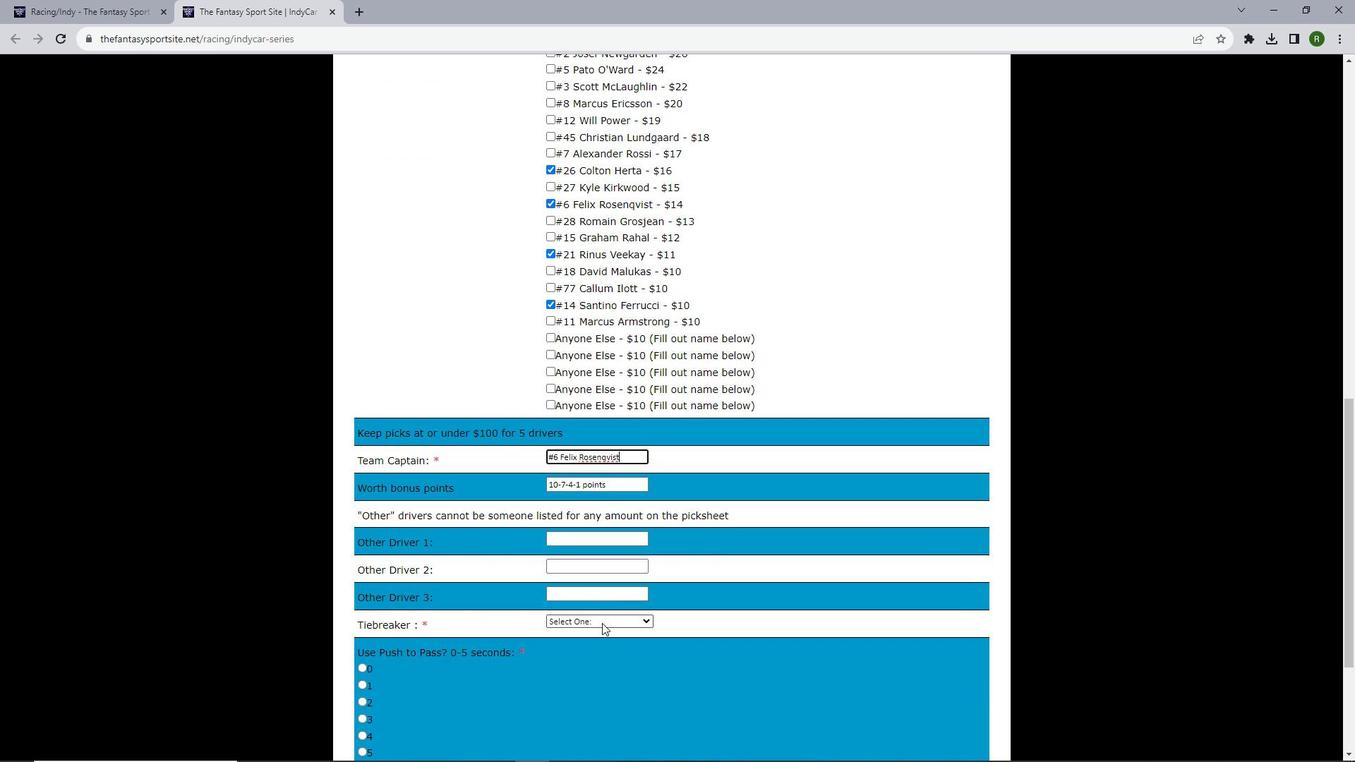 
Action: Mouse moved to (583, 491)
Screenshot: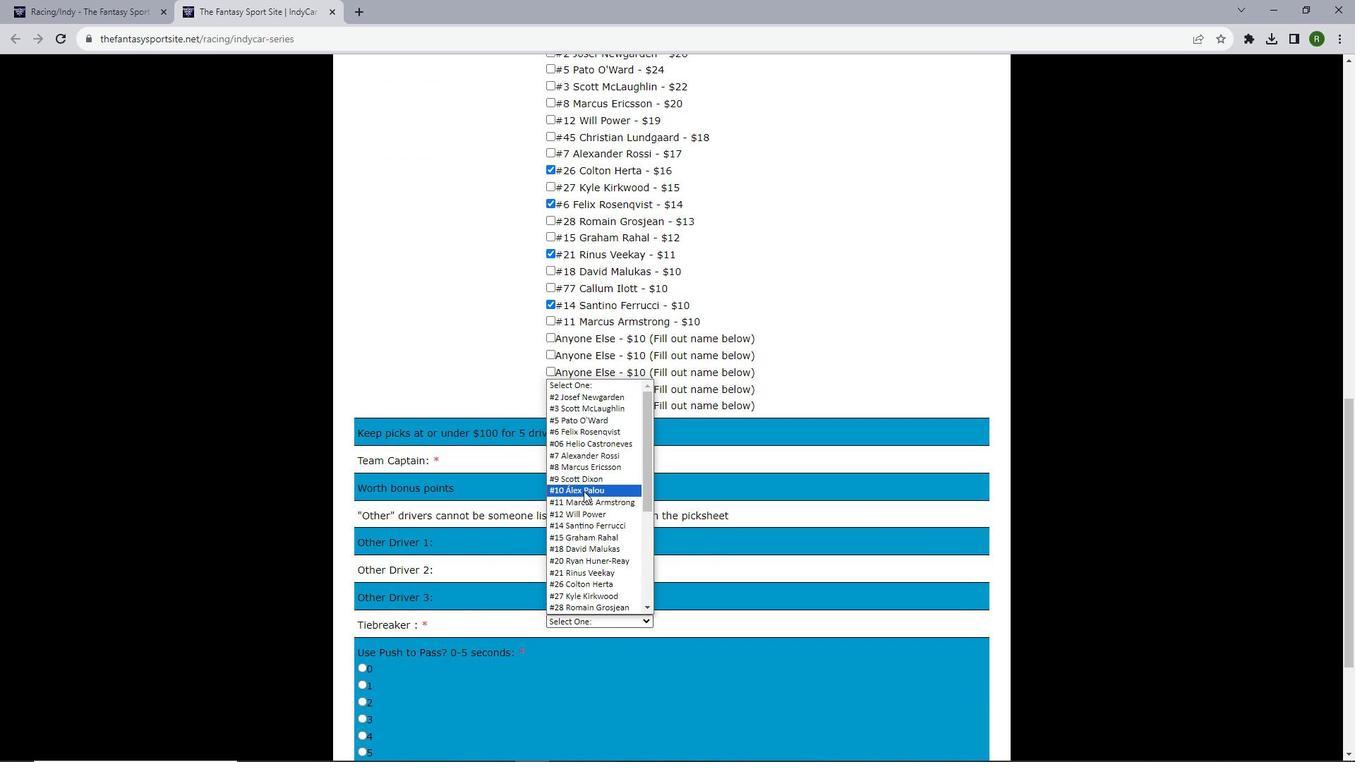 
Action: Mouse pressed left at (583, 491)
Screenshot: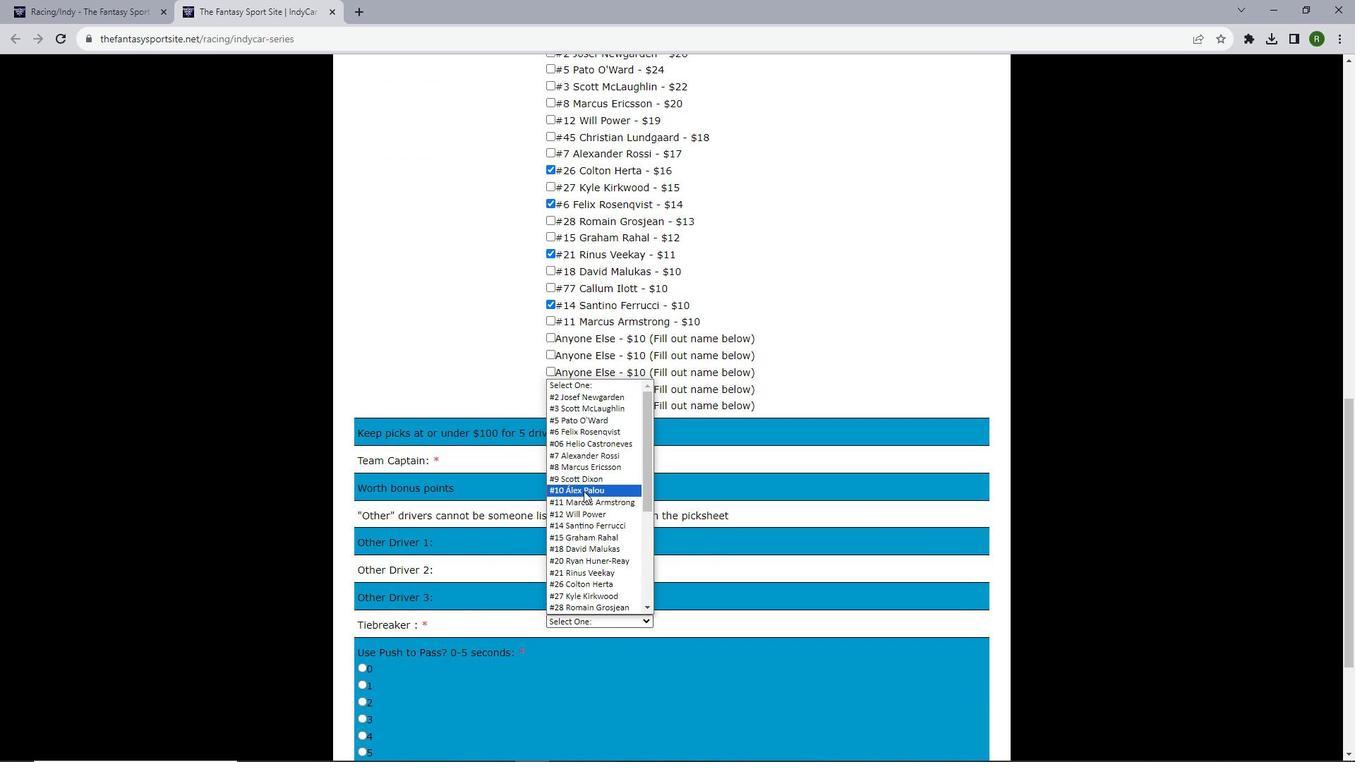
Action: Mouse scrolled (583, 490) with delta (0, 0)
Screenshot: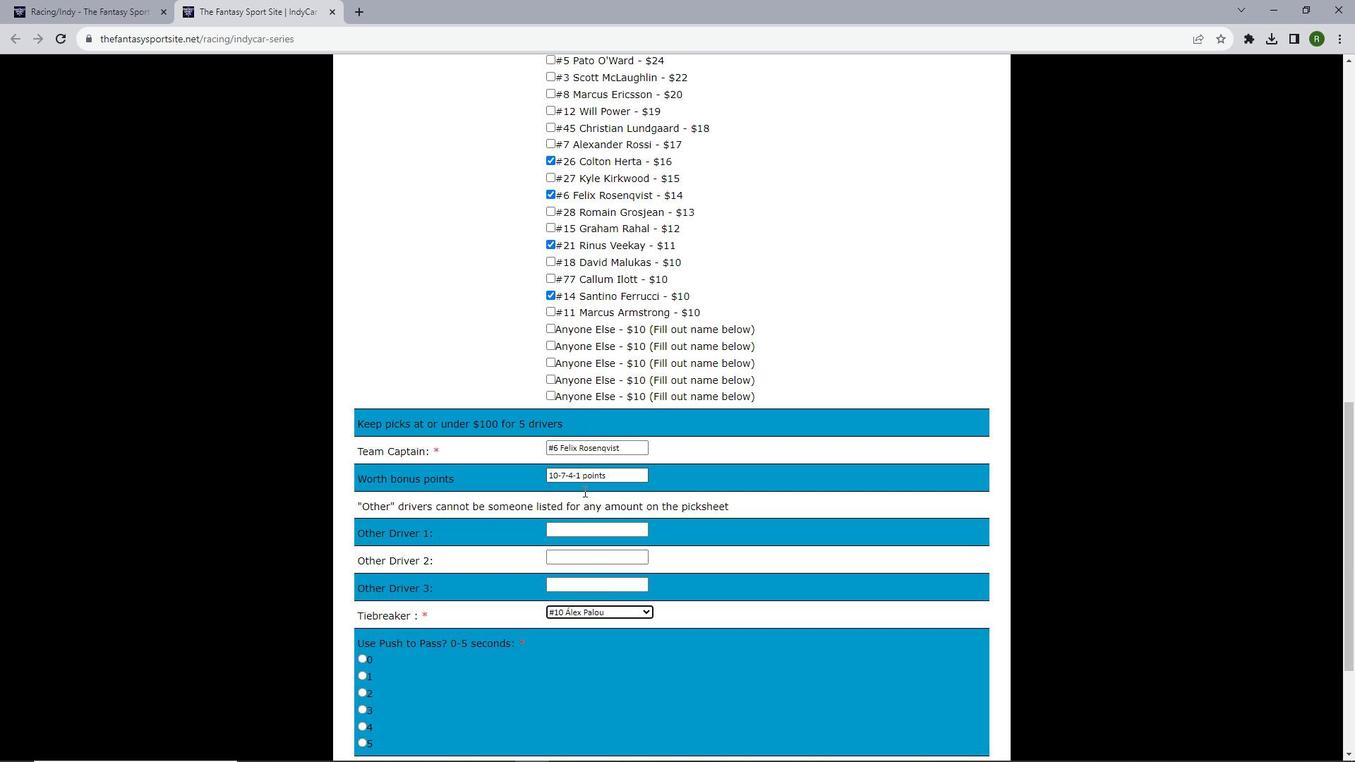 
Action: Mouse scrolled (583, 490) with delta (0, 0)
Screenshot: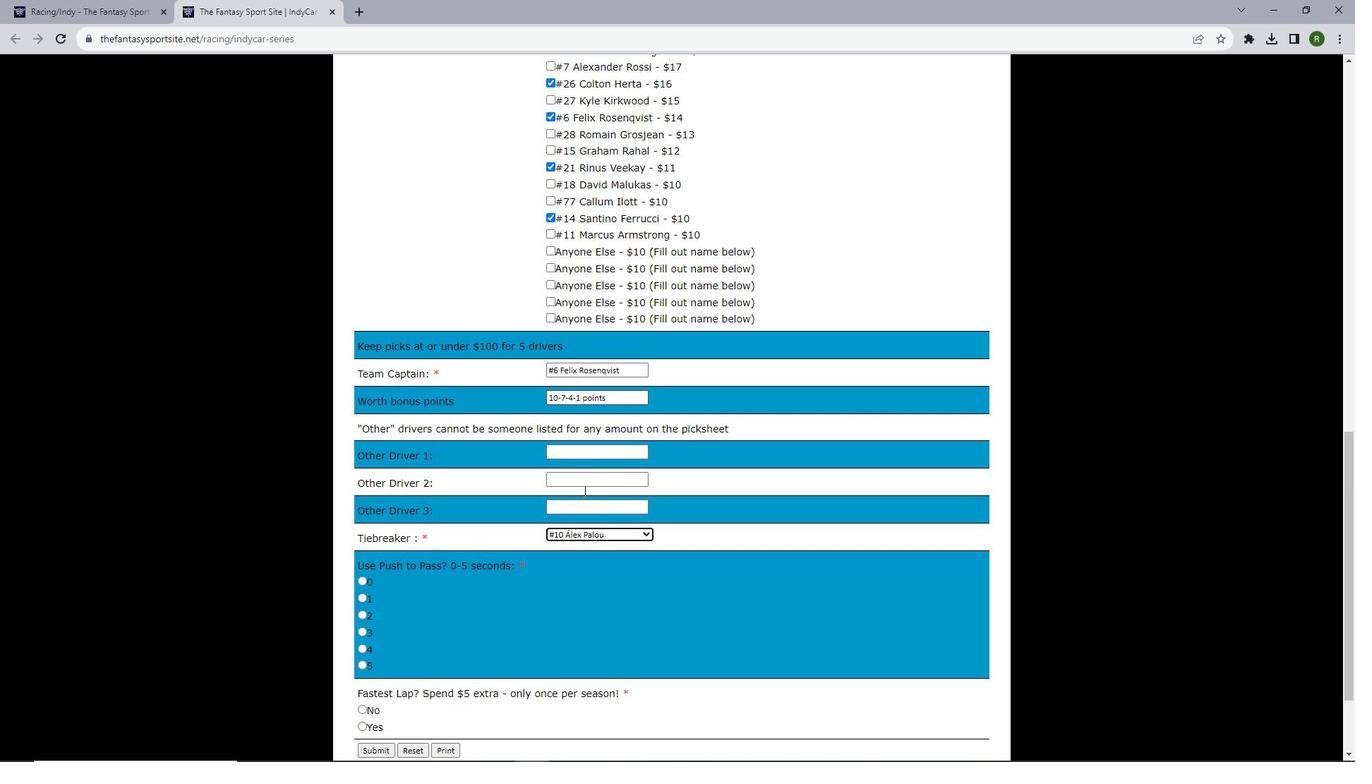 
Action: Mouse moved to (434, 538)
Screenshot: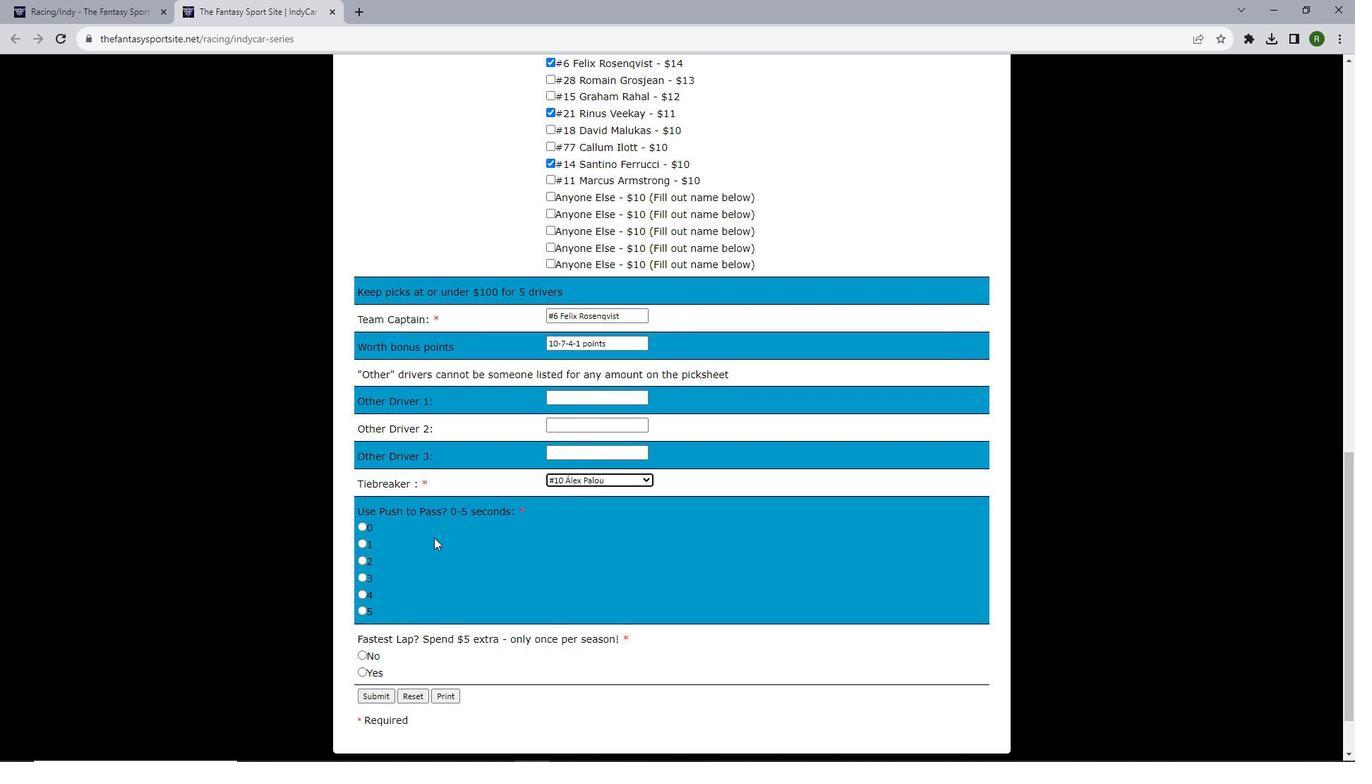 
Action: Mouse scrolled (434, 537) with delta (0, 0)
Screenshot: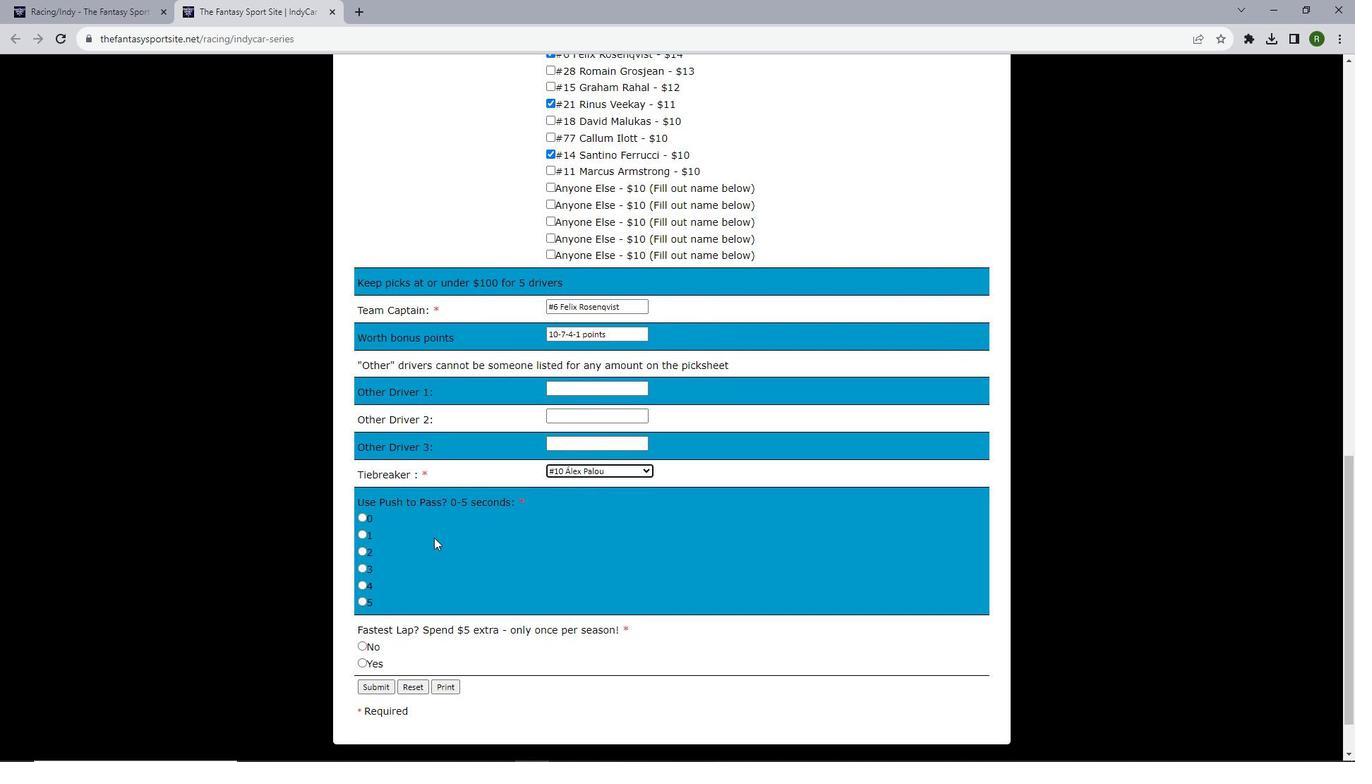 
Action: Mouse moved to (363, 525)
Screenshot: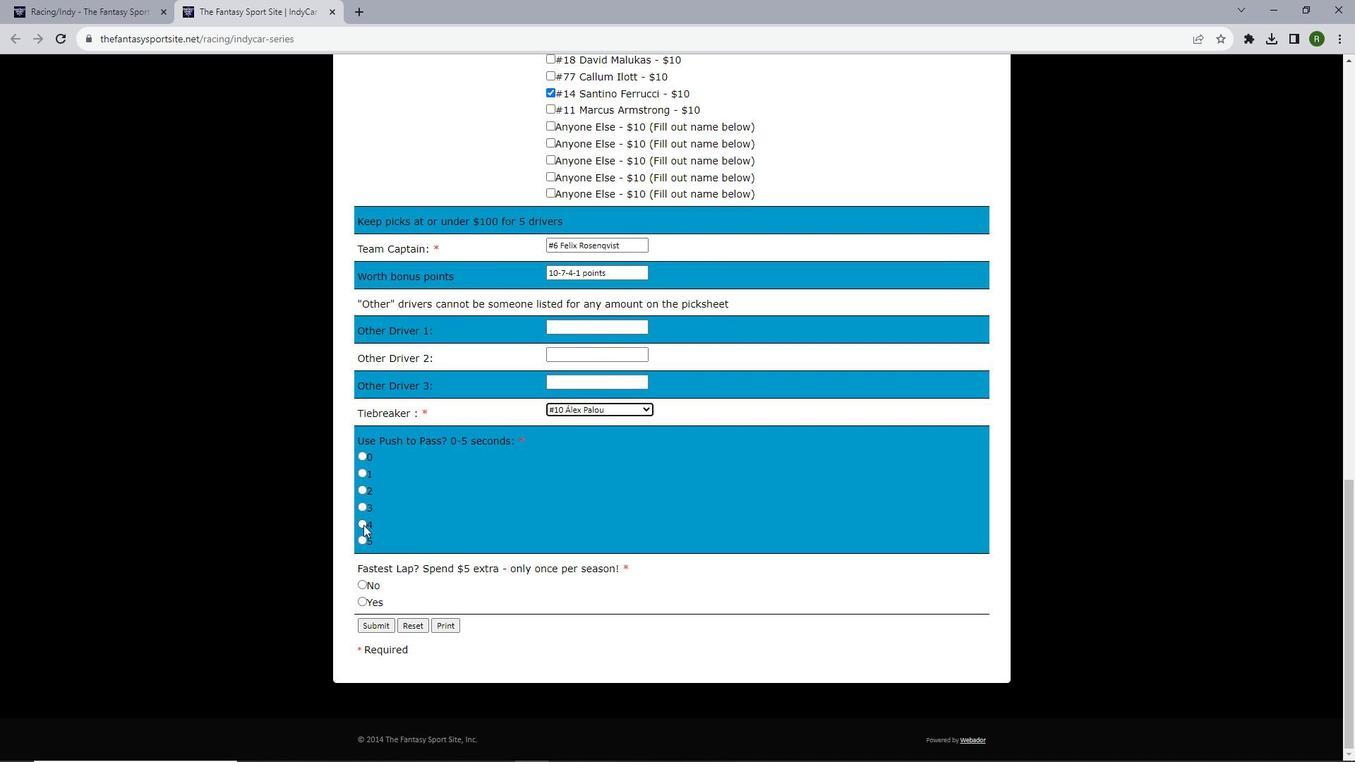 
Action: Mouse pressed left at (363, 525)
Screenshot: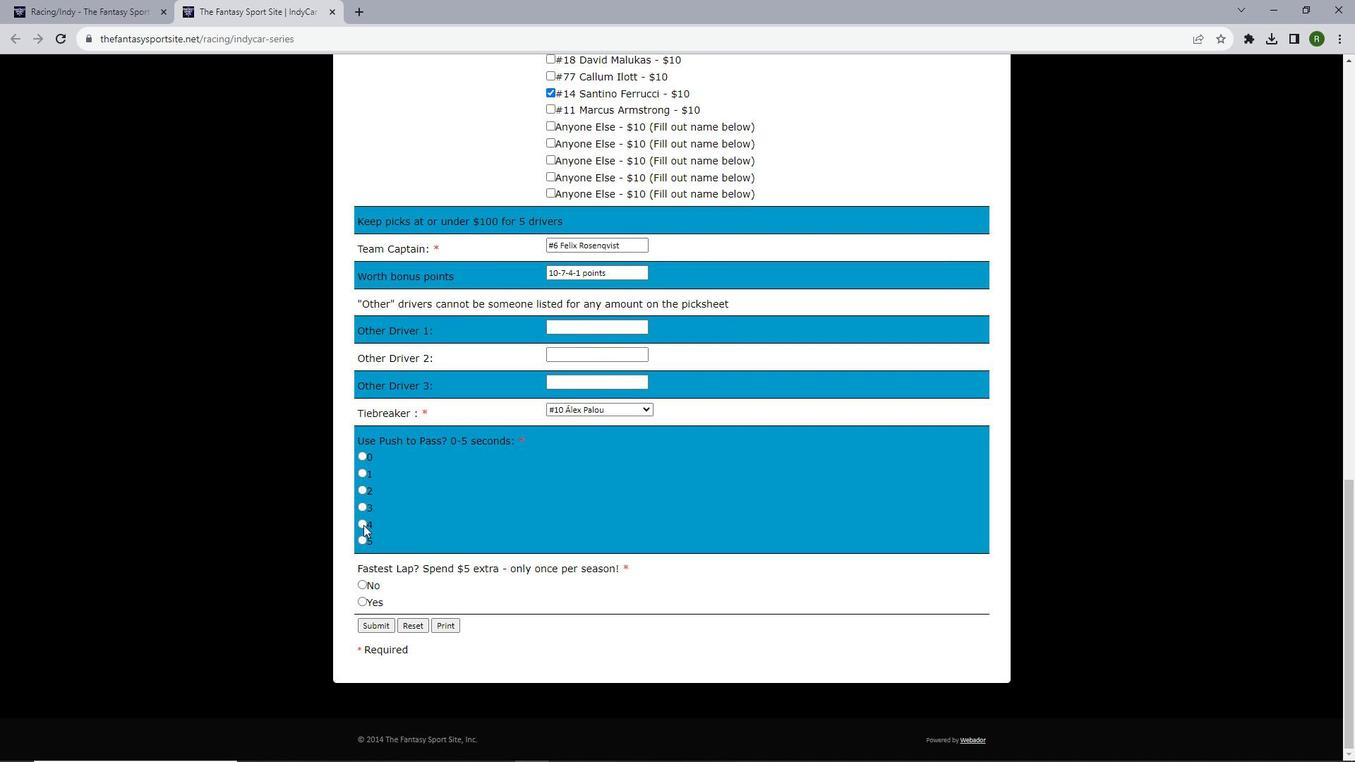 
Action: Mouse moved to (420, 526)
Screenshot: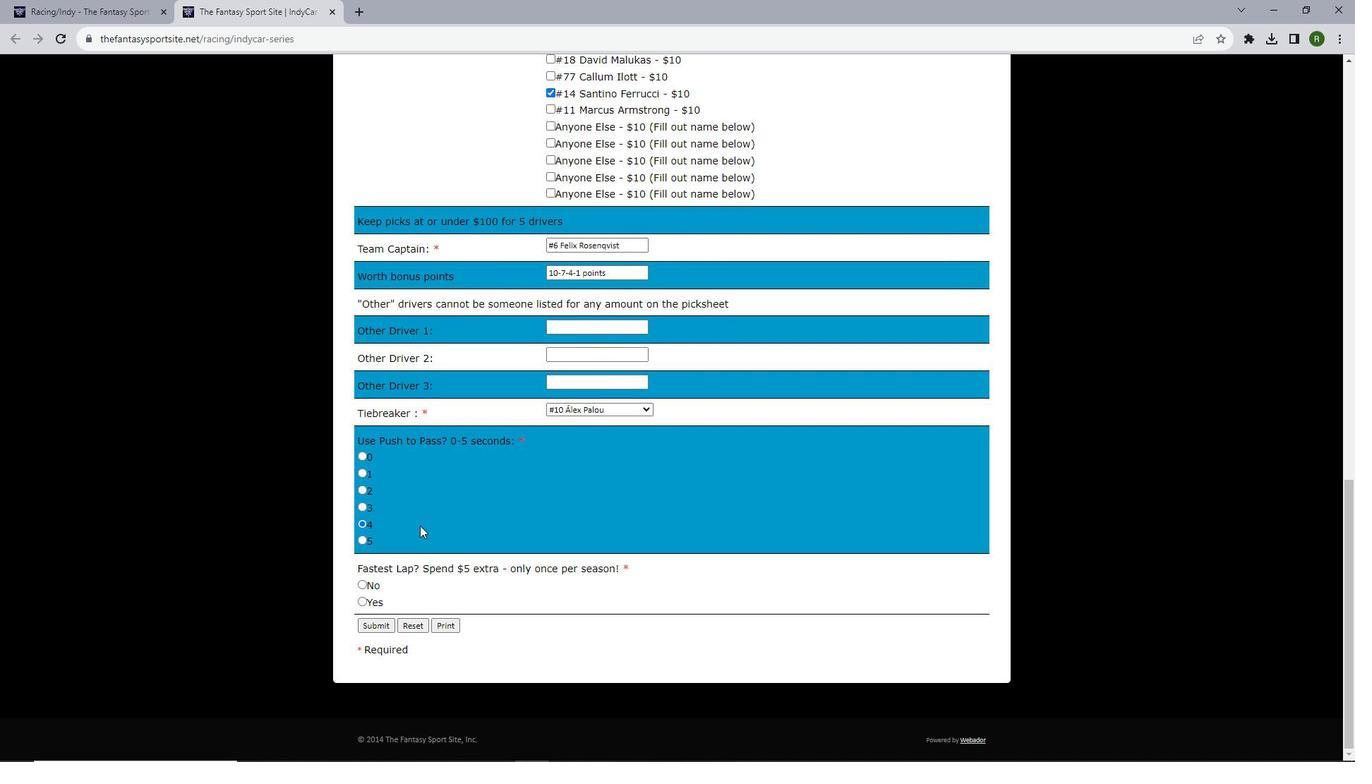 
Action: Mouse scrolled (420, 525) with delta (0, 0)
Screenshot: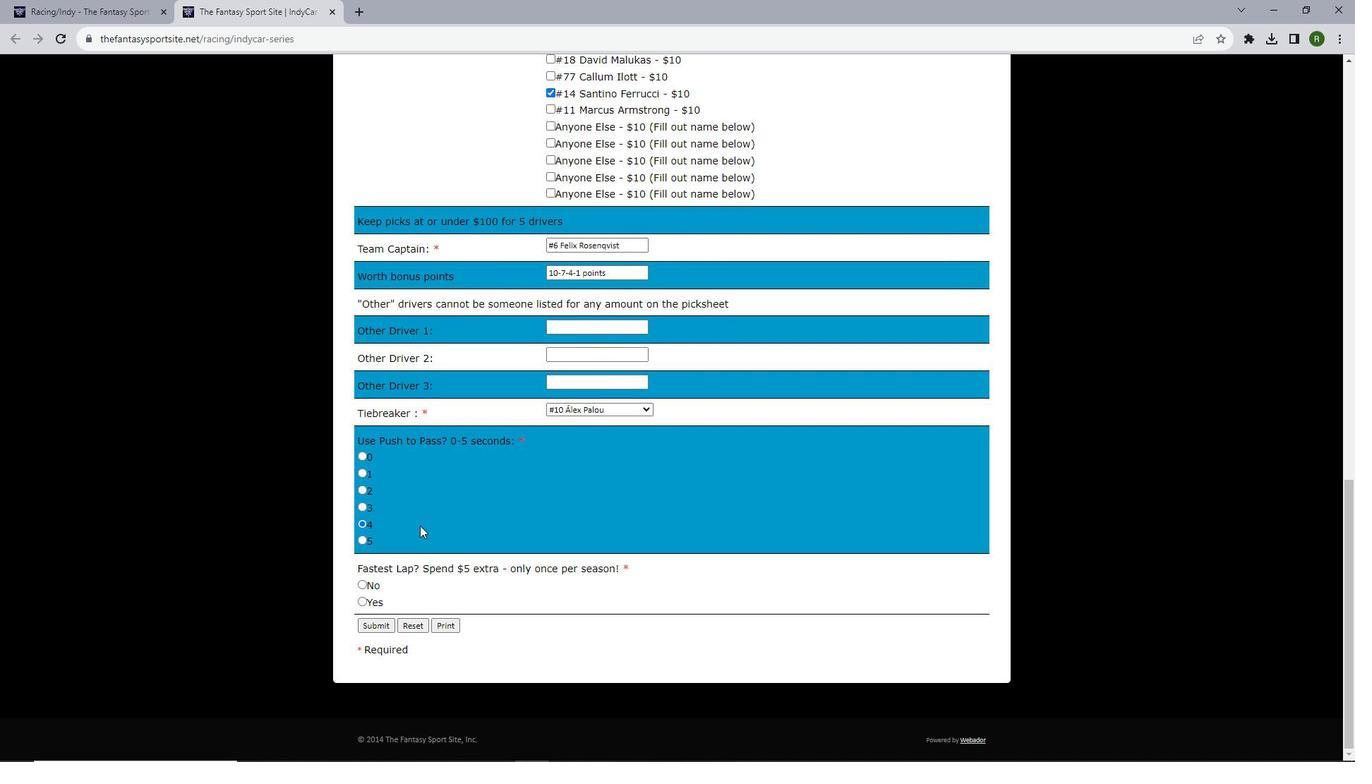 
Action: Mouse moved to (361, 605)
Screenshot: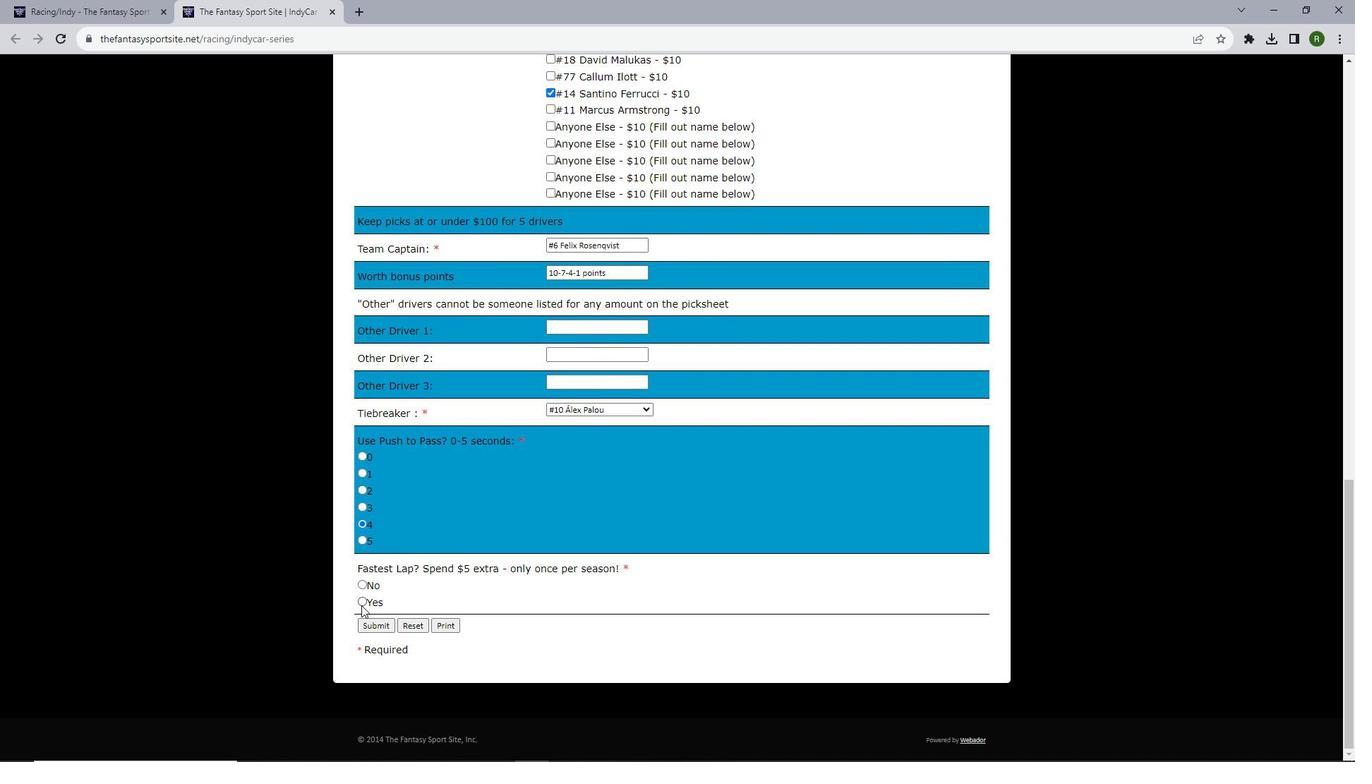 
Action: Mouse pressed left at (361, 605)
Screenshot: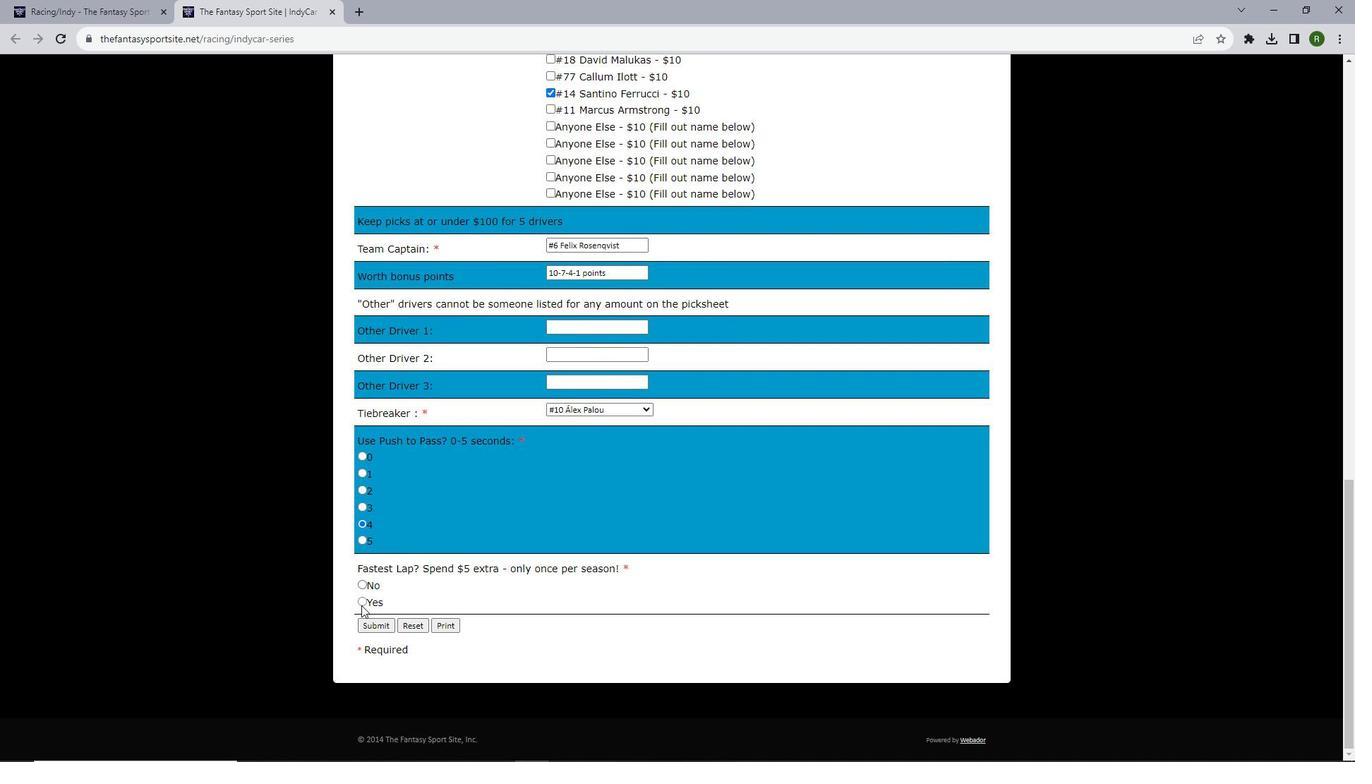 
Action: Mouse moved to (522, 511)
Screenshot: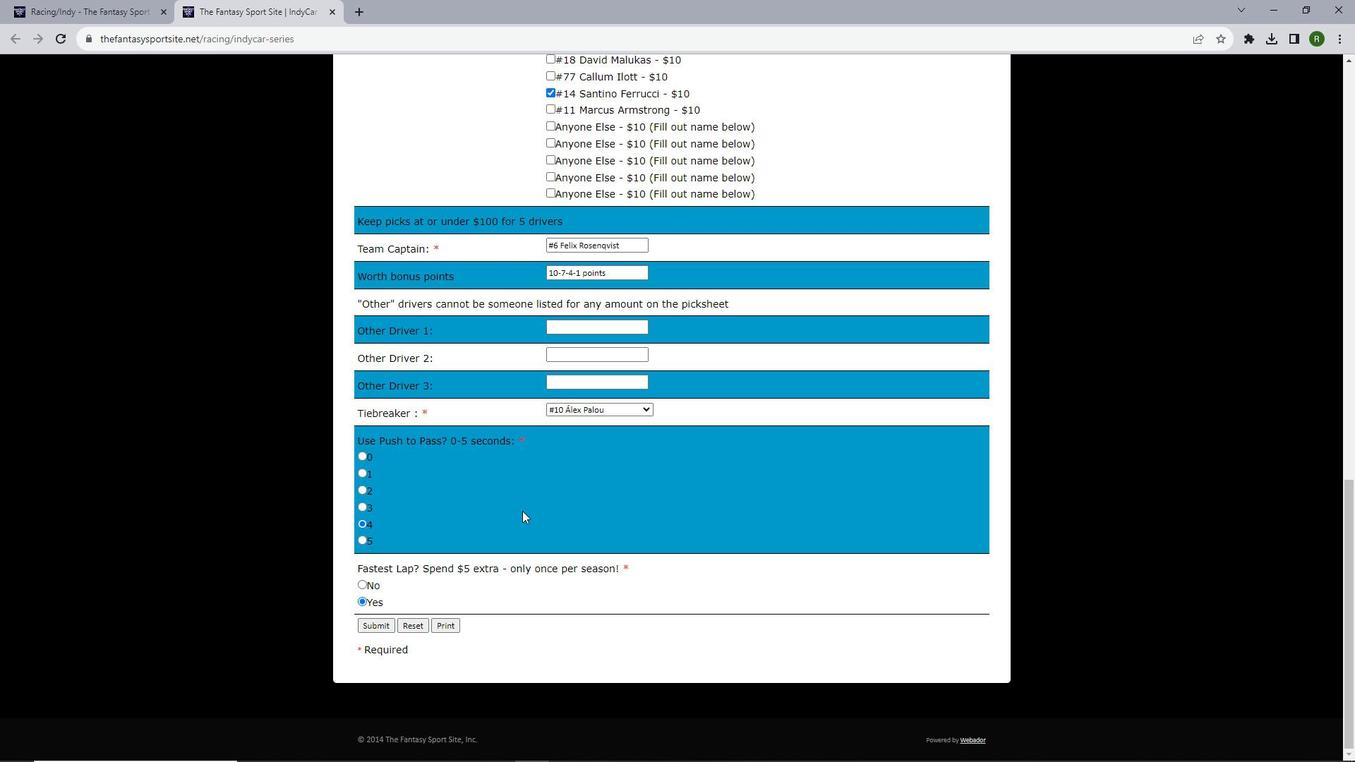 
Action: Mouse scrolled (522, 511) with delta (0, 0)
Screenshot: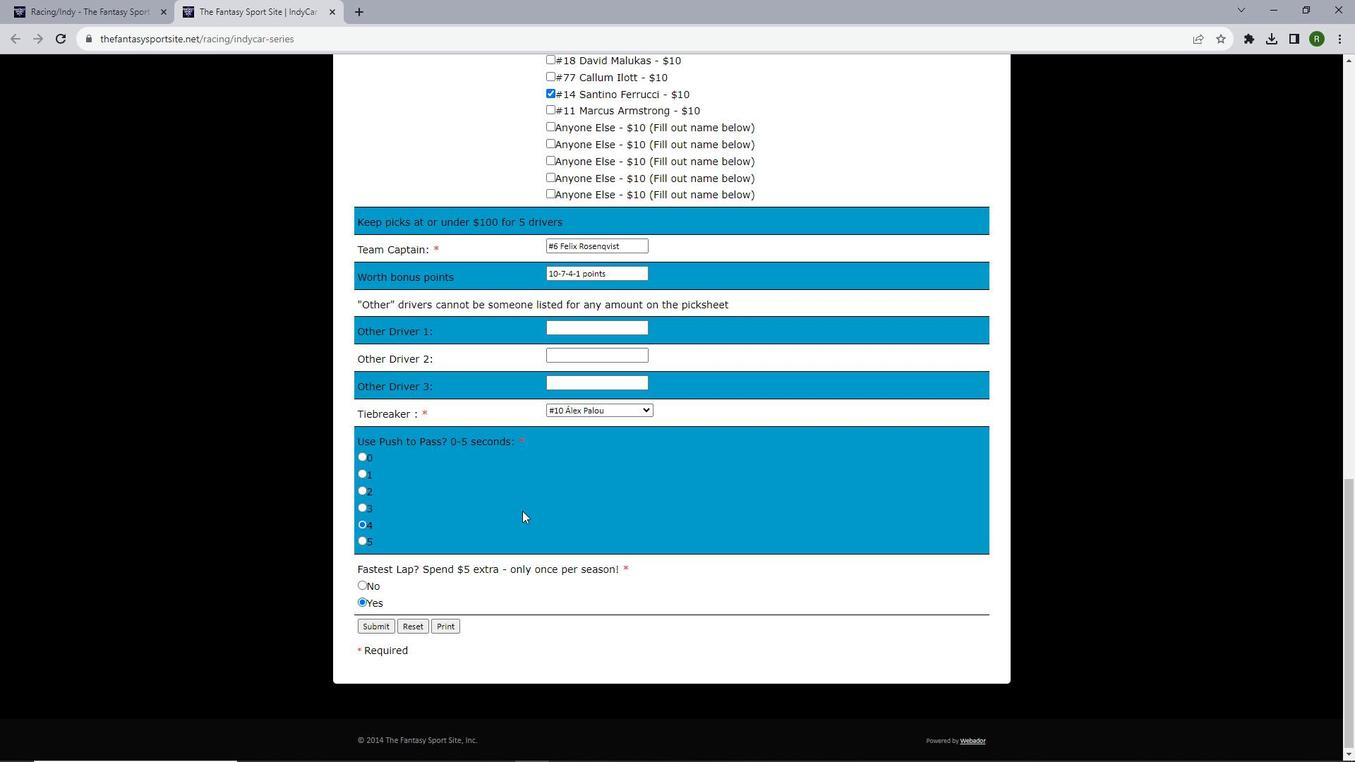 
Action: Mouse scrolled (522, 511) with delta (0, 0)
Screenshot: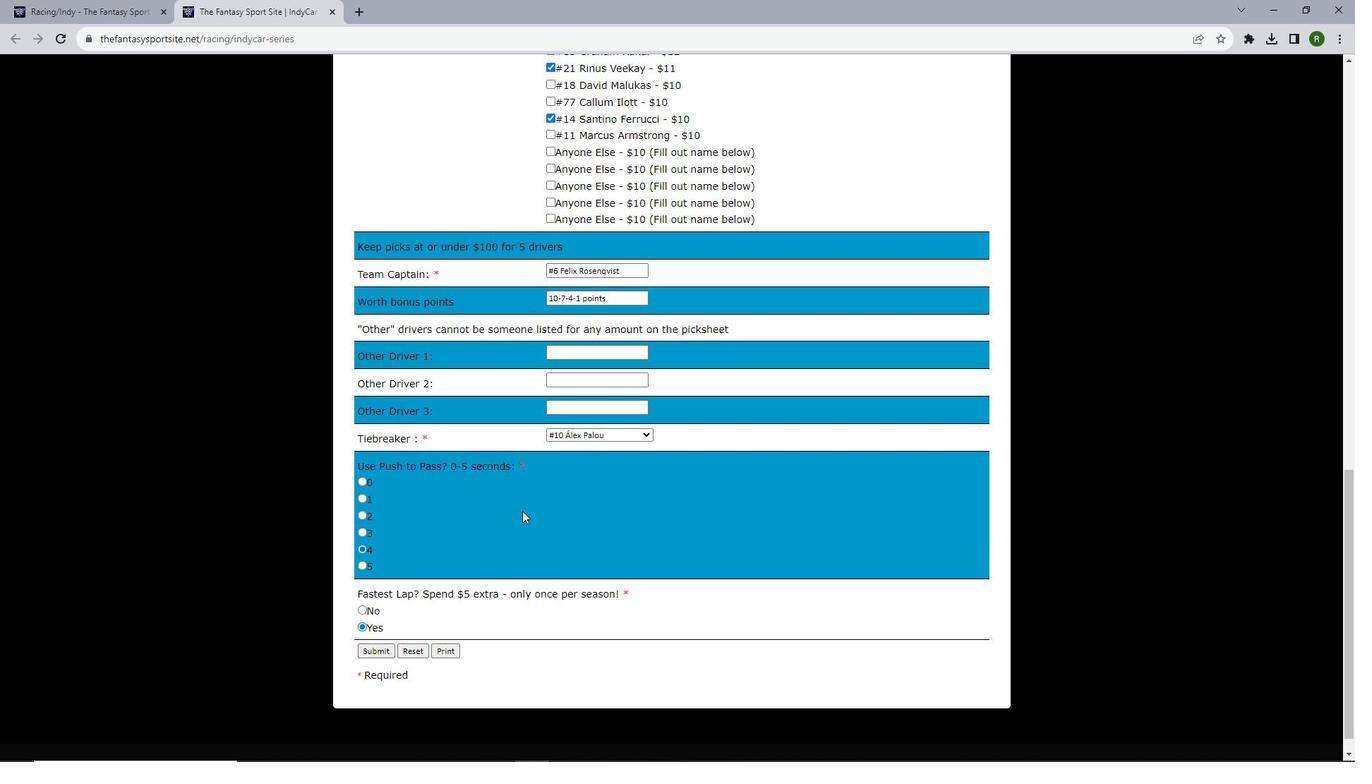 
Action: Mouse scrolled (522, 511) with delta (0, 0)
Screenshot: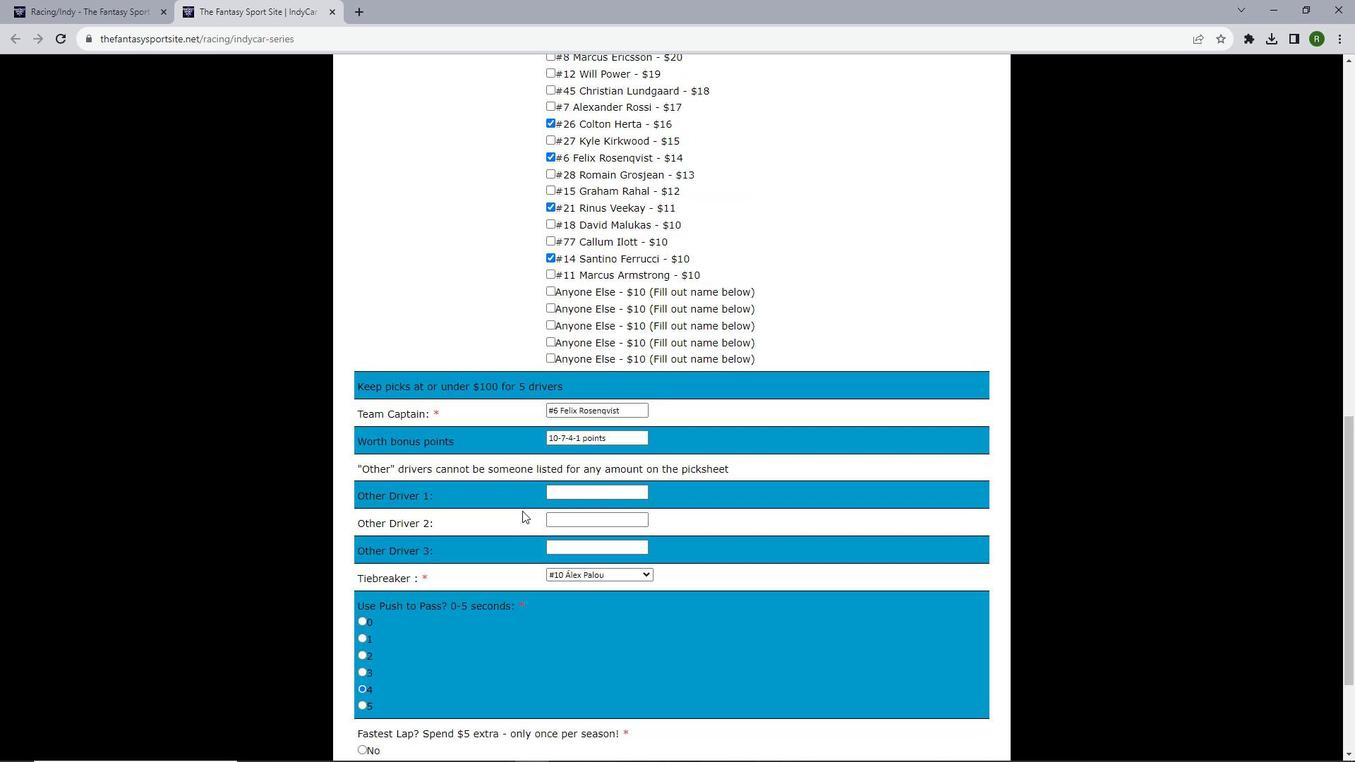 
Action: Mouse scrolled (522, 511) with delta (0, 0)
Screenshot: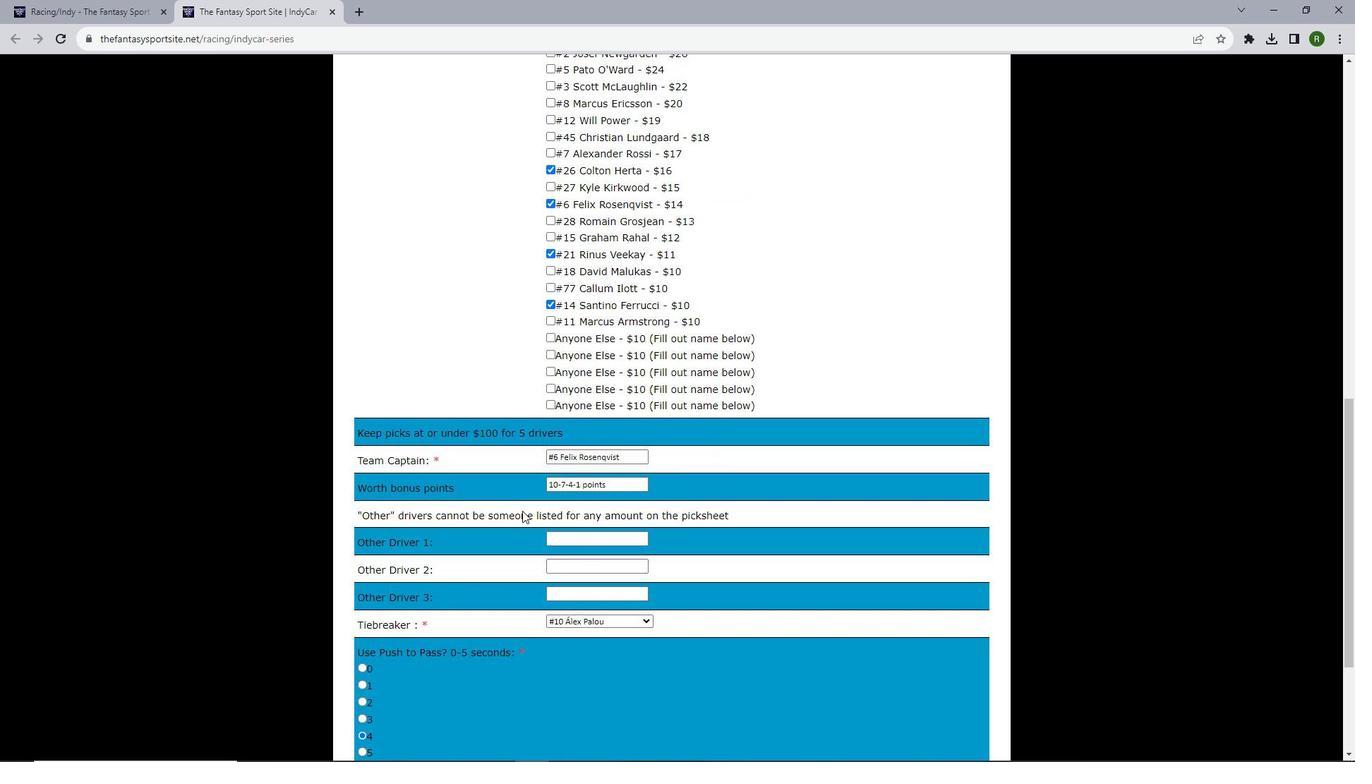
Action: Mouse scrolled (522, 511) with delta (0, 0)
Screenshot: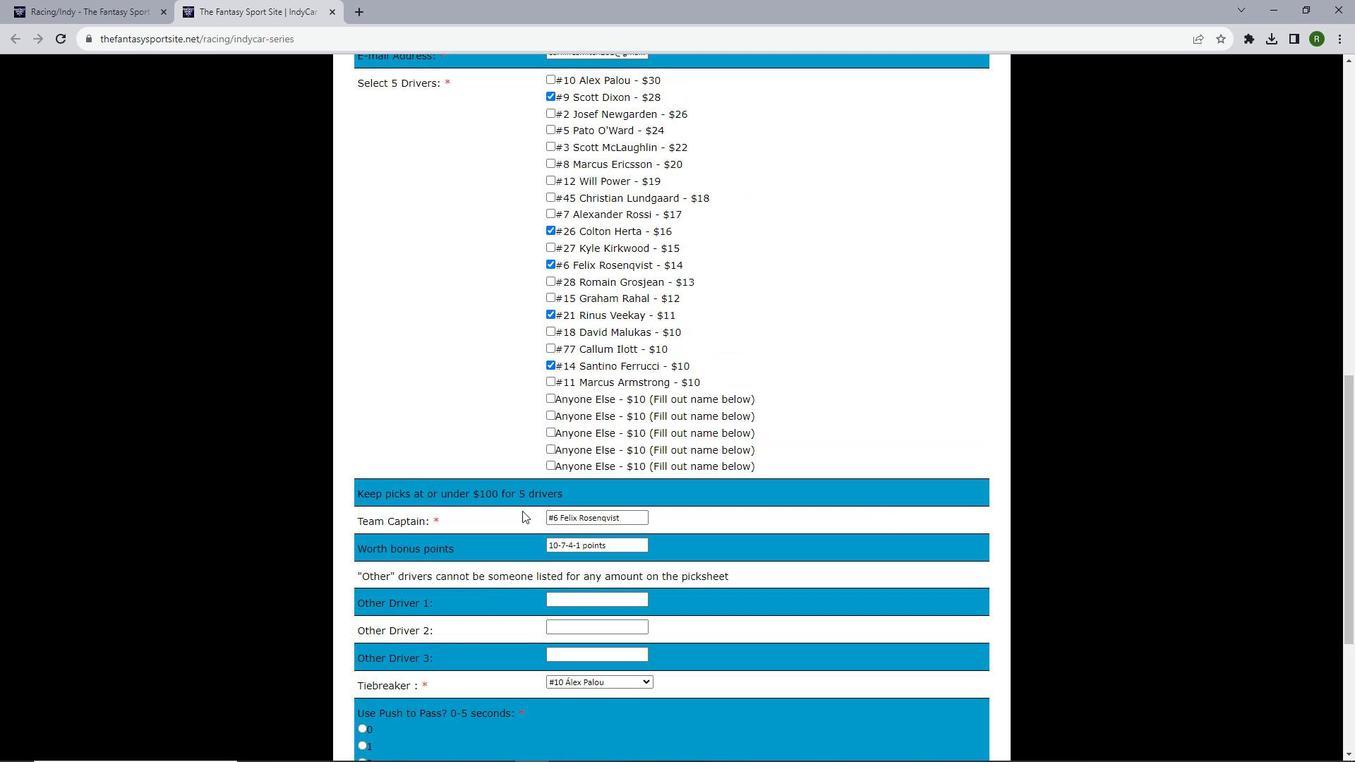 
Action: Mouse scrolled (522, 511) with delta (0, 0)
Screenshot: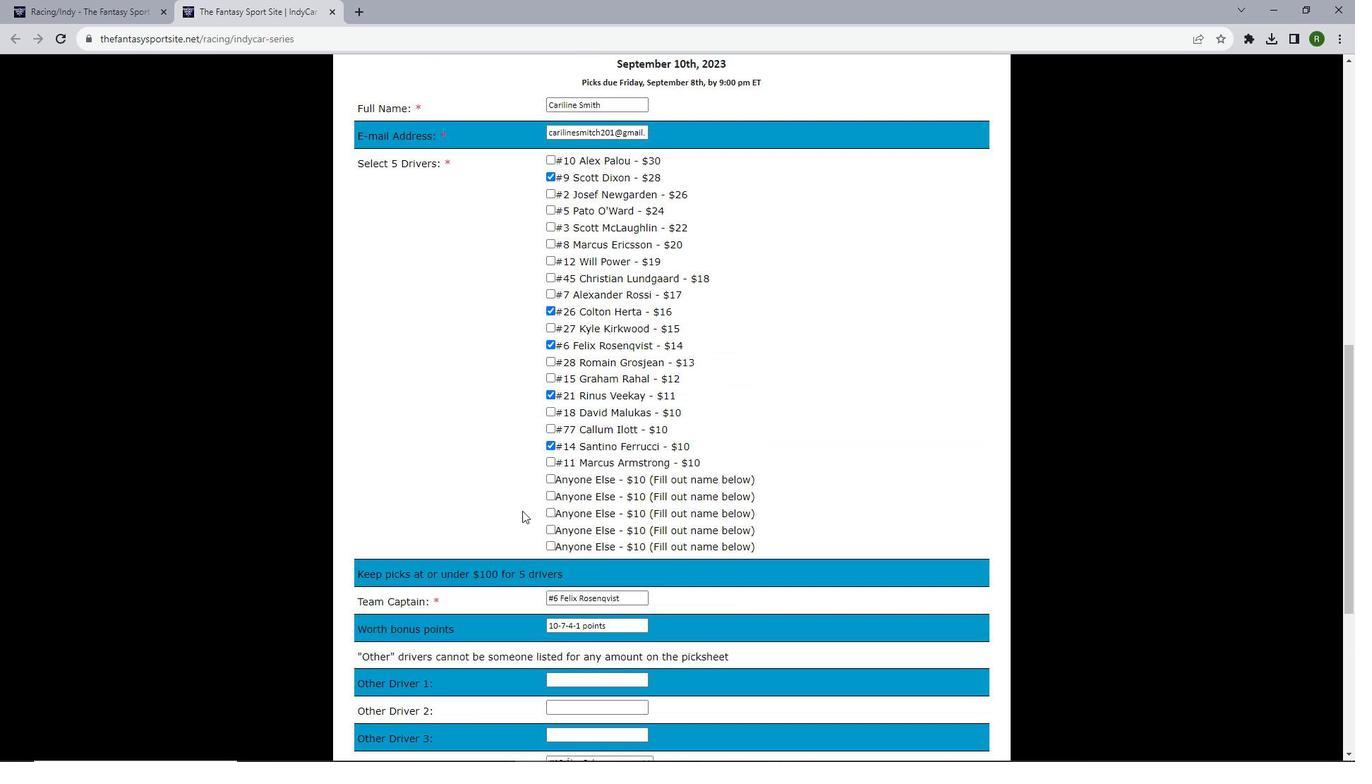 
Action: Mouse moved to (523, 511)
Screenshot: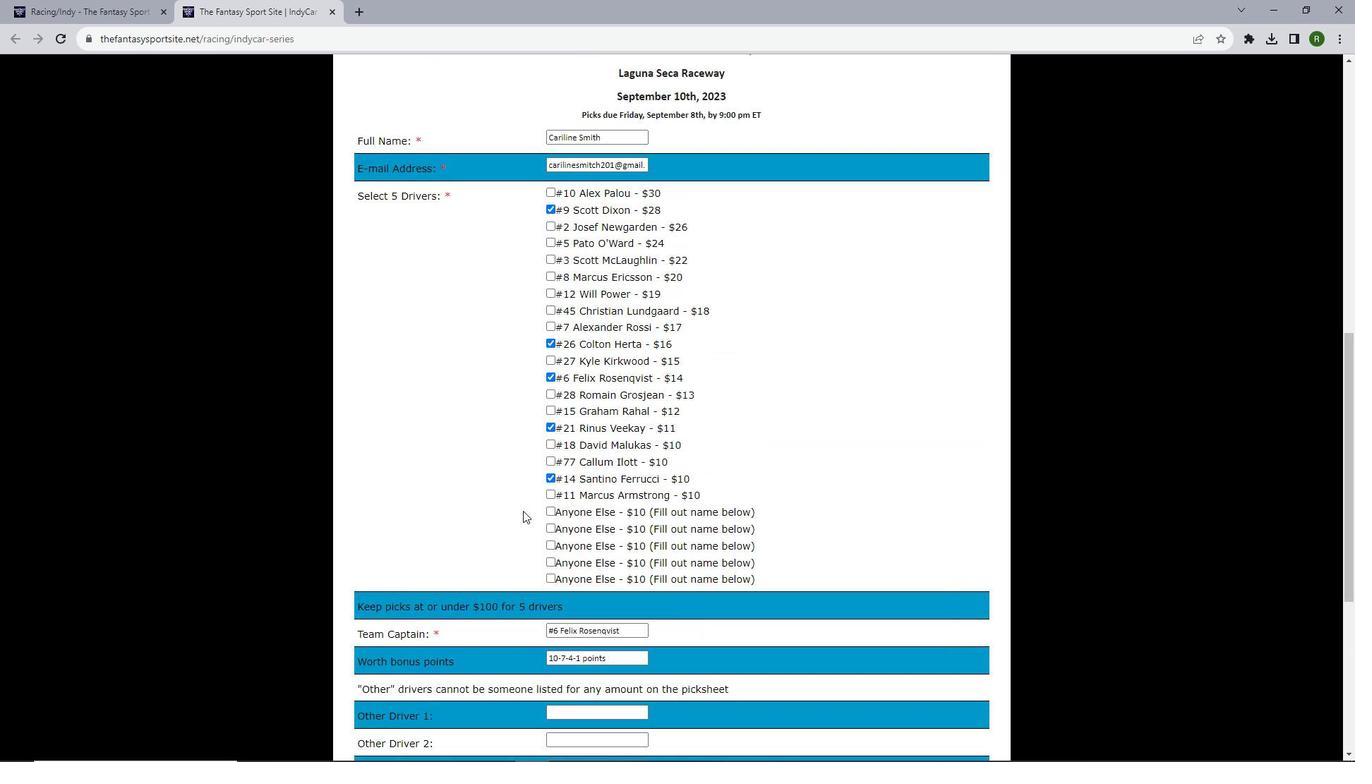 
Action: Mouse scrolled (523, 510) with delta (0, 0)
Screenshot: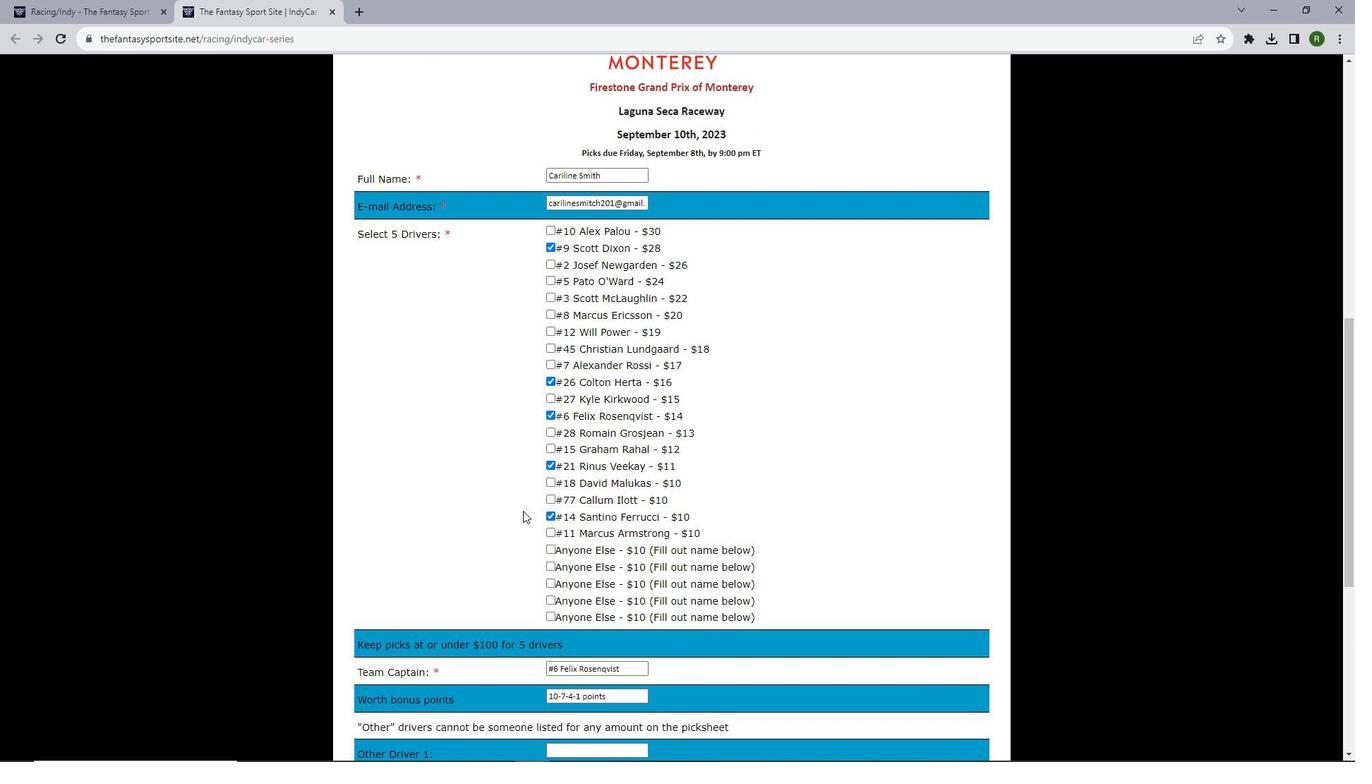 
Action: Mouse scrolled (523, 510) with delta (0, 0)
Screenshot: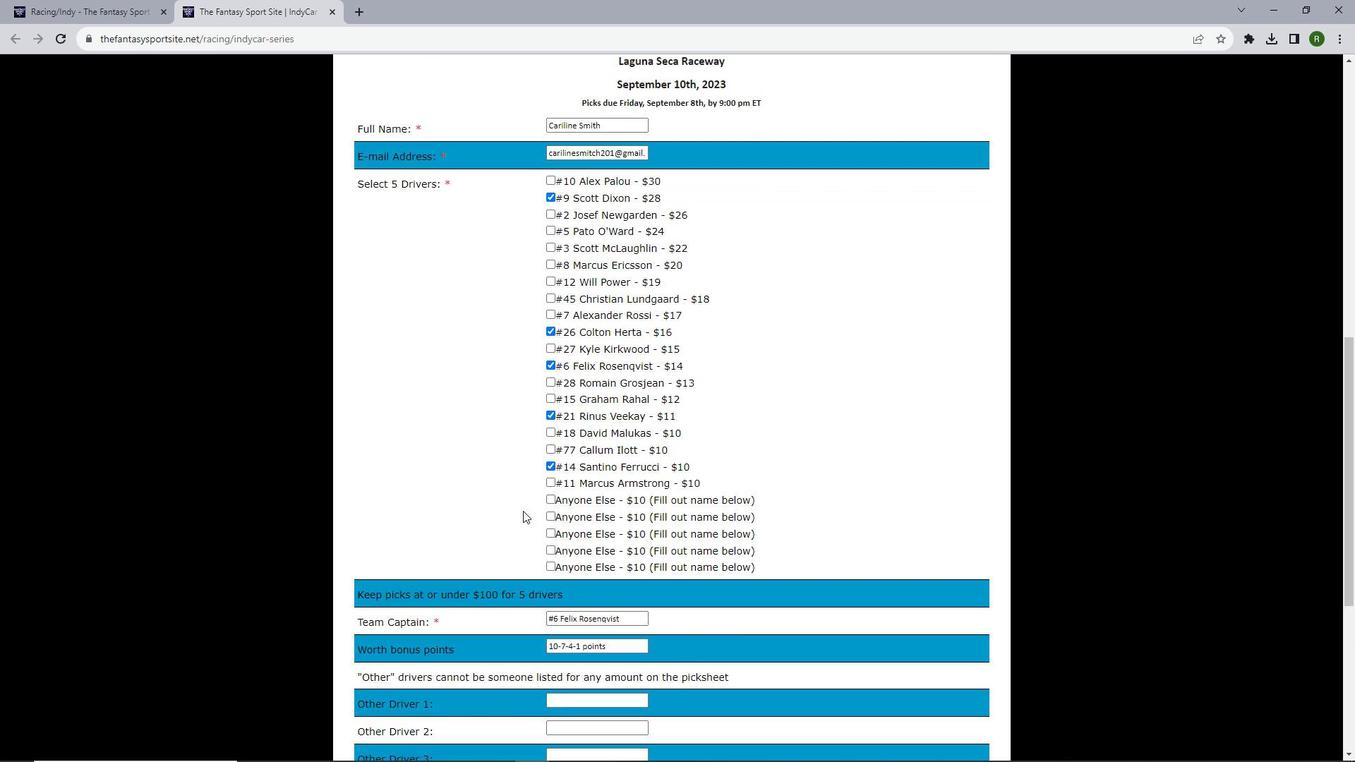 
Action: Mouse scrolled (523, 510) with delta (0, 0)
Screenshot: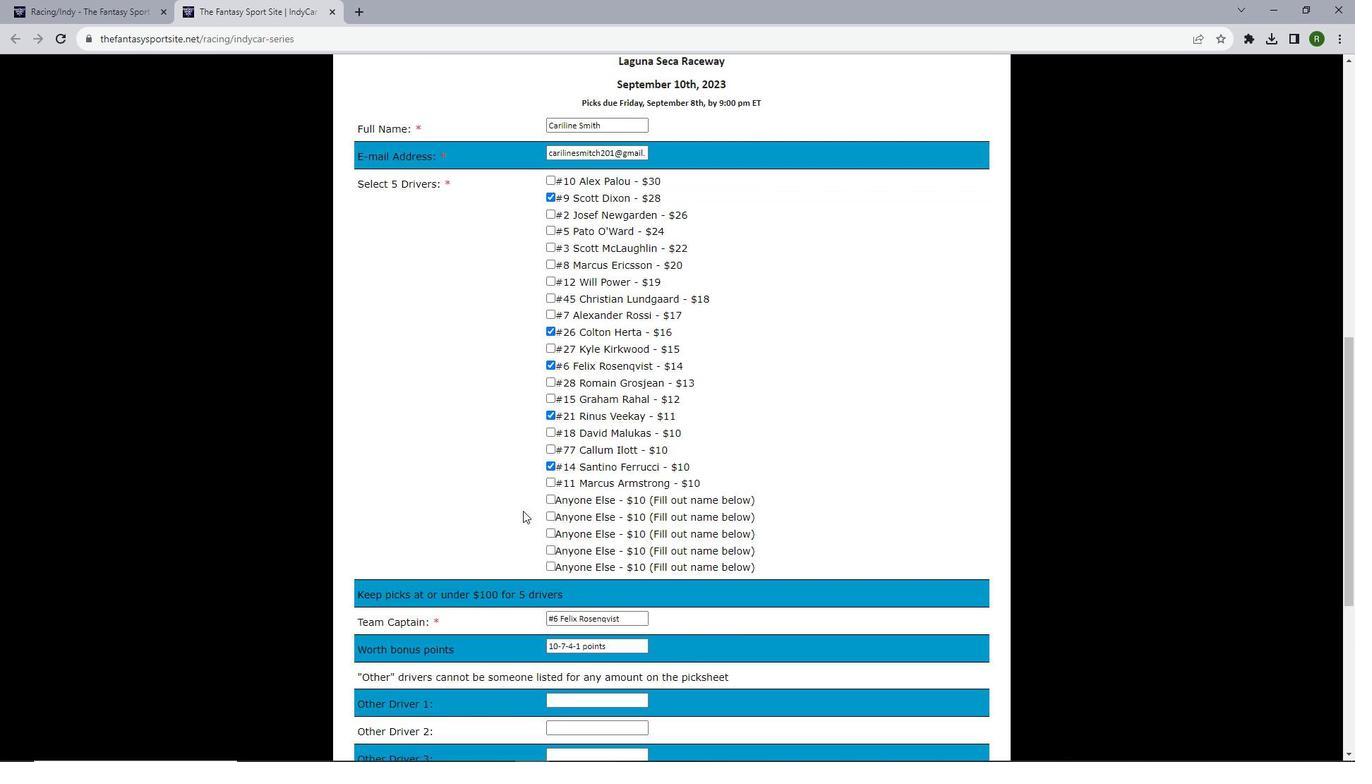 
Action: Mouse scrolled (523, 510) with delta (0, 0)
Screenshot: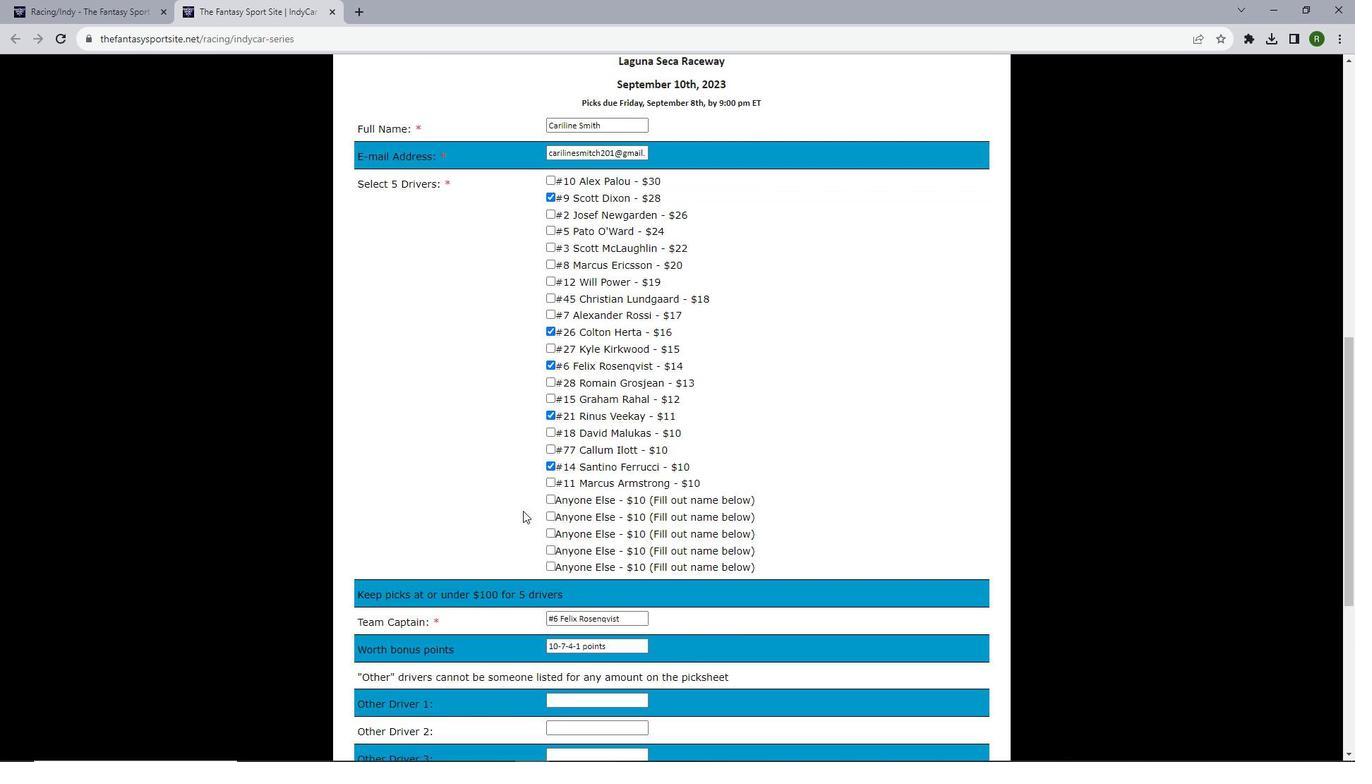 
Action: Mouse scrolled (523, 510) with delta (0, 0)
Screenshot: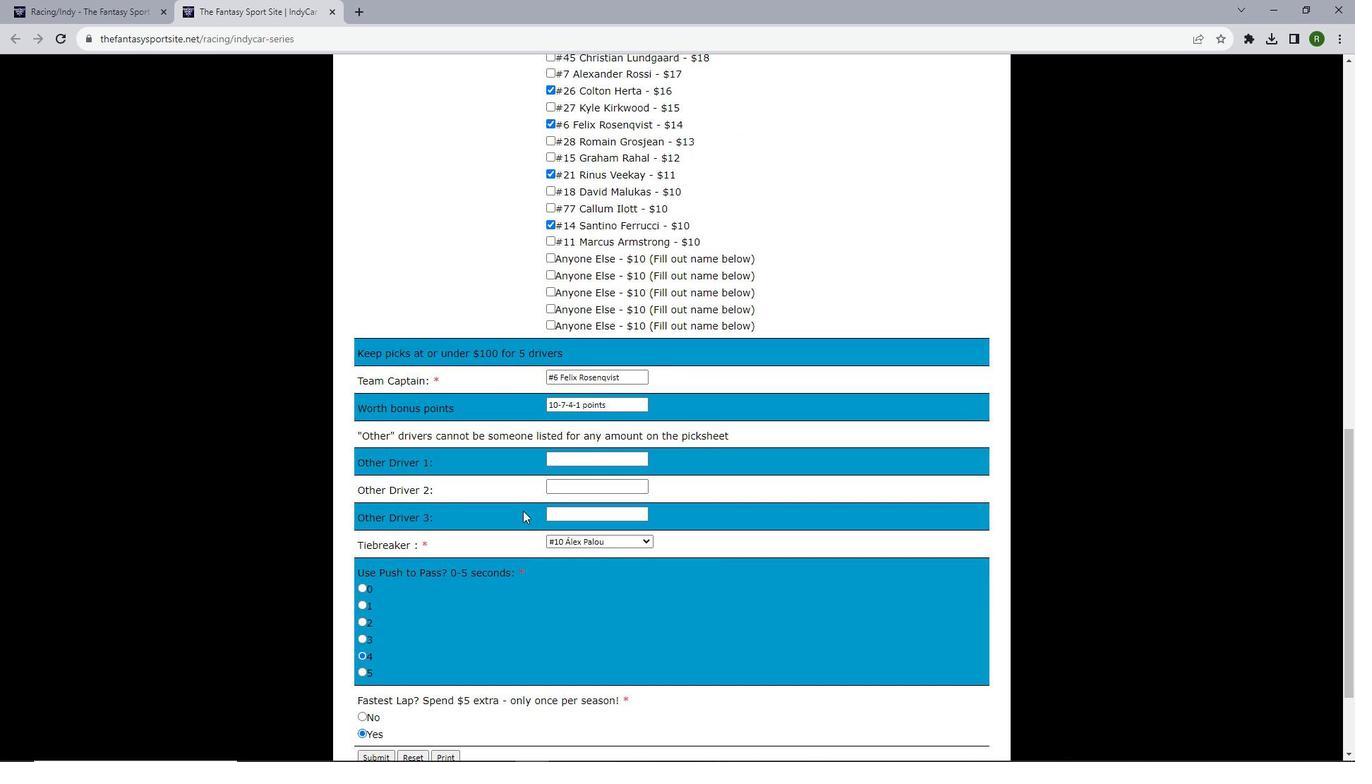 
Action: Mouse scrolled (523, 510) with delta (0, 0)
Screenshot: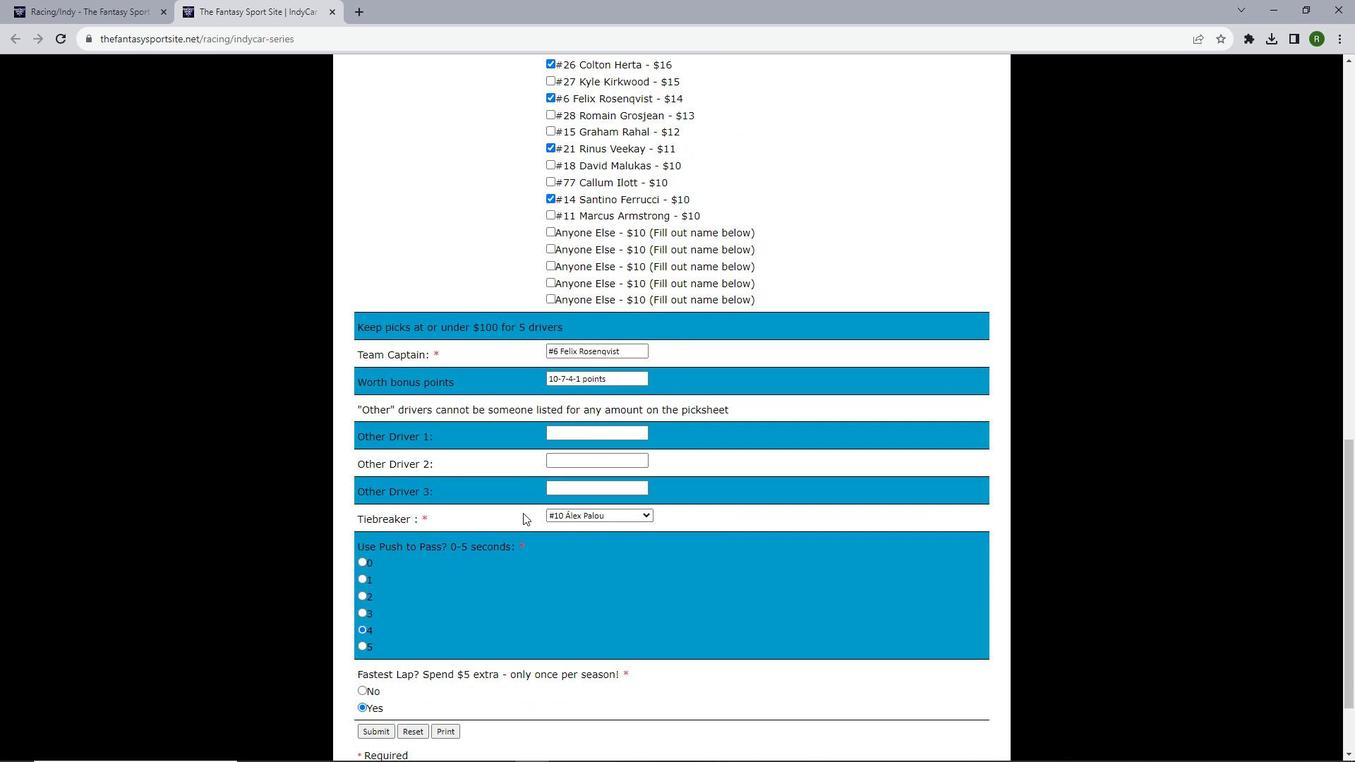 
Action: Mouse moved to (386, 627)
Screenshot: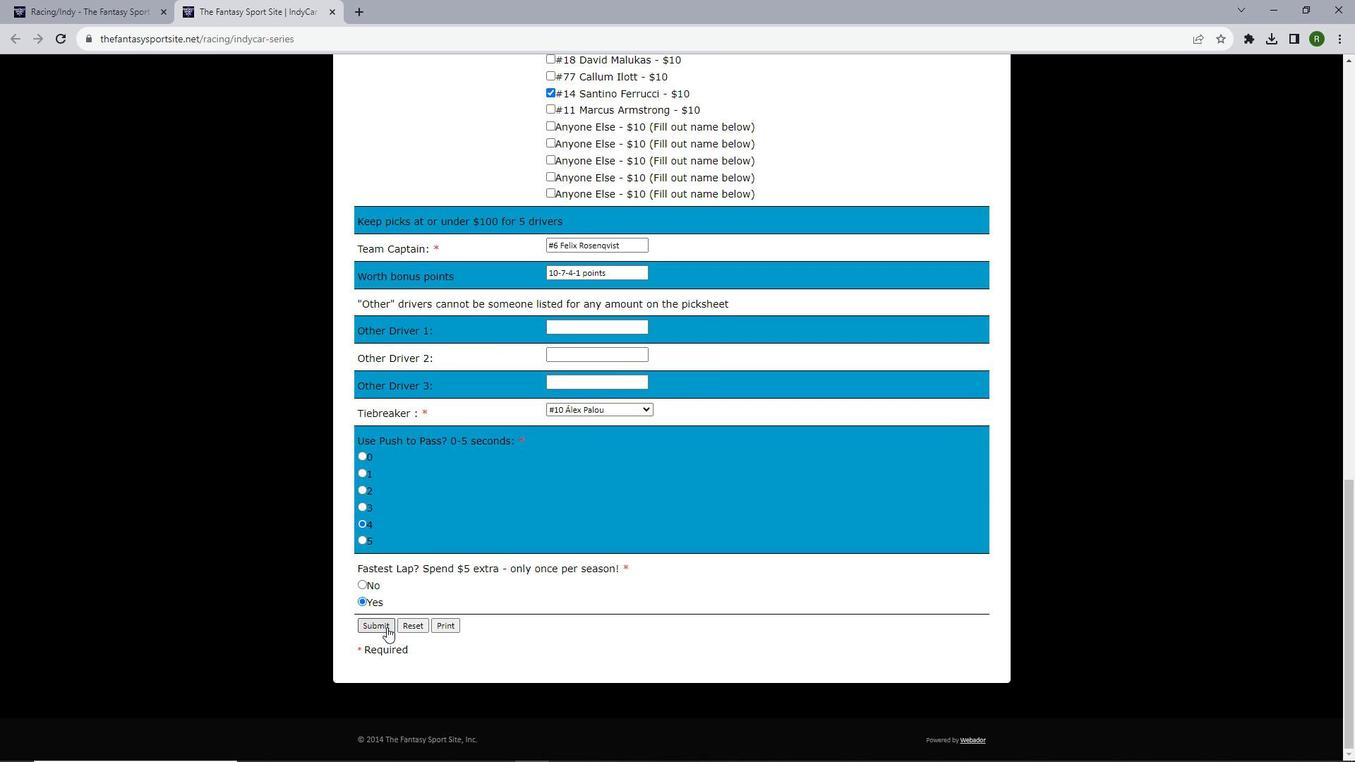 
Action: Mouse pressed left at (386, 627)
Screenshot: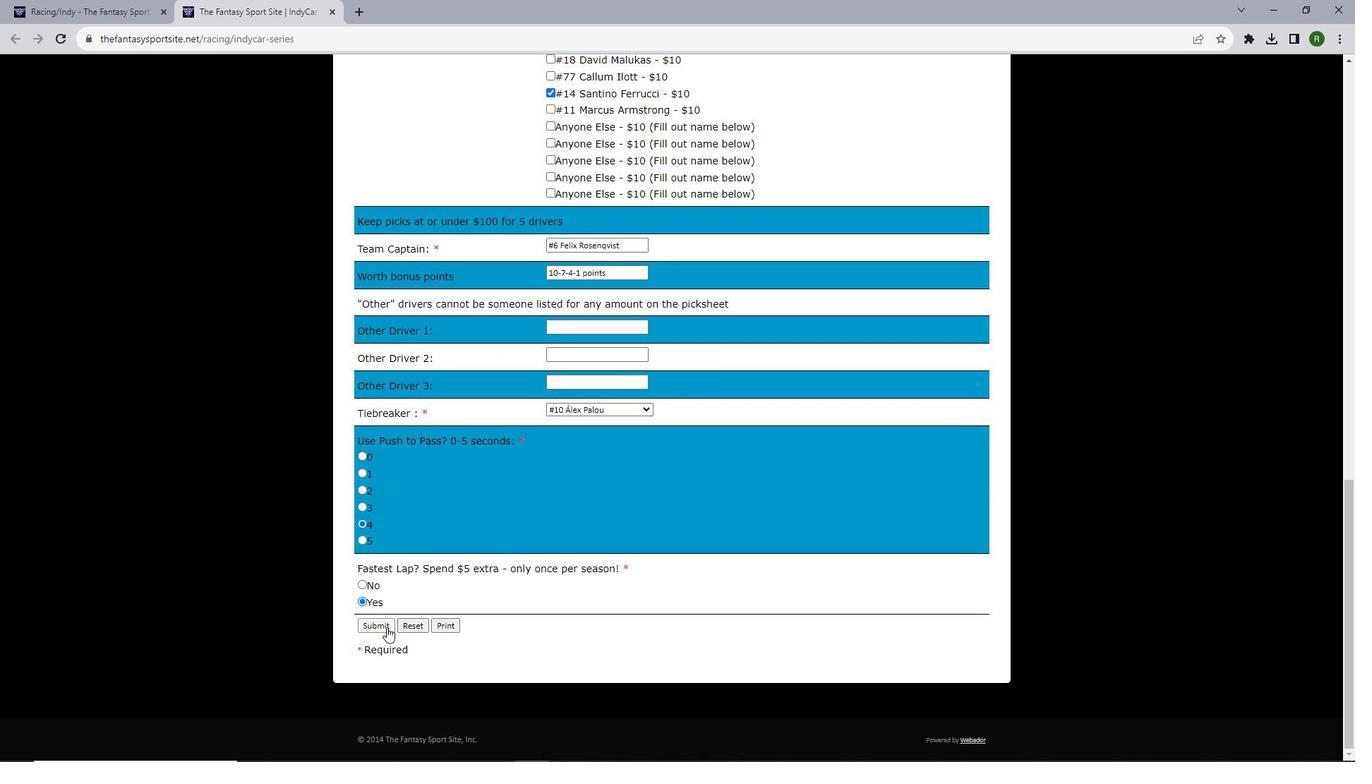 
Action: Mouse moved to (624, 466)
Screenshot: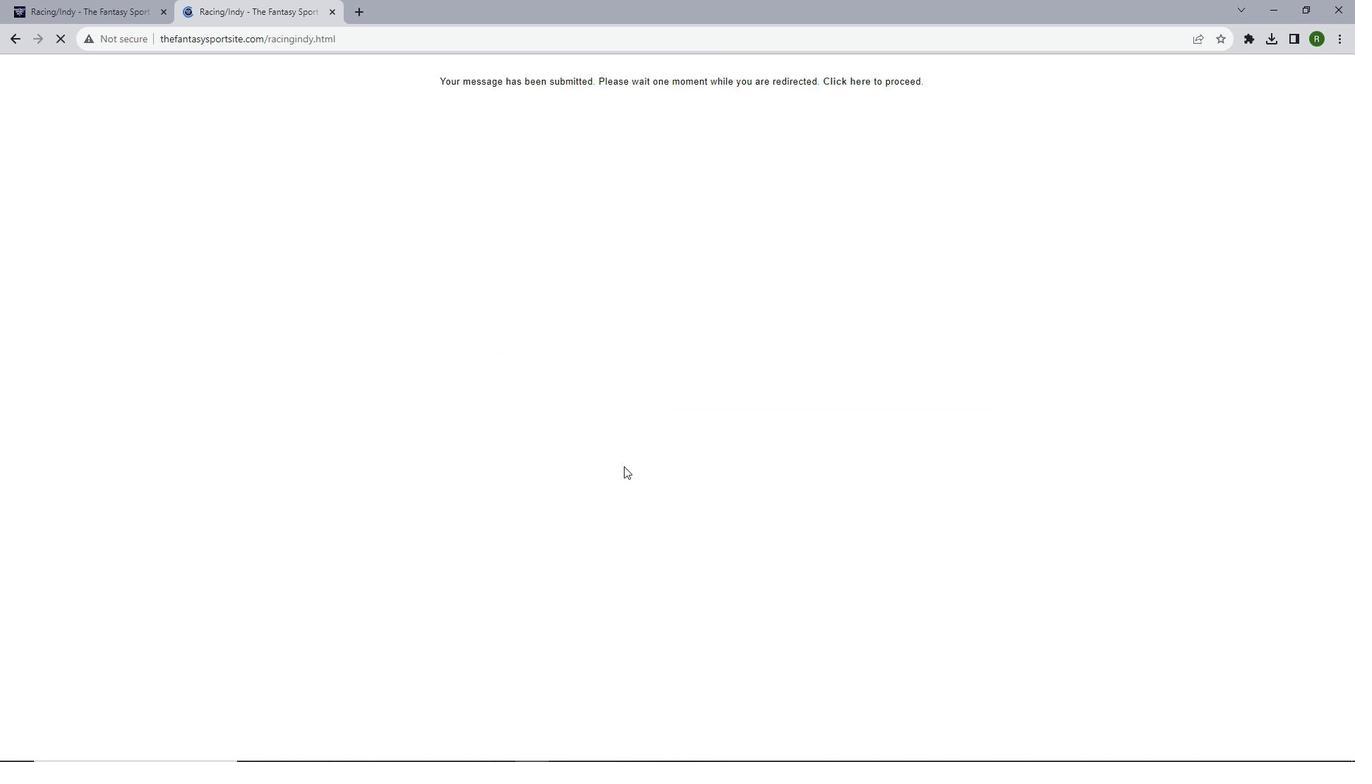
